 Task: Add an event with the title Second Performance Evaluation and Feedback, date ''2024/03/02'', time 8:00 AM to 10:00 AMand add a description: Welcome to our Team Building Workshop on Communication Skills, a dynamic and interactive session designed to enhance communication effectiveness and foster stronger collaboration within your team. This workshop is tailored for individuals who want to improve their communication skills, build rapport, and establish a foundation of open and effective communication within their team.Select event color  Banana . Add location for the event as: Tunis, Tunisia, logged in from the account softage.8@softage.netand send the event invitation to softage.6@softage.net and softage.1@softage.net. Set a reminder for the event Every weekday(Monday to Friday)
Action: Mouse moved to (60, 105)
Screenshot: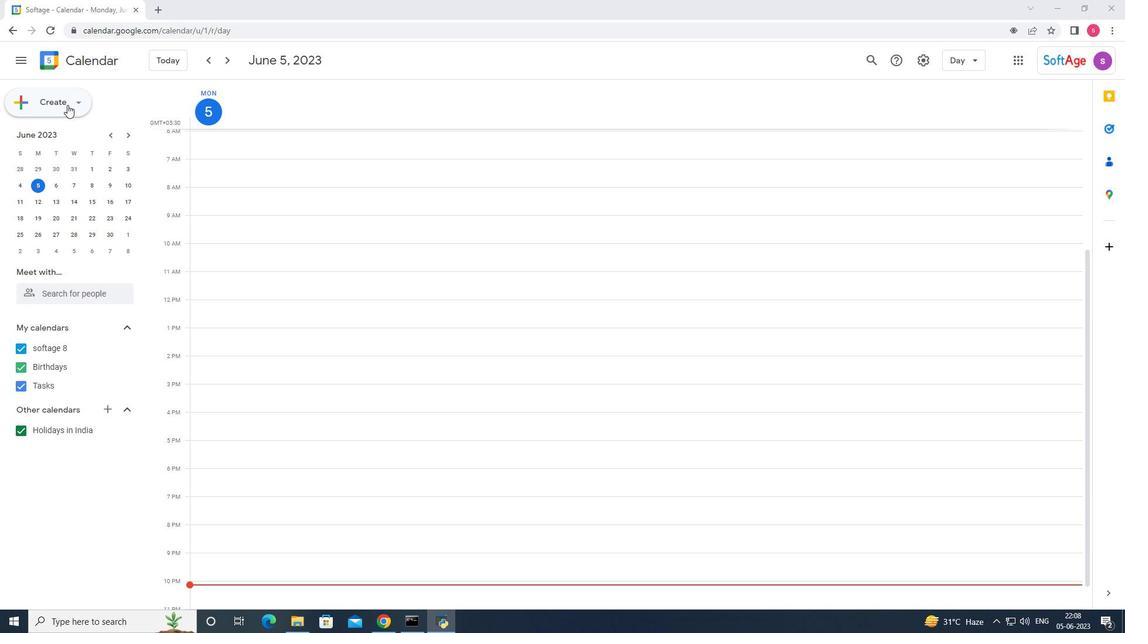 
Action: Mouse pressed left at (60, 105)
Screenshot: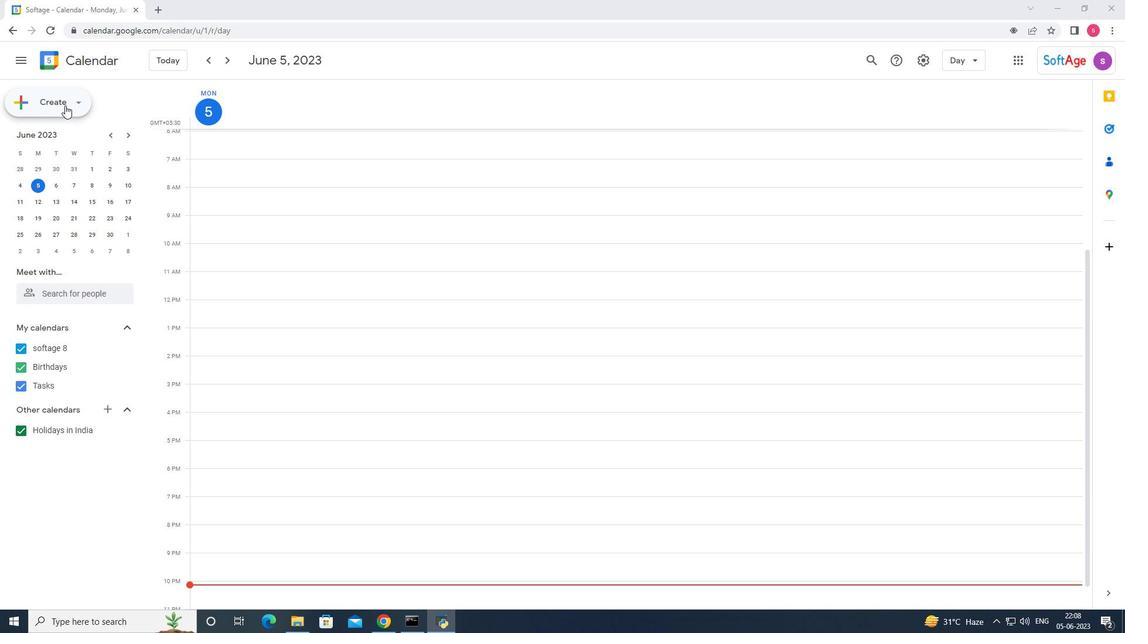 
Action: Mouse moved to (54, 131)
Screenshot: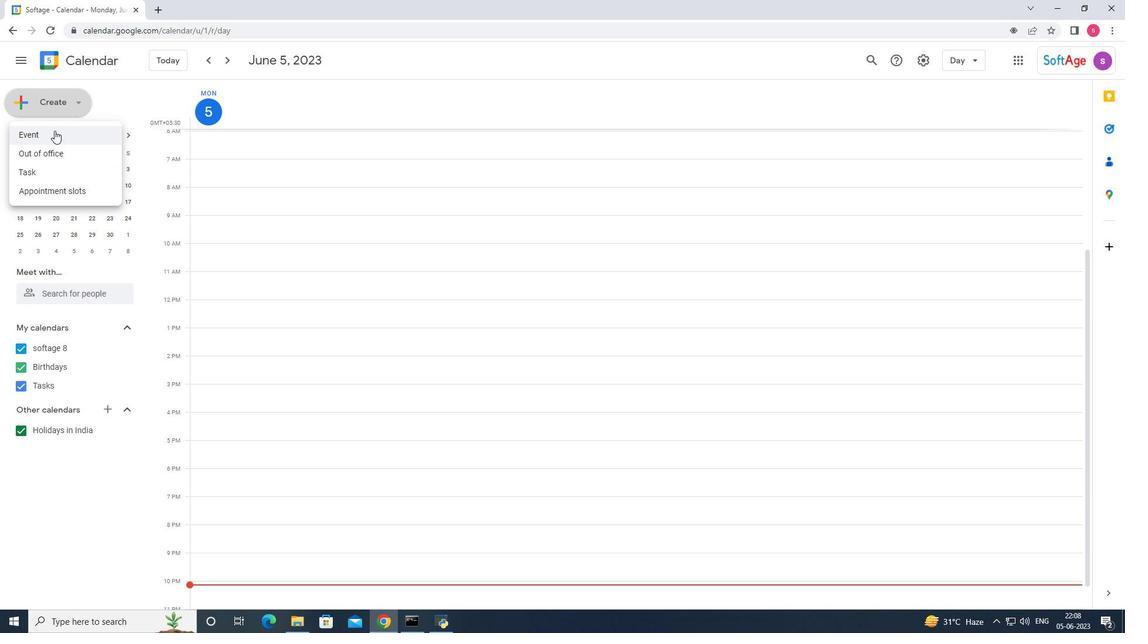 
Action: Mouse pressed left at (54, 131)
Screenshot: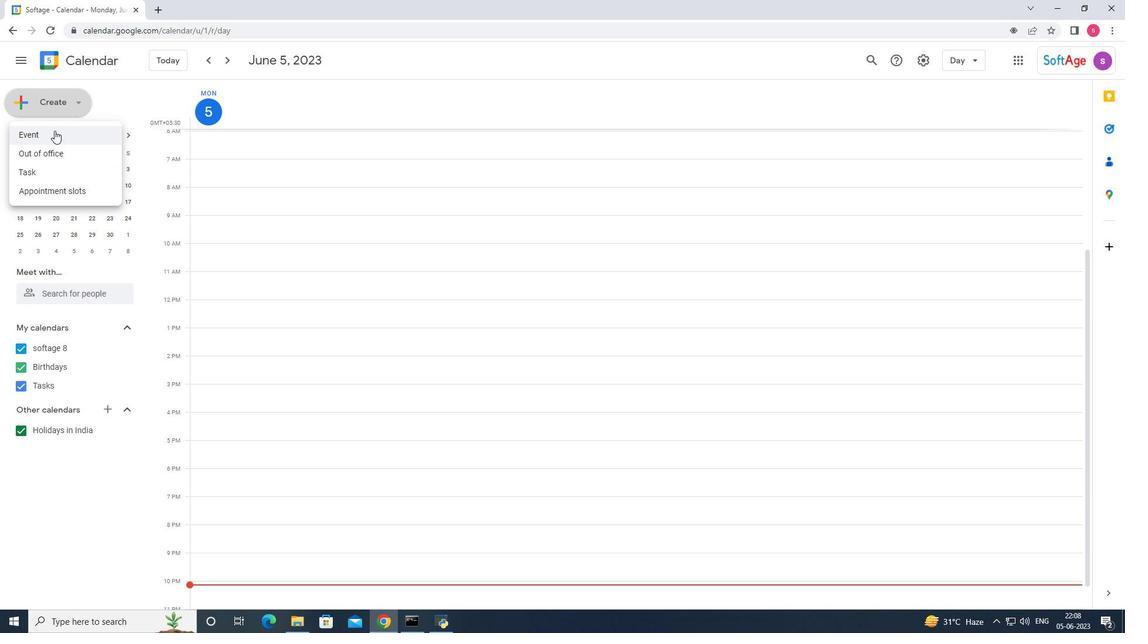 
Action: Mouse moved to (663, 569)
Screenshot: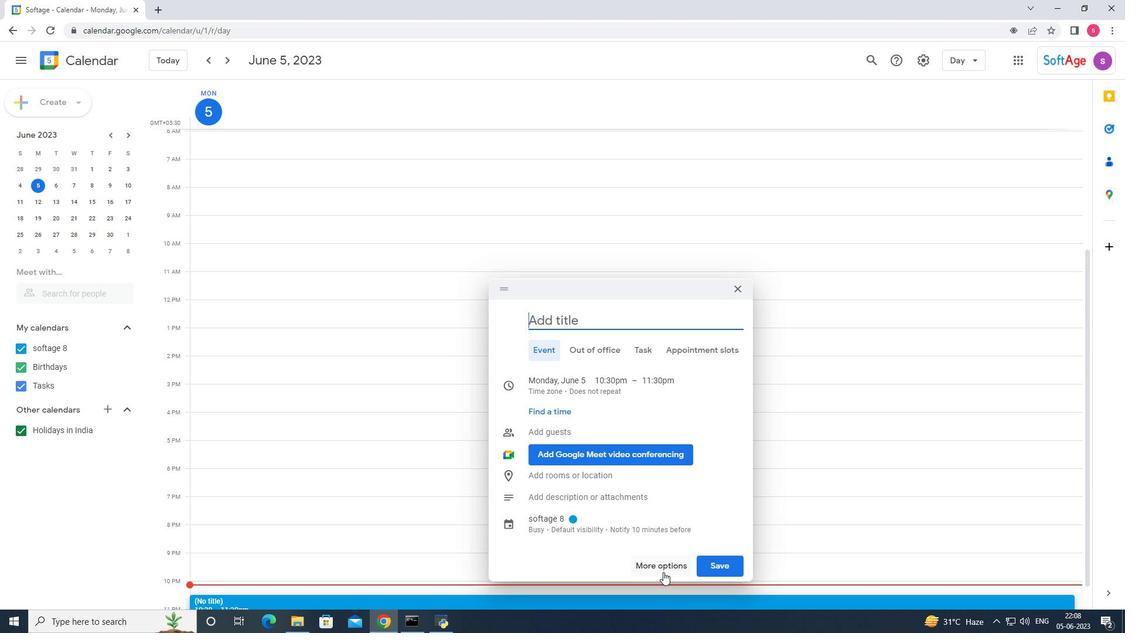 
Action: Mouse pressed left at (663, 569)
Screenshot: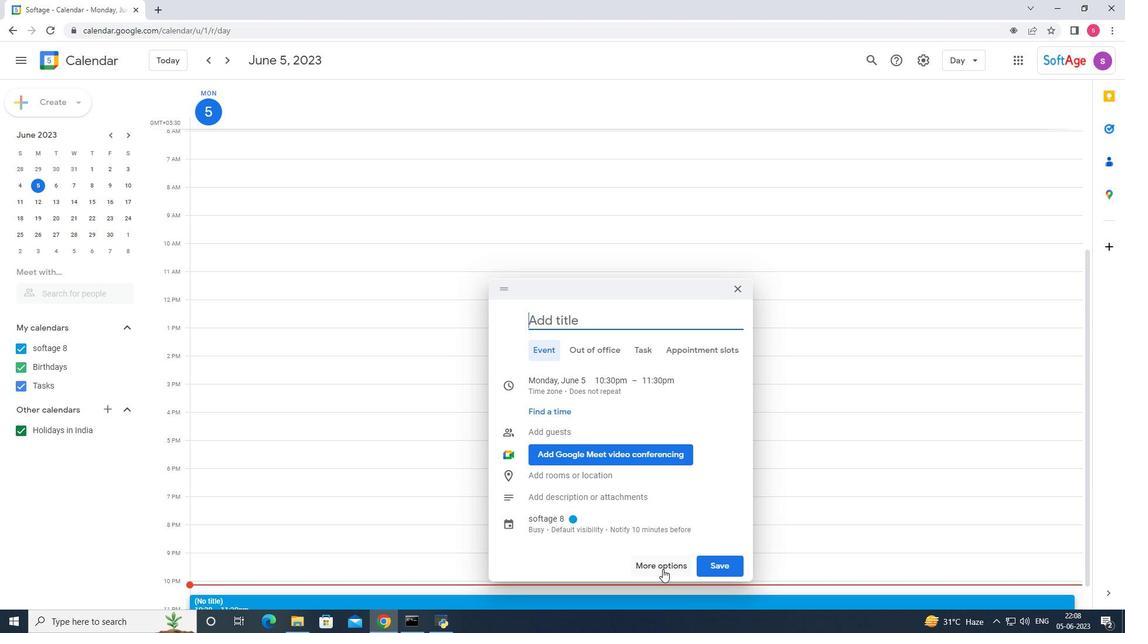 
Action: Mouse moved to (222, 68)
Screenshot: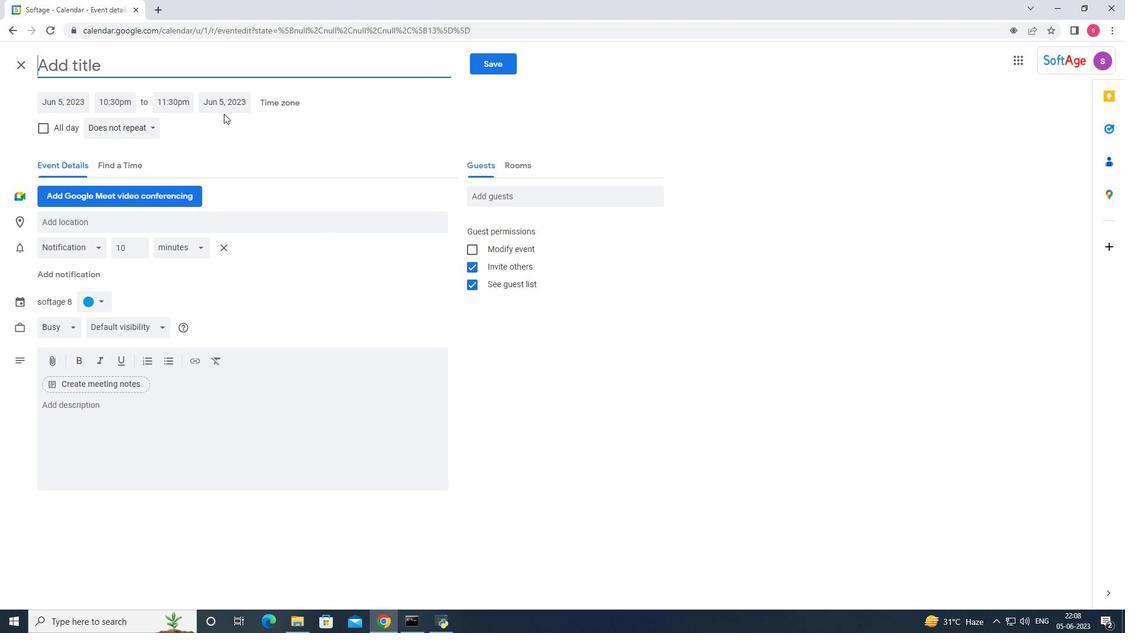 
Action: Mouse pressed left at (222, 68)
Screenshot: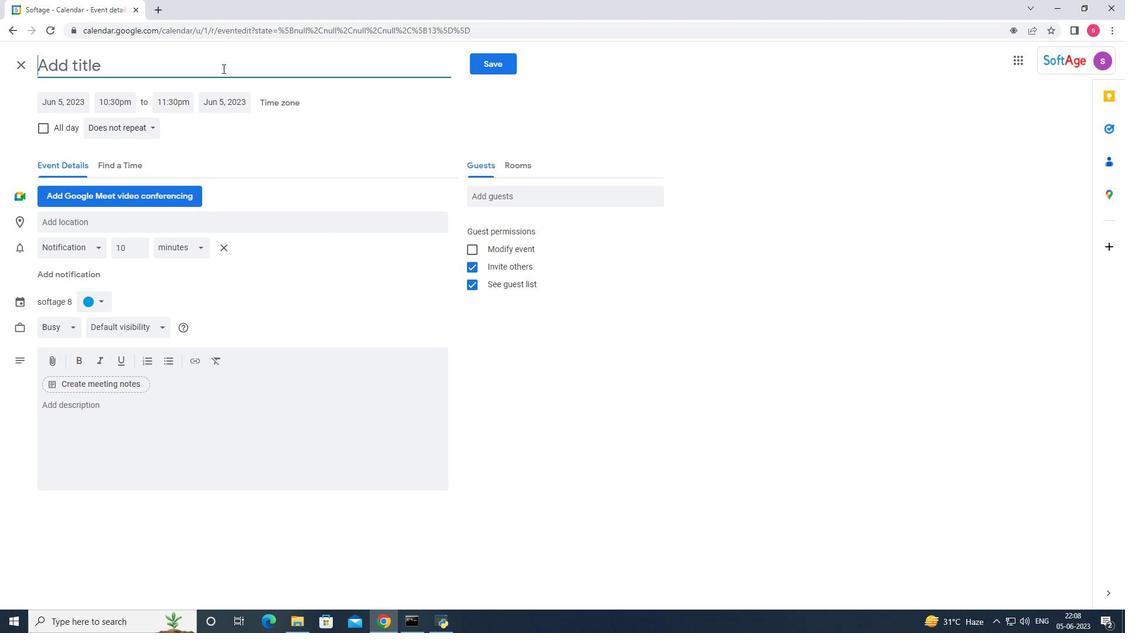
Action: Key pressed <Key.shift>Second<Key.space><Key.shift>Perfomance<Key.space><Key.shift><Key.shift><Key.shift><Key.shift><Key.shift><Key.shift><Key.shift><Key.shift><Key.shift><Key.shift>Evaluation<Key.space>and<Key.space><Key.shift><Key.shift><Key.shift><Key.shift><Key.shift><Key.shift><Key.shift><Key.shift><Key.shift><Key.shift><Key.shift><Key.shift><Key.shift><Key.shift><Key.shift><Key.shift><Key.shift><Key.shift><Key.shift><Key.shift><Key.shift><Key.shift><Key.shift><Key.shift><Key.shift>Feedback
Screenshot: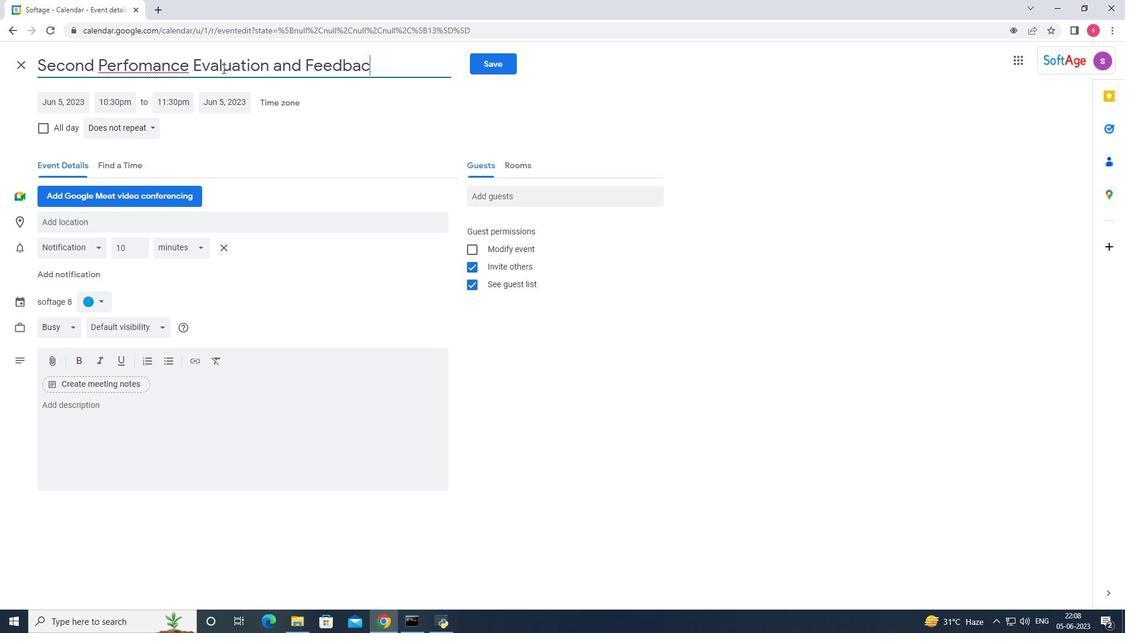 
Action: Mouse moved to (136, 65)
Screenshot: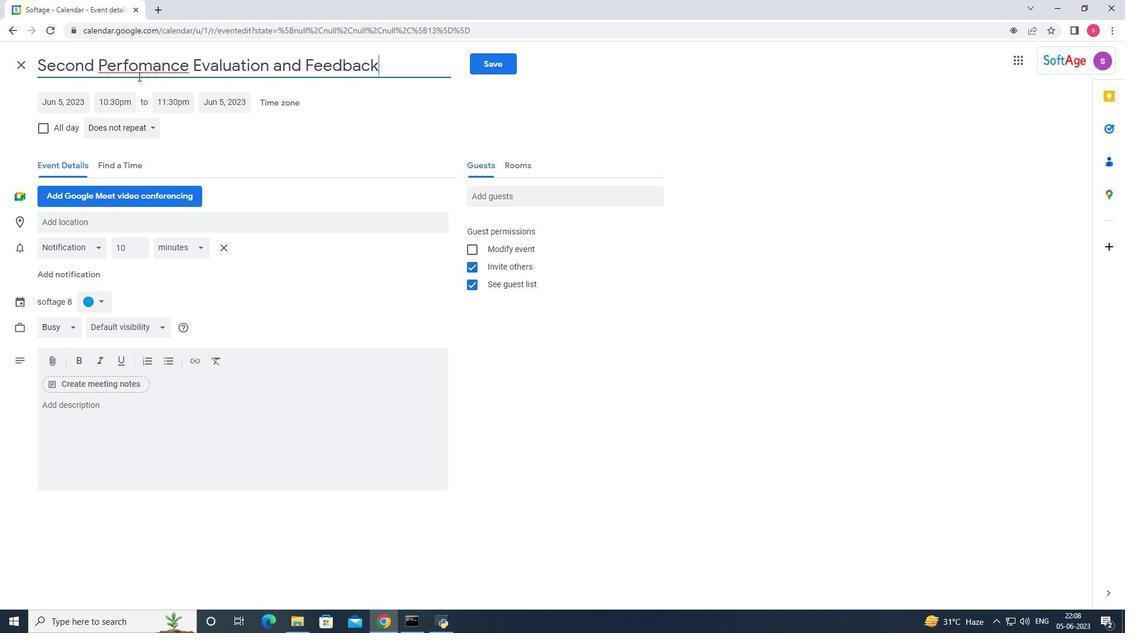 
Action: Mouse pressed left at (136, 65)
Screenshot: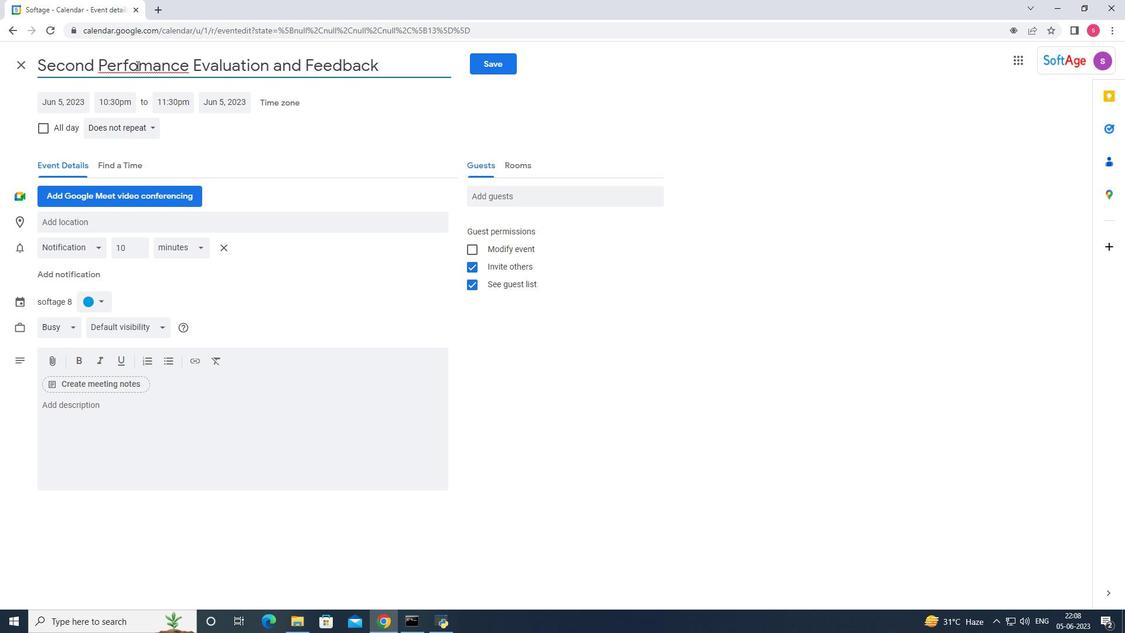 
Action: Mouse moved to (161, 74)
Screenshot: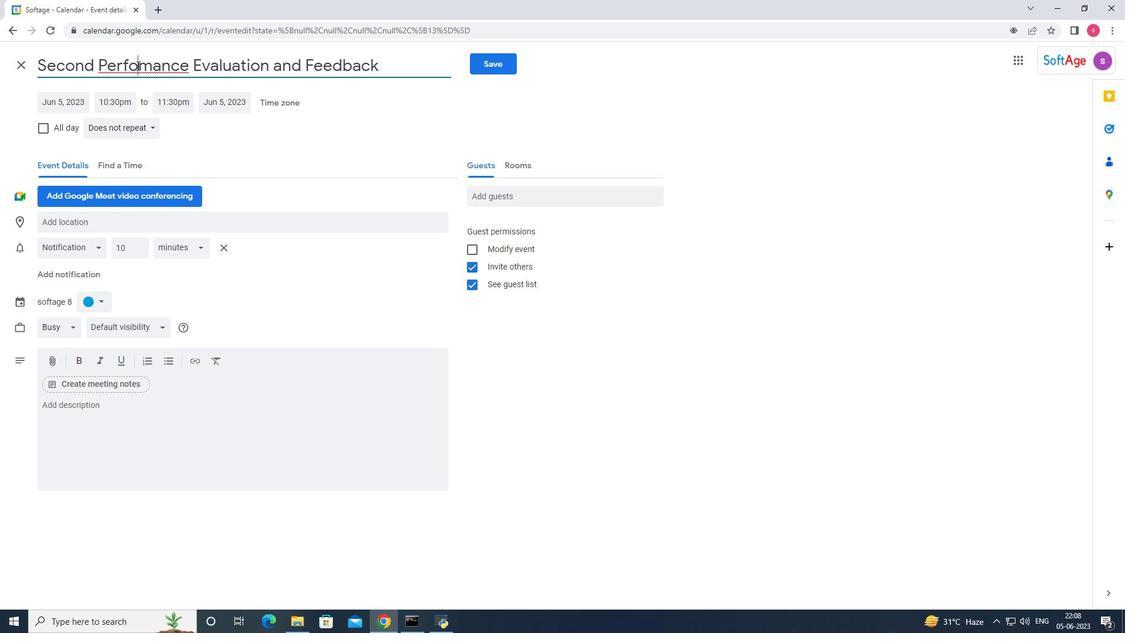 
Action: Key pressed r
Screenshot: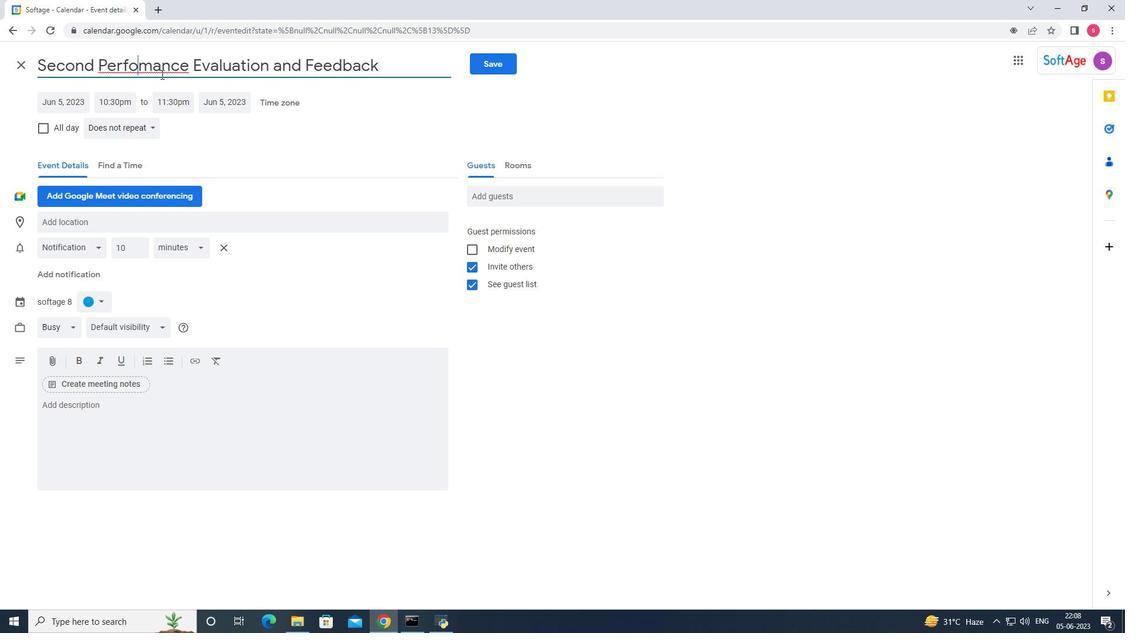 
Action: Mouse moved to (76, 99)
Screenshot: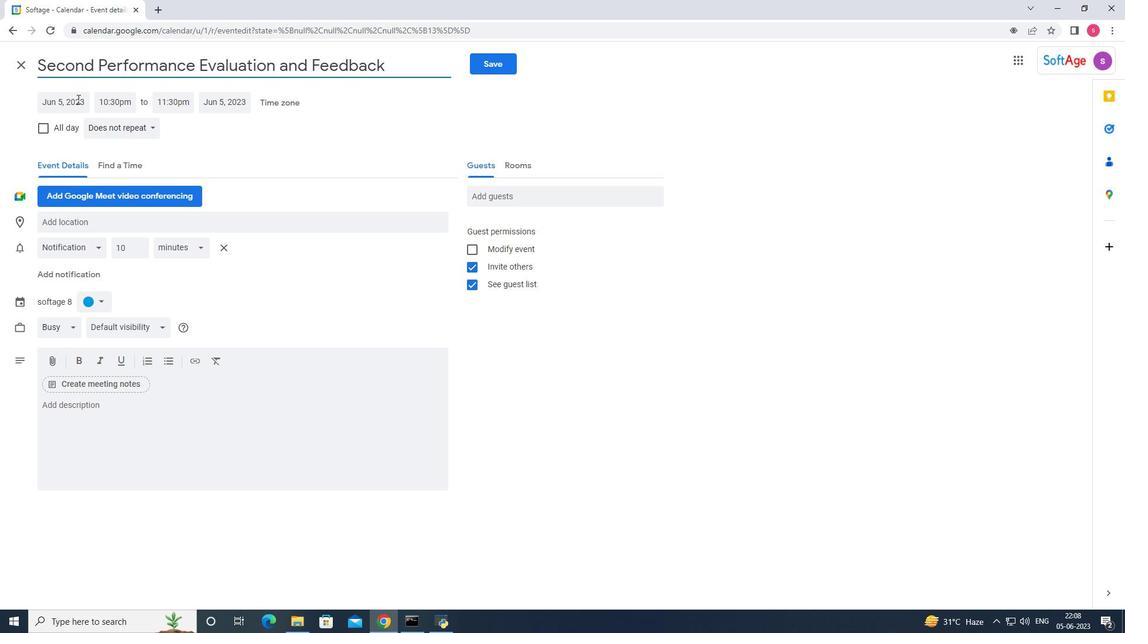 
Action: Mouse pressed left at (76, 99)
Screenshot: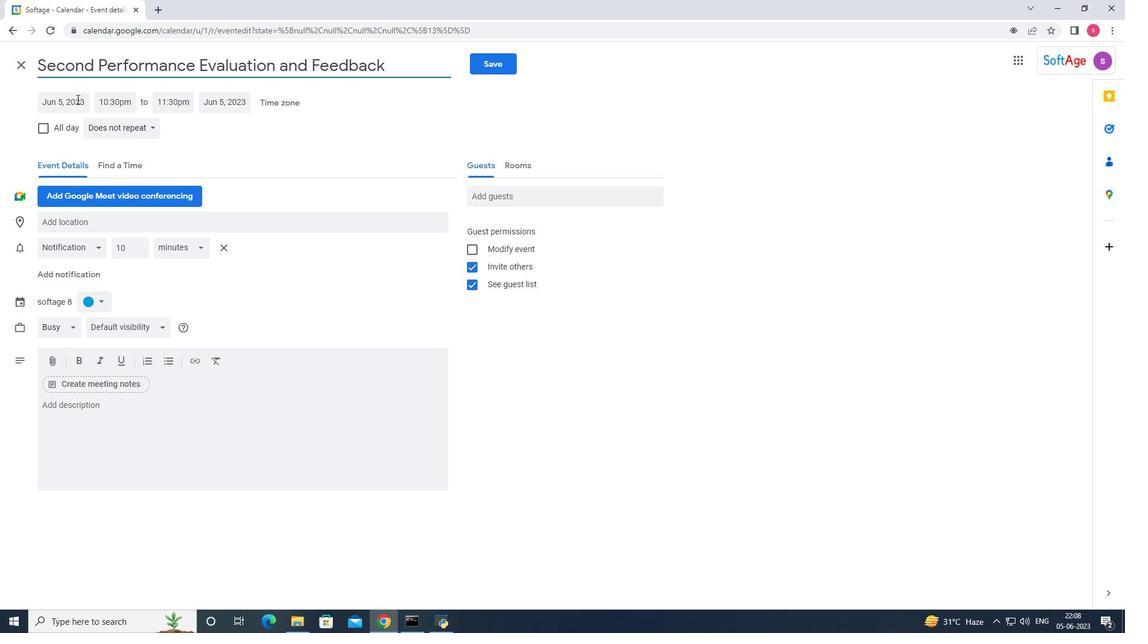 
Action: Mouse moved to (185, 129)
Screenshot: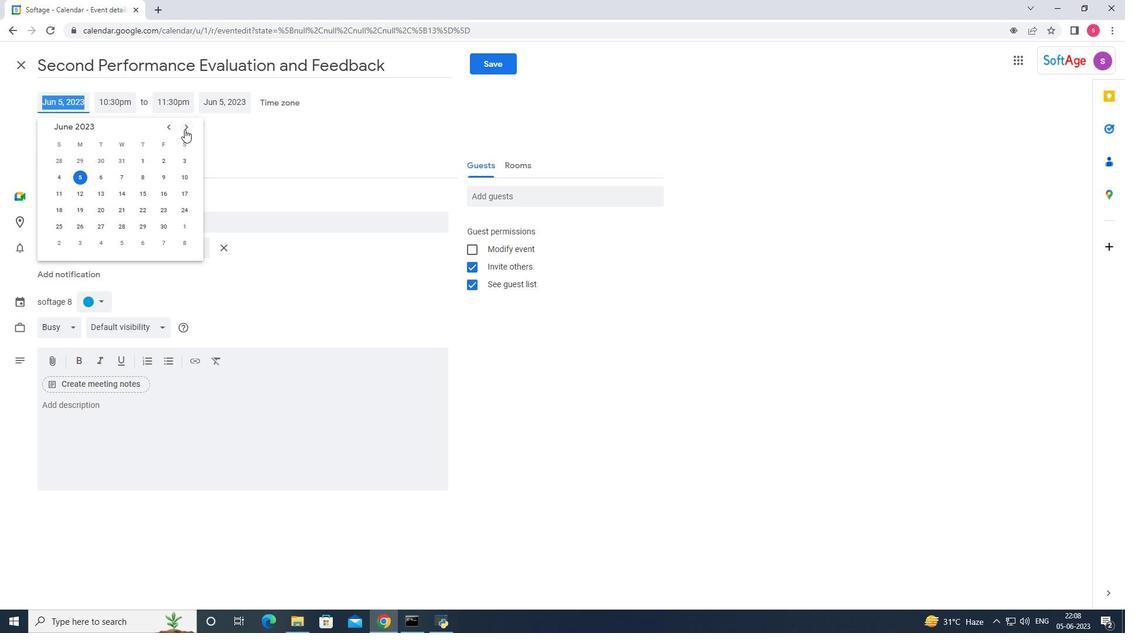 
Action: Mouse pressed left at (185, 129)
Screenshot: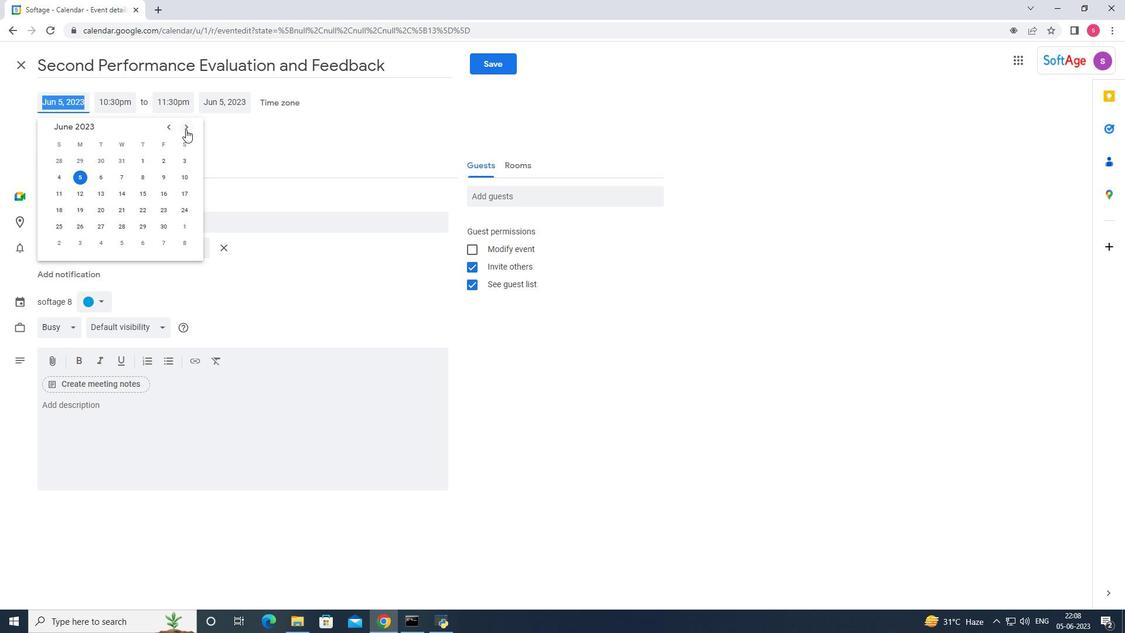 
Action: Mouse pressed left at (185, 129)
Screenshot: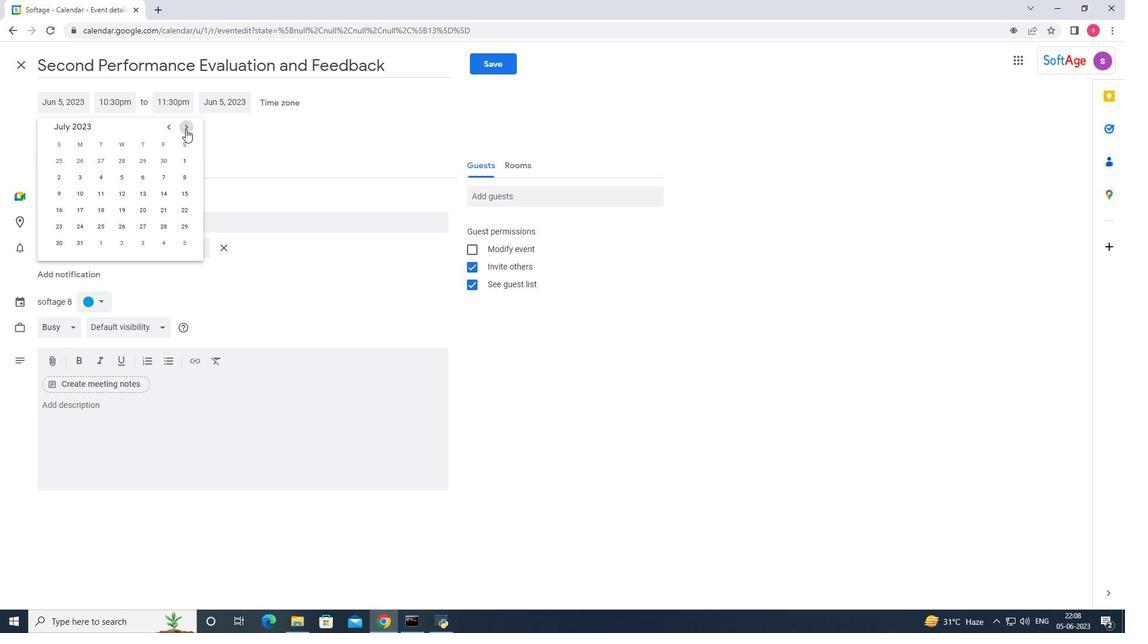 
Action: Mouse pressed left at (185, 129)
Screenshot: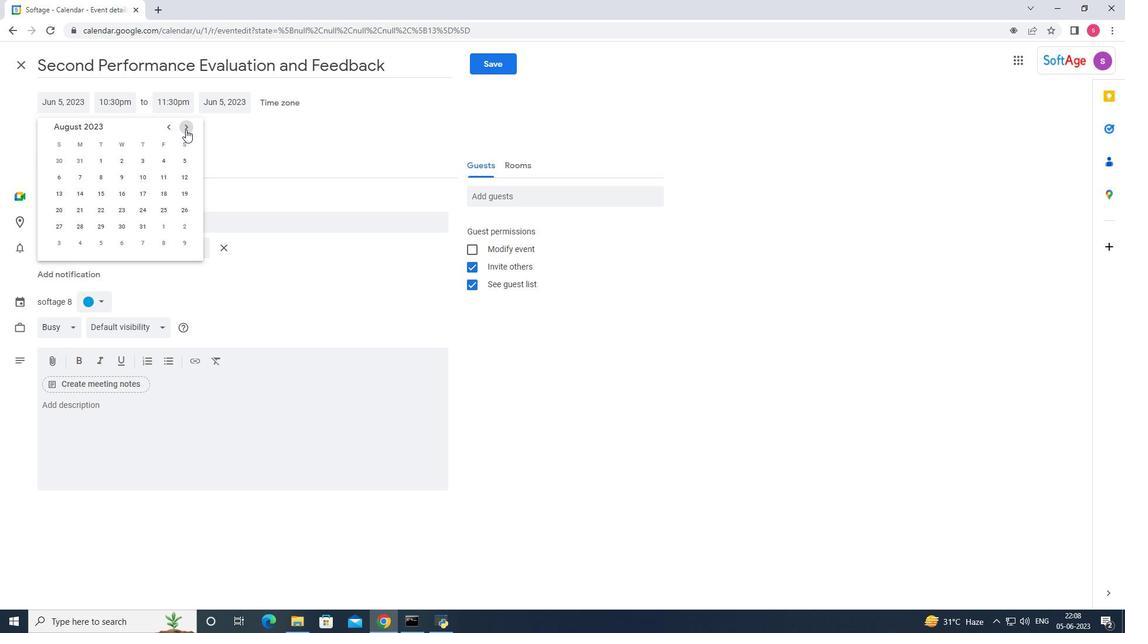 
Action: Mouse pressed left at (185, 129)
Screenshot: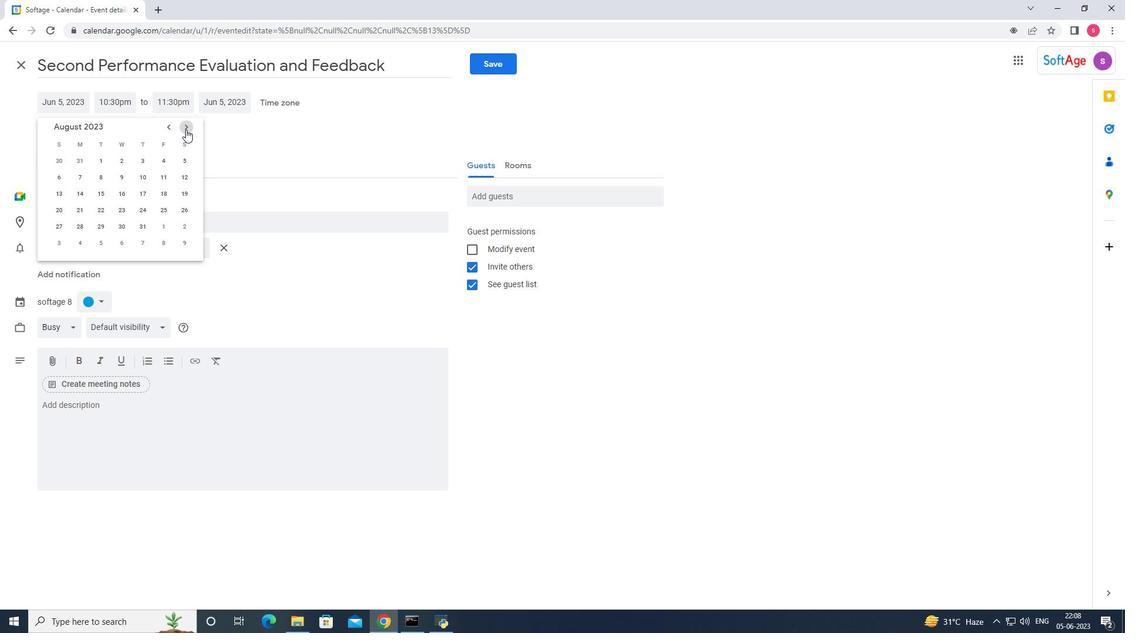 
Action: Mouse pressed left at (185, 129)
Screenshot: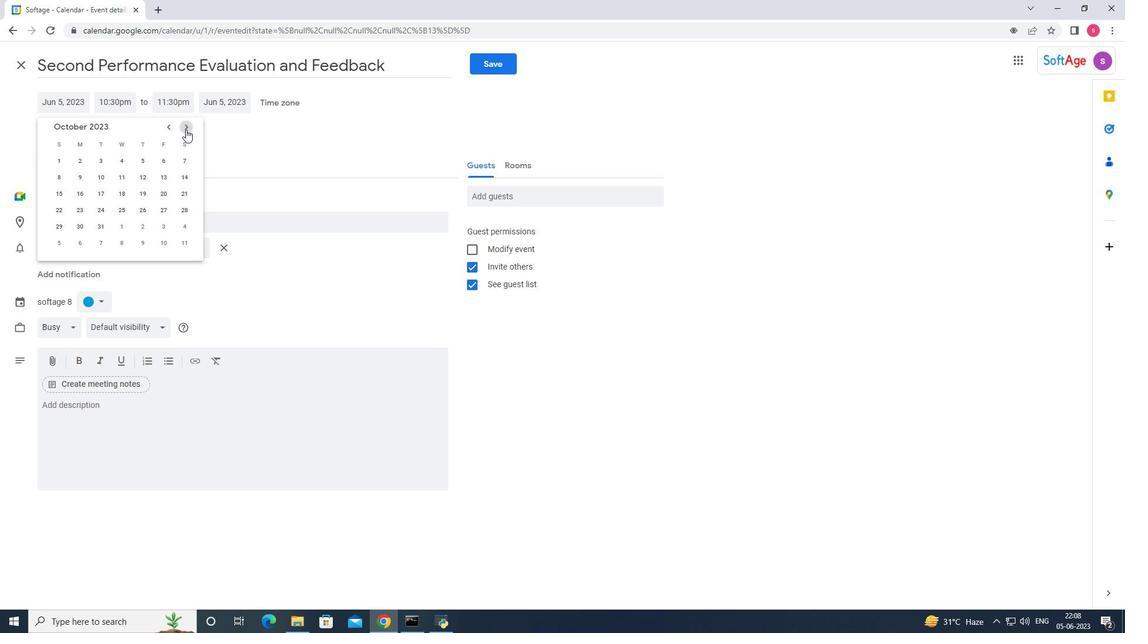 
Action: Mouse pressed left at (185, 129)
Screenshot: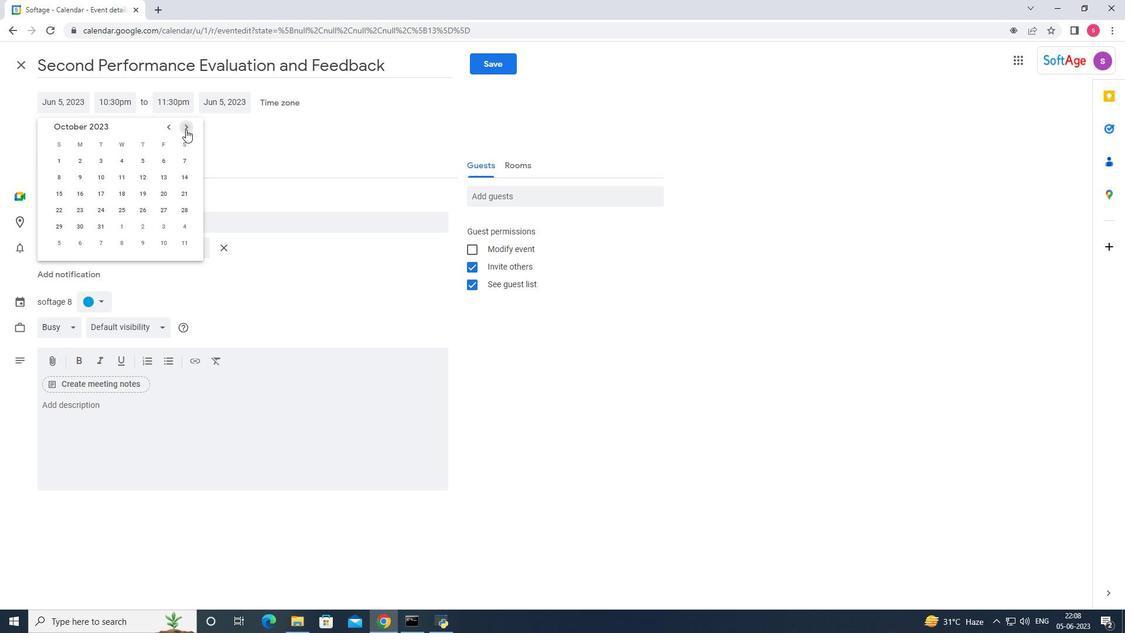 
Action: Mouse pressed left at (185, 129)
Screenshot: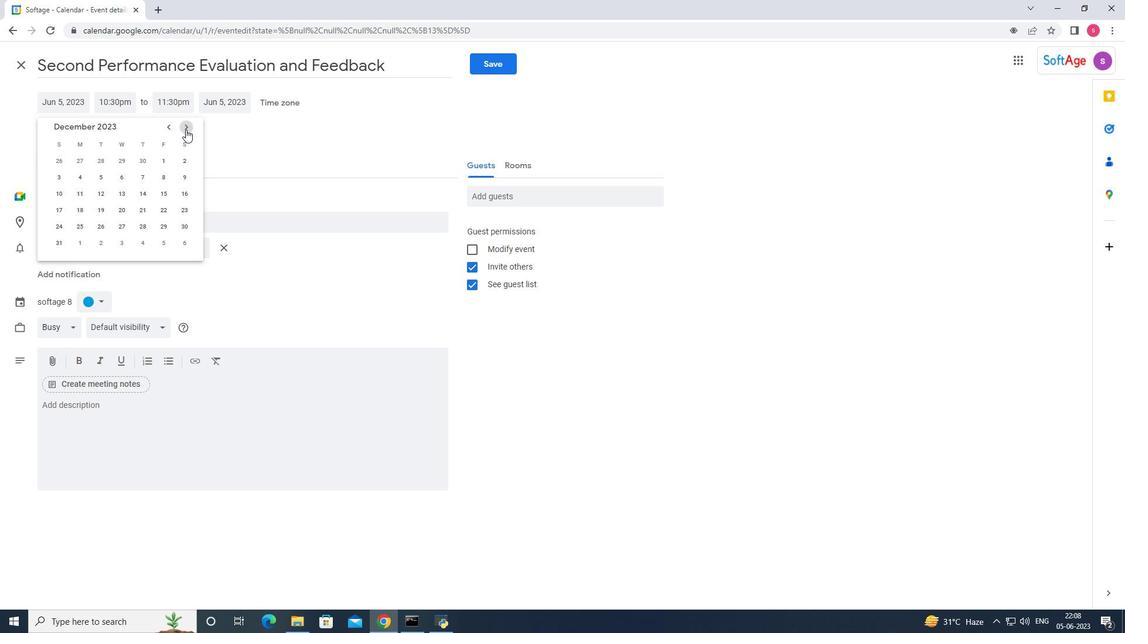 
Action: Mouse pressed left at (185, 129)
Screenshot: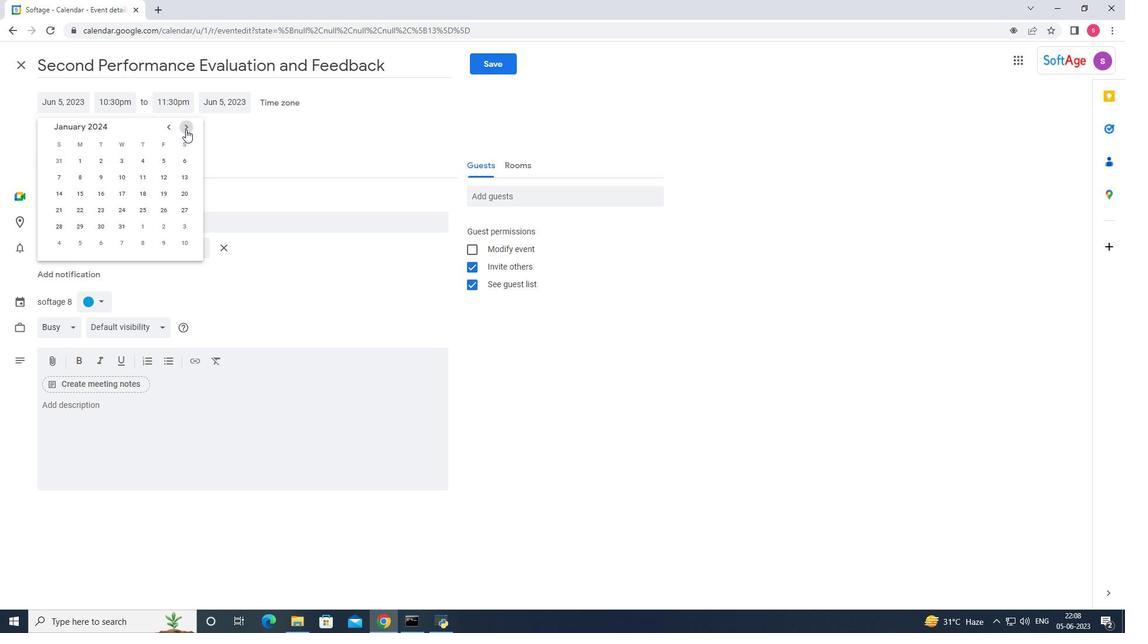 
Action: Mouse pressed left at (185, 129)
Screenshot: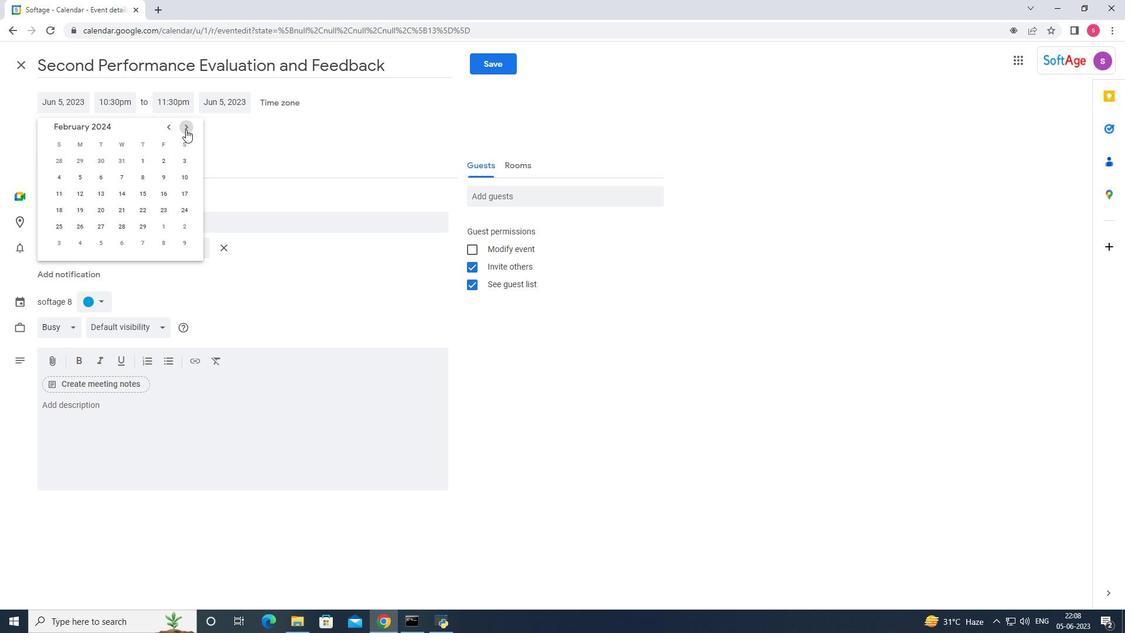 
Action: Mouse pressed left at (185, 129)
Screenshot: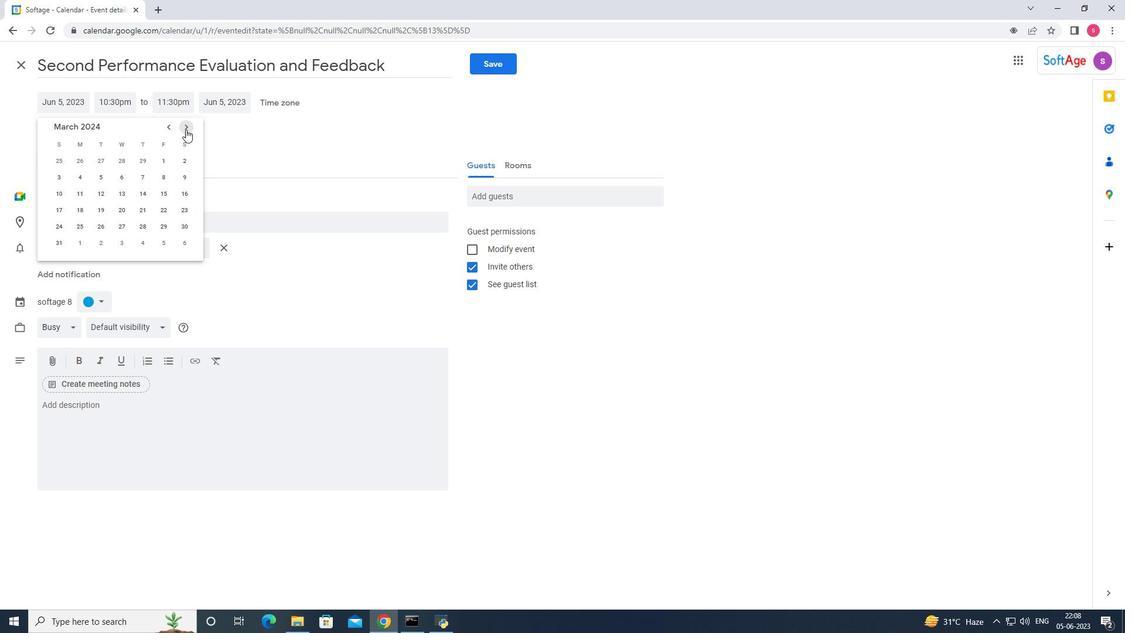 
Action: Mouse pressed left at (185, 129)
Screenshot: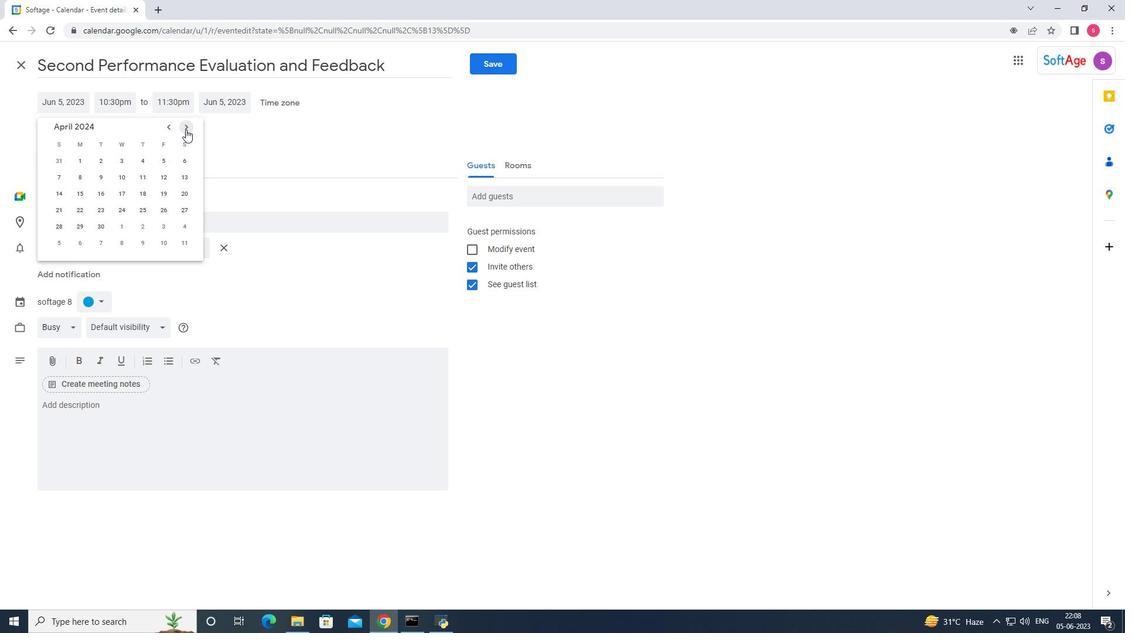 
Action: Mouse pressed left at (185, 129)
Screenshot: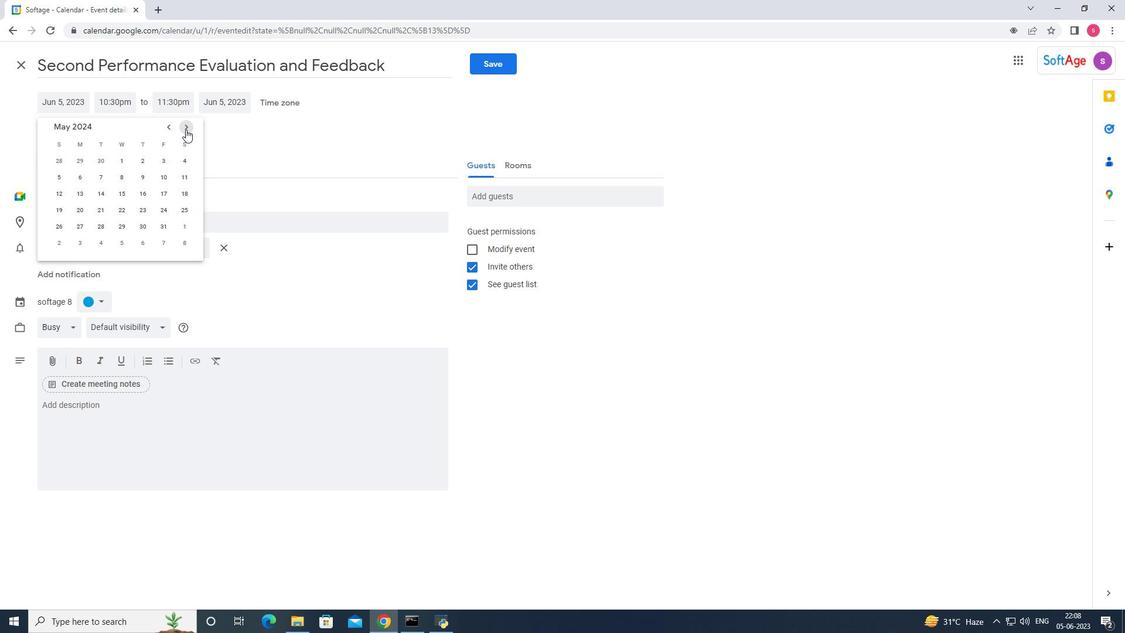 
Action: Mouse moved to (162, 127)
Screenshot: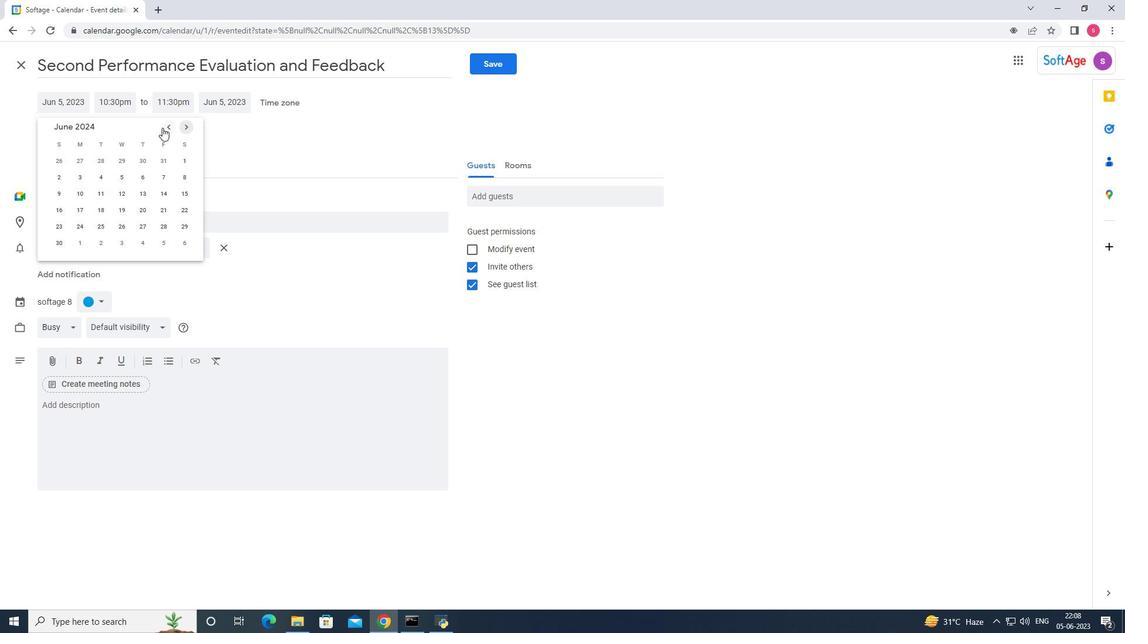 
Action: Mouse pressed left at (162, 127)
Screenshot: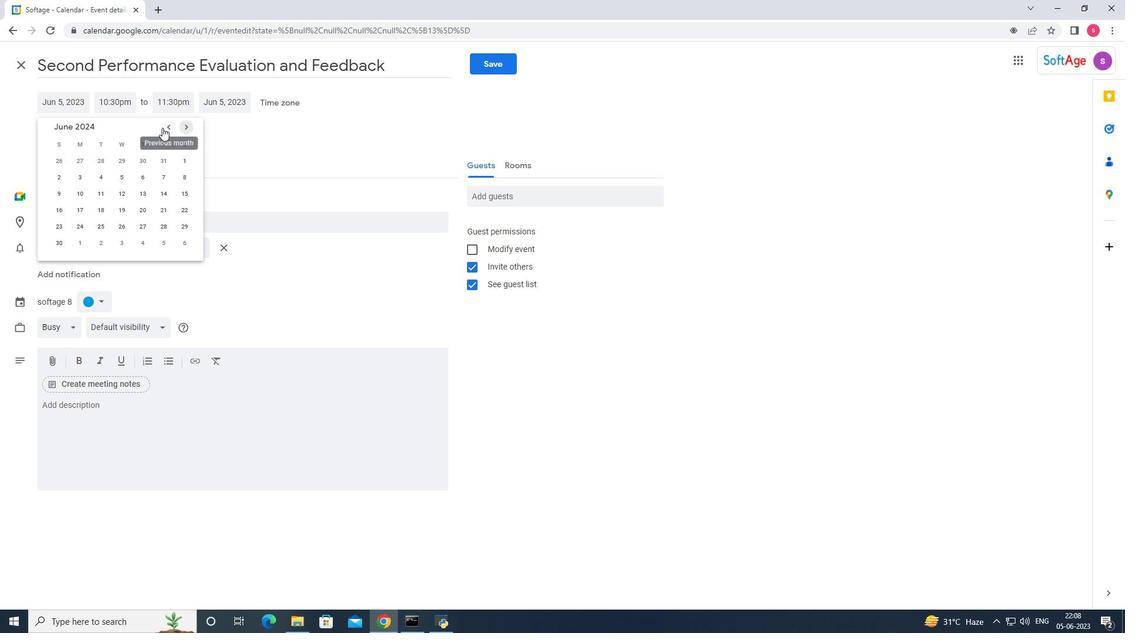 
Action: Mouse pressed left at (162, 127)
Screenshot: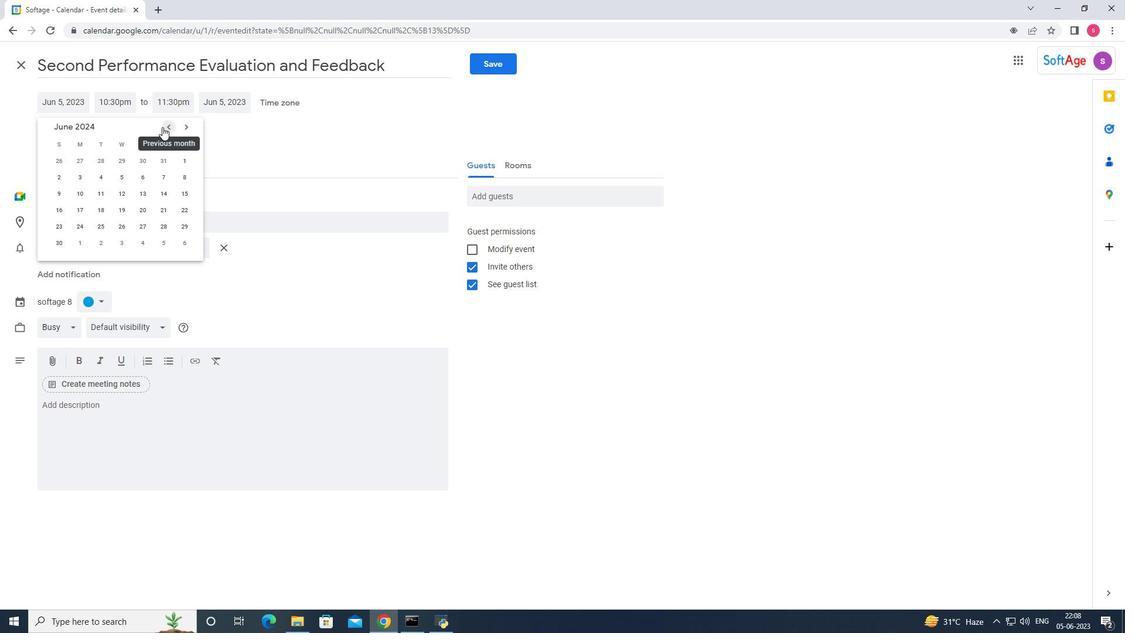 
Action: Mouse pressed left at (162, 127)
Screenshot: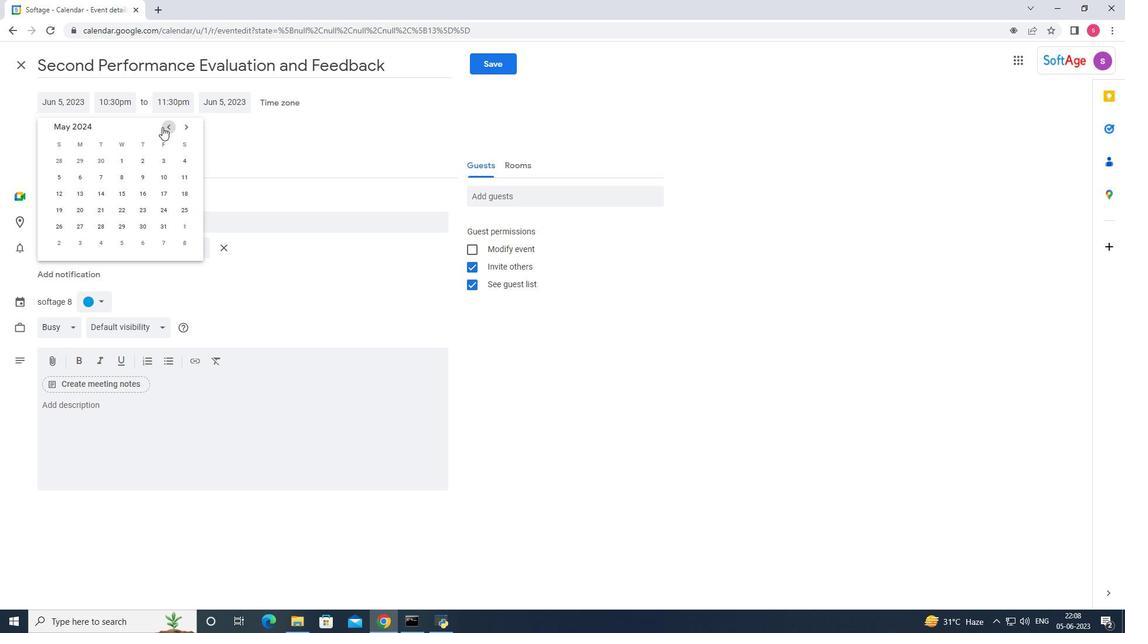 
Action: Mouse moved to (188, 160)
Screenshot: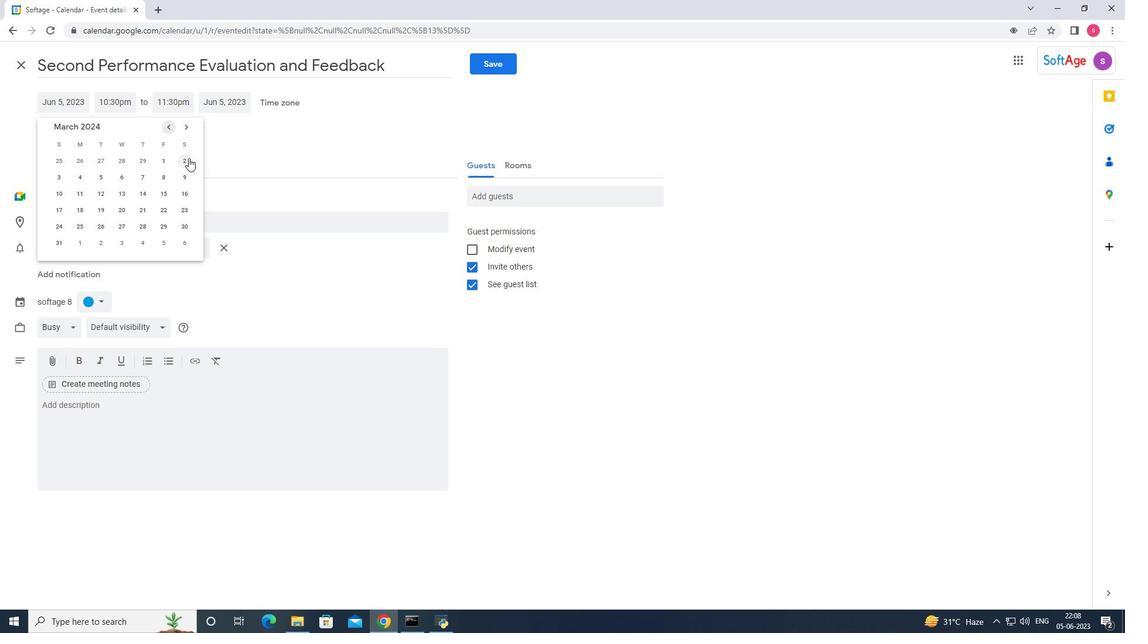 
Action: Mouse pressed left at (188, 160)
Screenshot: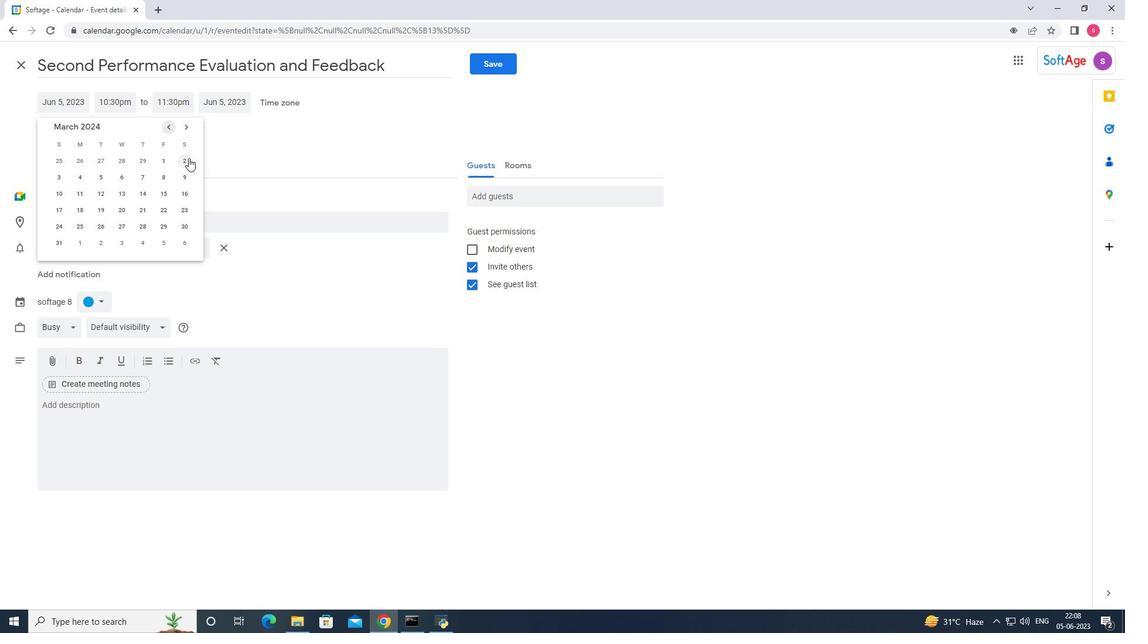 
Action: Mouse moved to (126, 101)
Screenshot: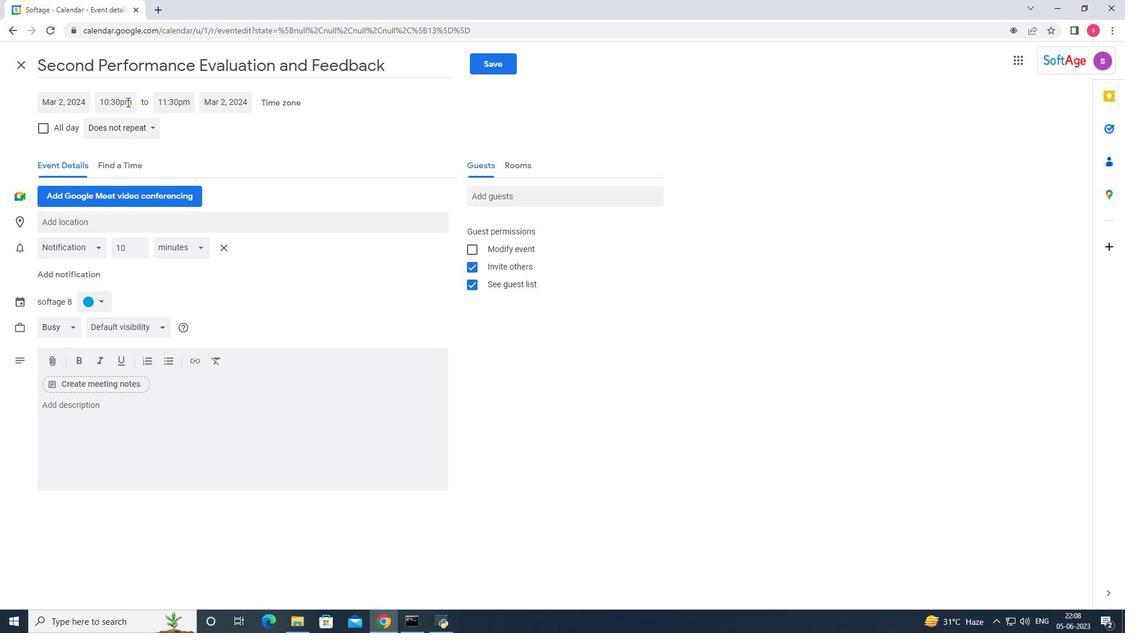 
Action: Mouse pressed left at (126, 101)
Screenshot: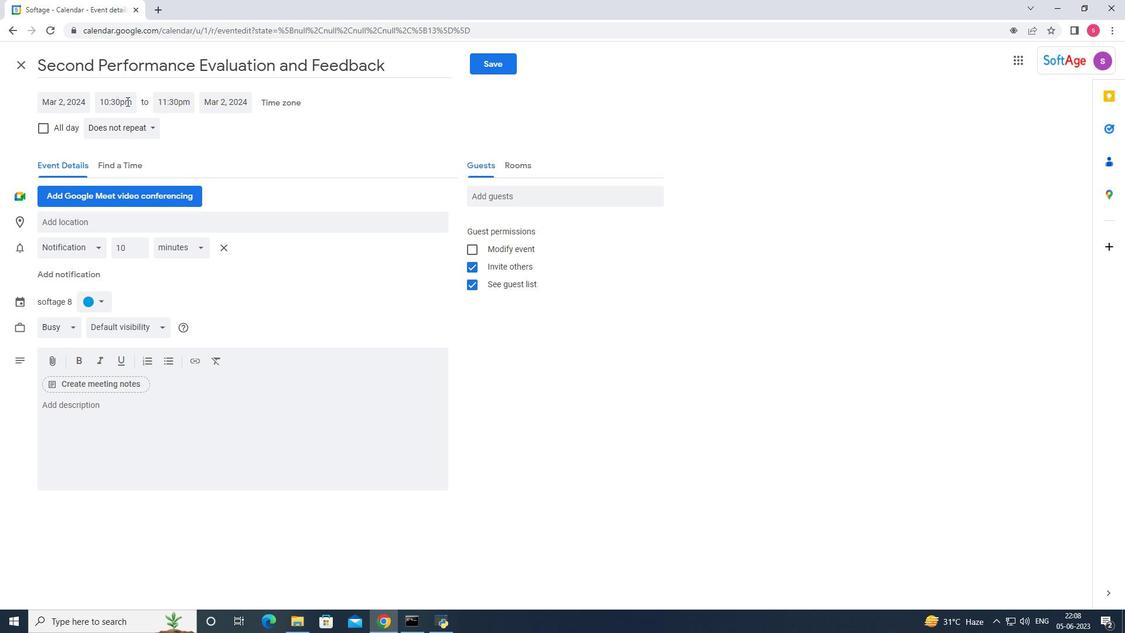 
Action: Mouse moved to (135, 154)
Screenshot: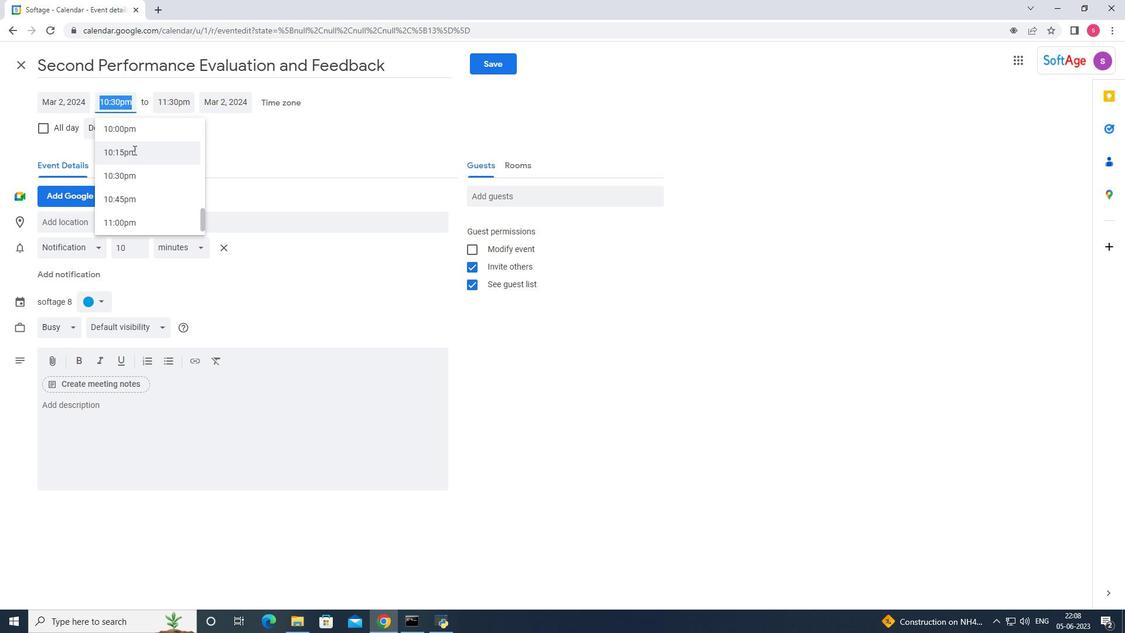 
Action: Mouse scrolled (135, 155) with delta (0, 0)
Screenshot: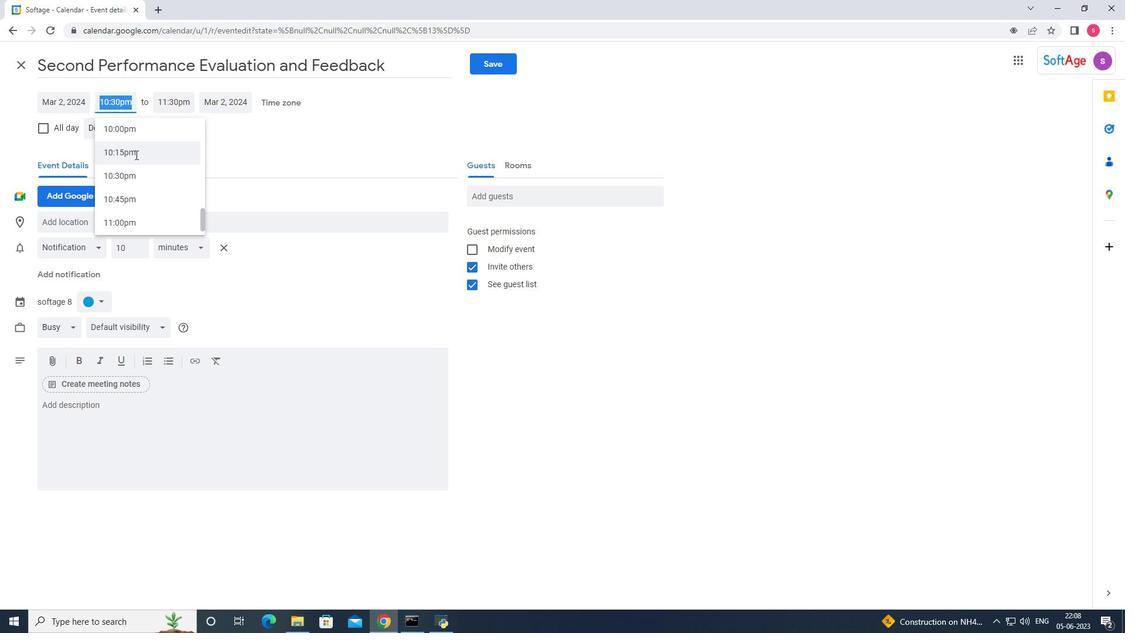 
Action: Mouse moved to (136, 155)
Screenshot: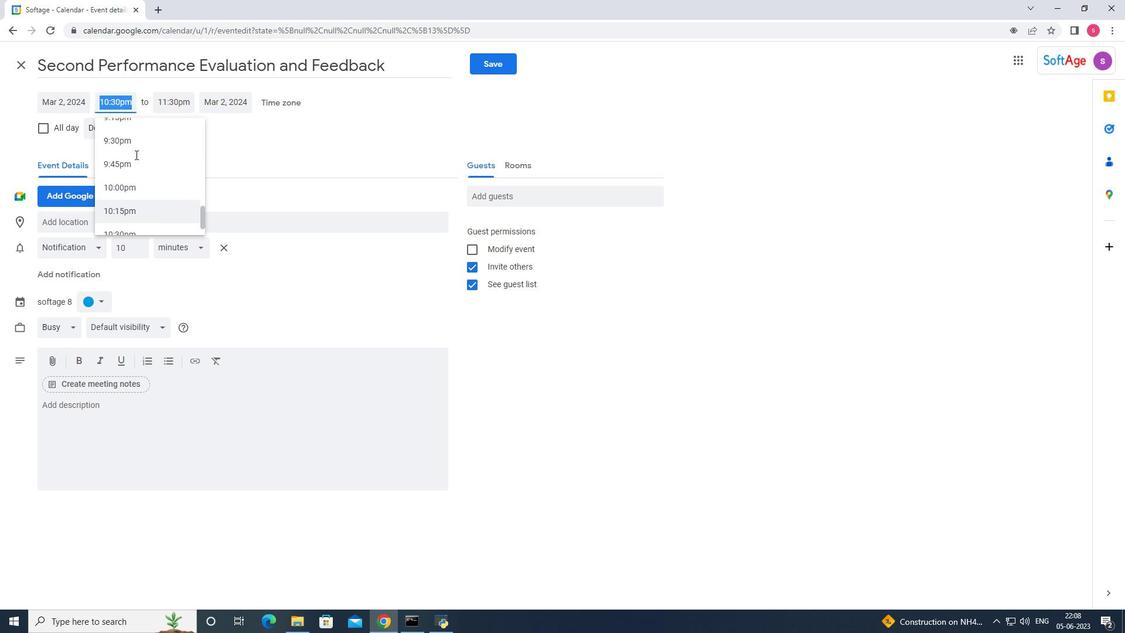 
Action: Mouse scrolled (136, 155) with delta (0, 0)
Screenshot: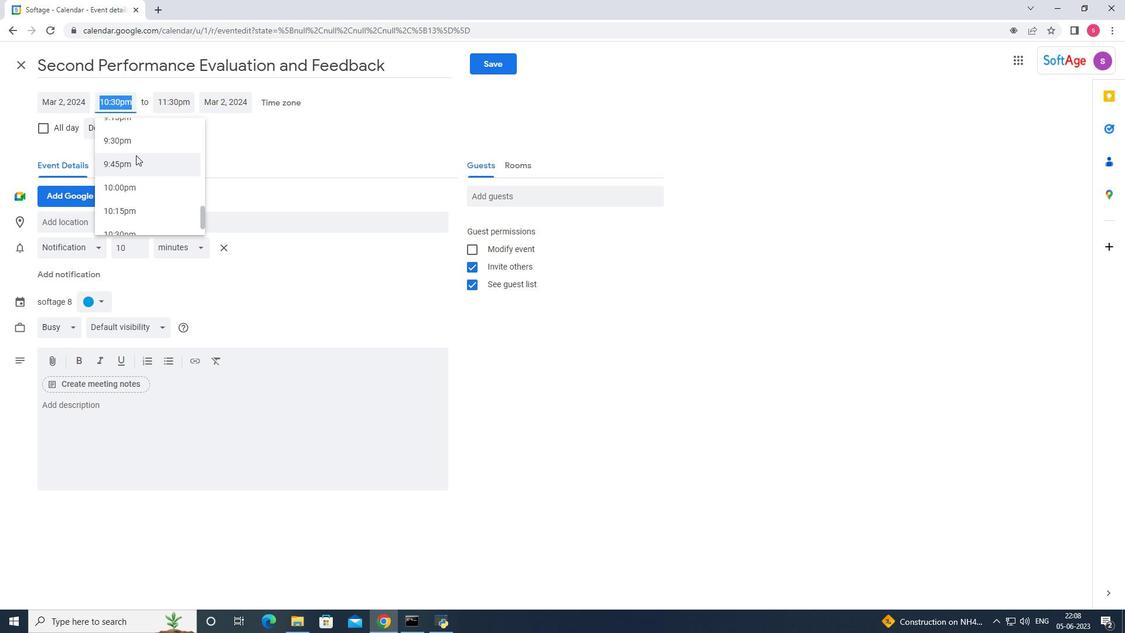 
Action: Mouse scrolled (136, 155) with delta (0, 0)
Screenshot: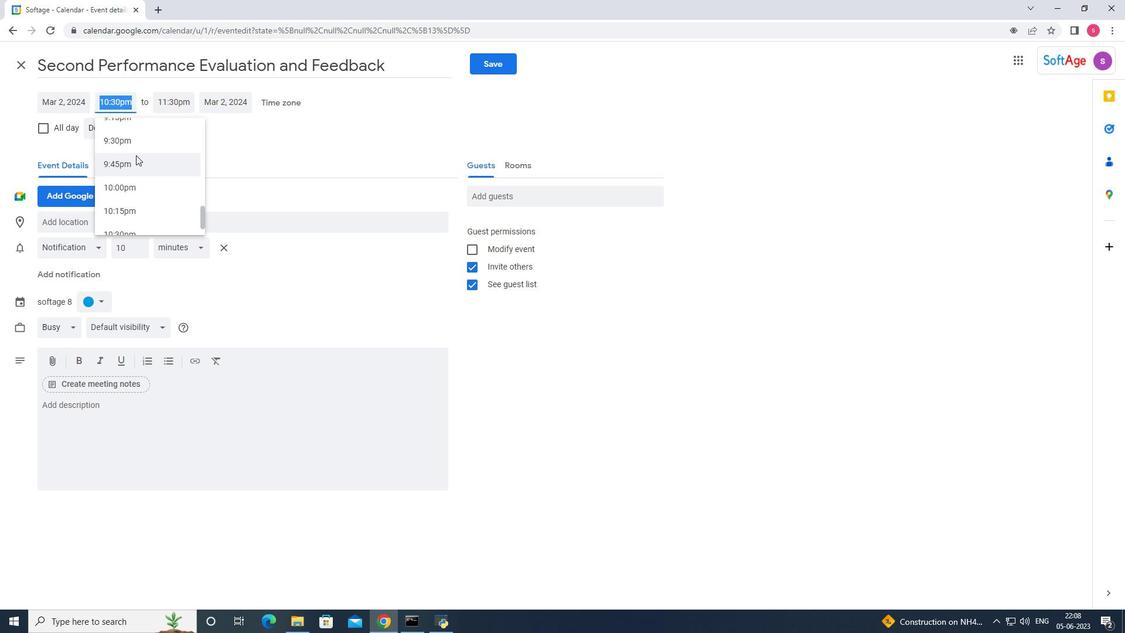 
Action: Mouse moved to (136, 155)
Screenshot: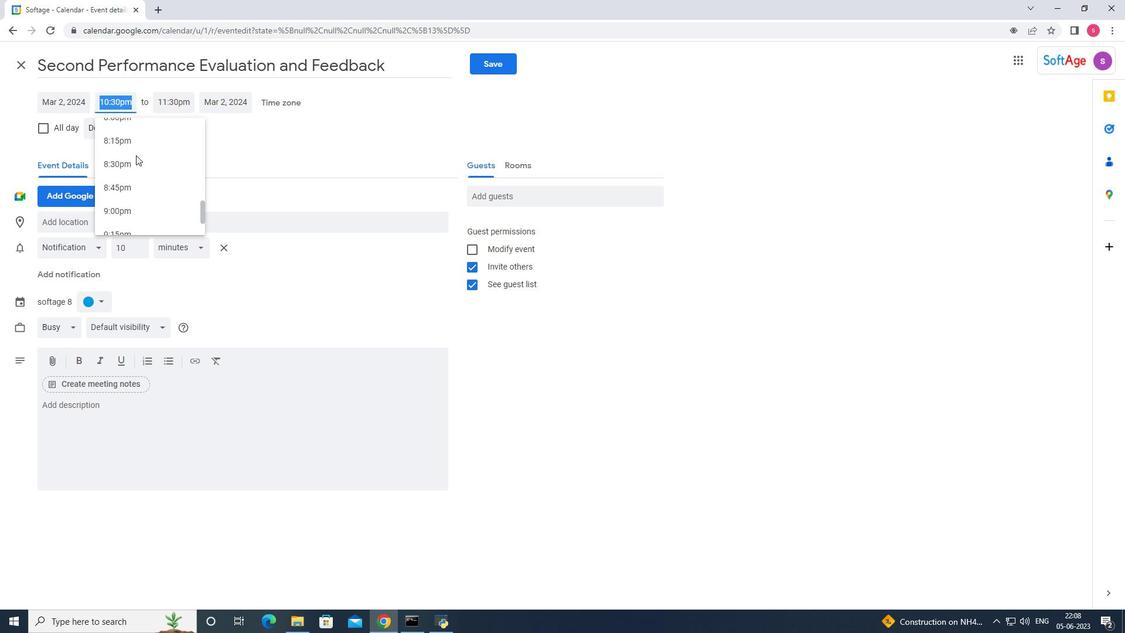 
Action: Mouse scrolled (136, 156) with delta (0, 0)
Screenshot: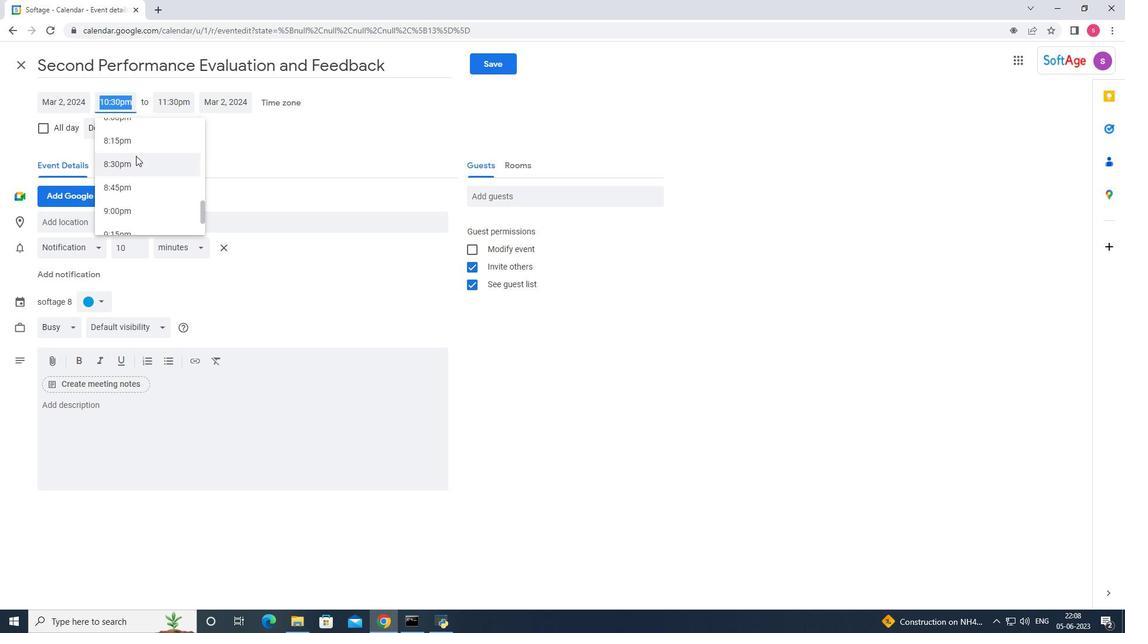 
Action: Mouse scrolled (136, 156) with delta (0, 0)
Screenshot: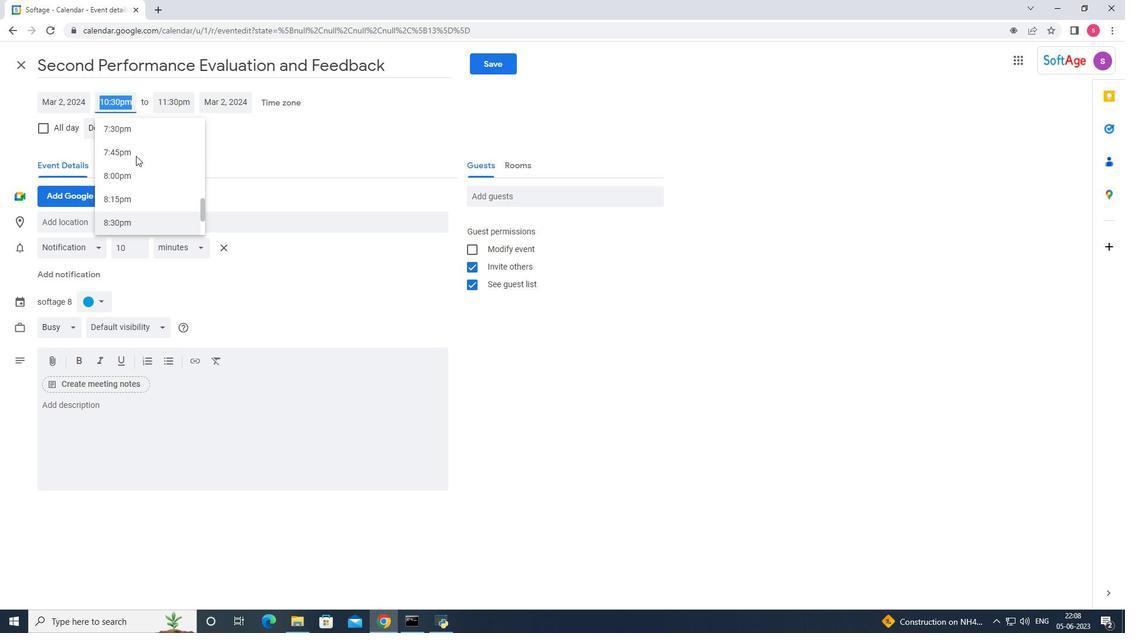 
Action: Mouse scrolled (136, 156) with delta (0, 0)
Screenshot: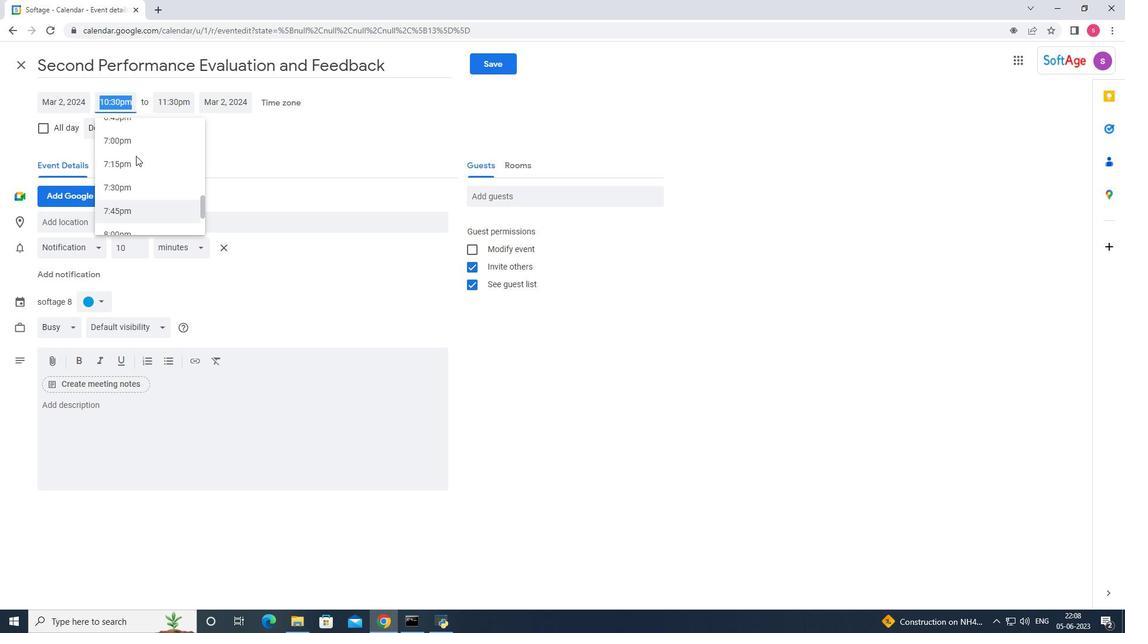 
Action: Mouse scrolled (136, 156) with delta (0, 0)
Screenshot: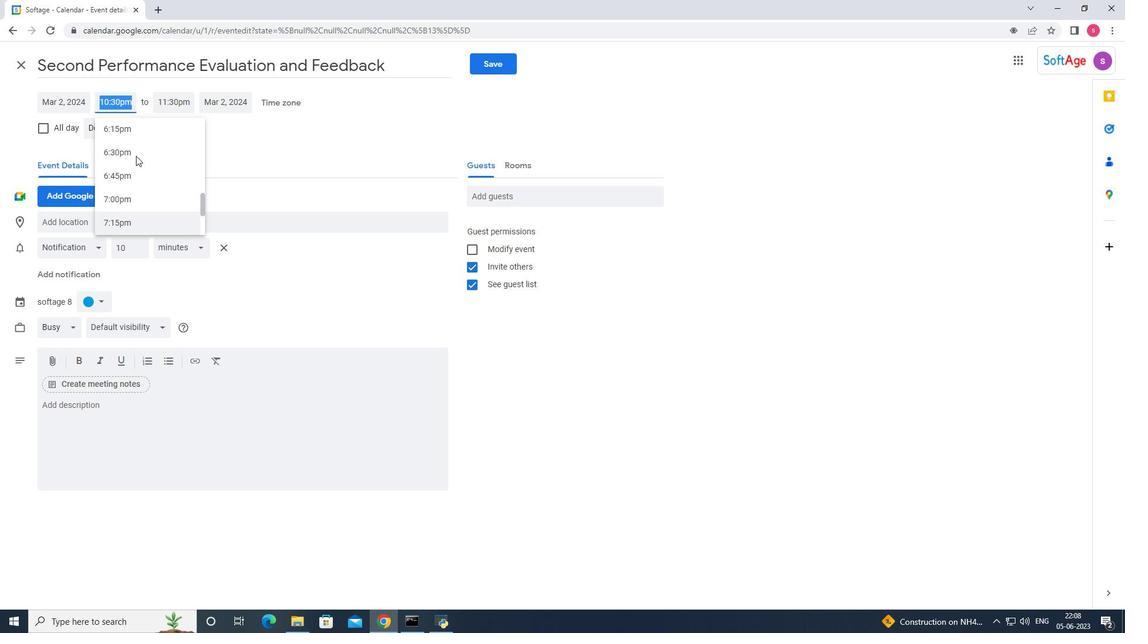 
Action: Mouse scrolled (136, 156) with delta (0, 0)
Screenshot: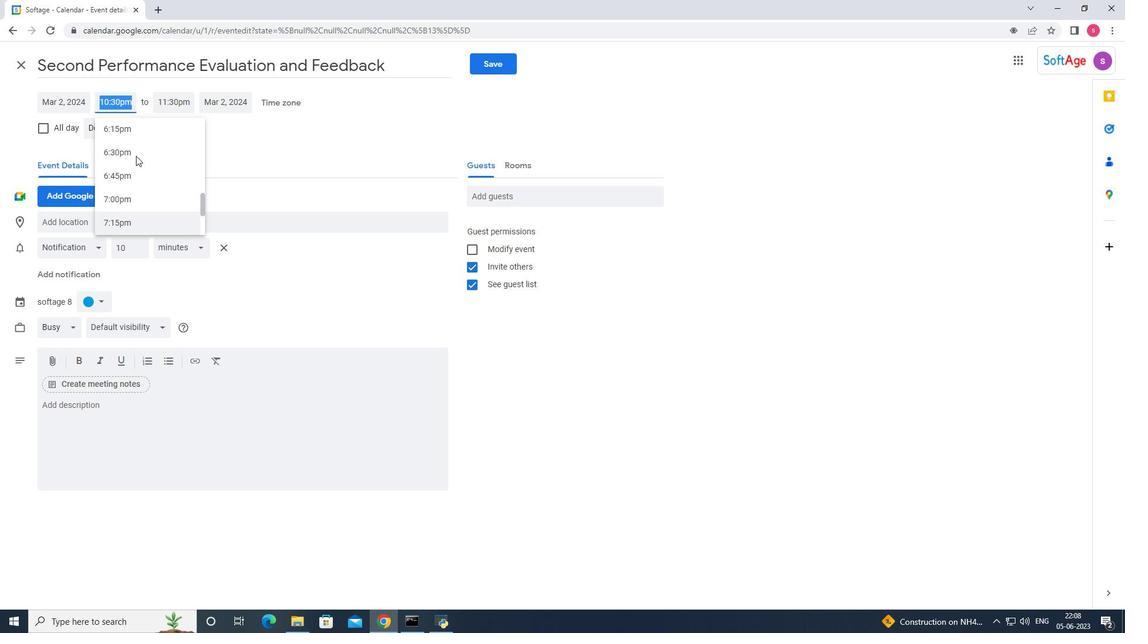 
Action: Mouse scrolled (136, 156) with delta (0, 0)
Screenshot: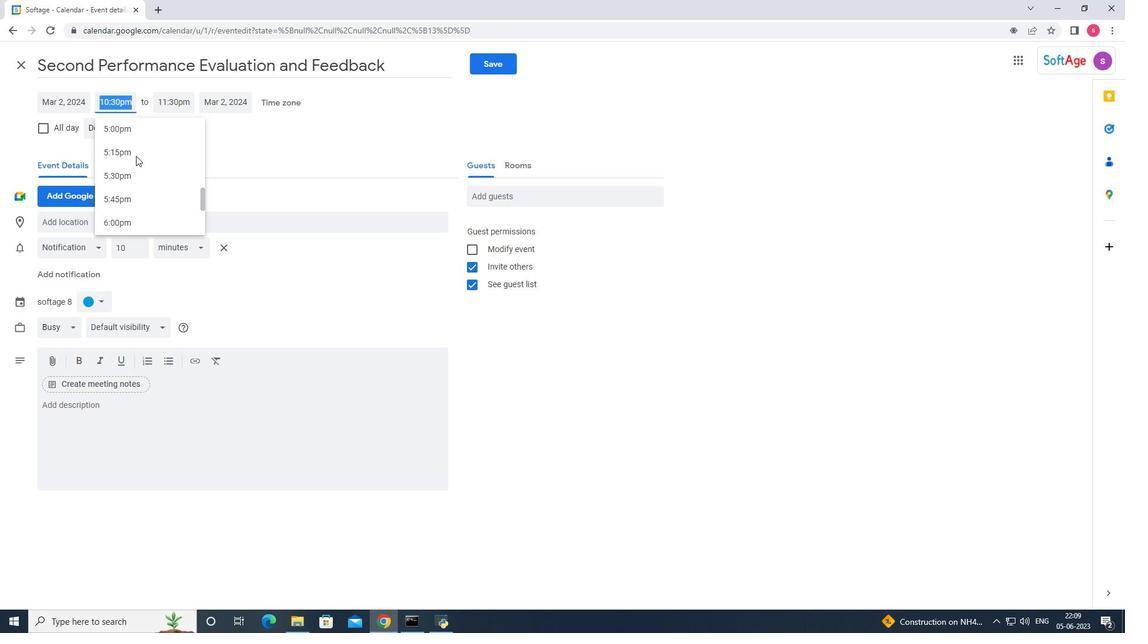 
Action: Mouse scrolled (136, 156) with delta (0, 0)
Screenshot: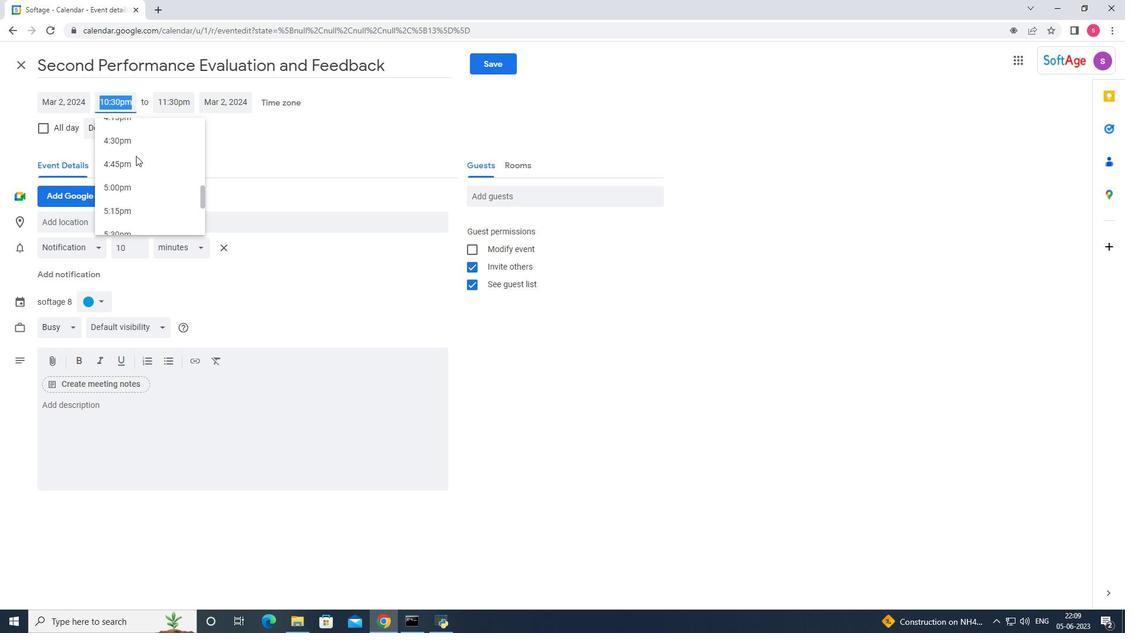 
Action: Mouse scrolled (136, 156) with delta (0, 0)
Screenshot: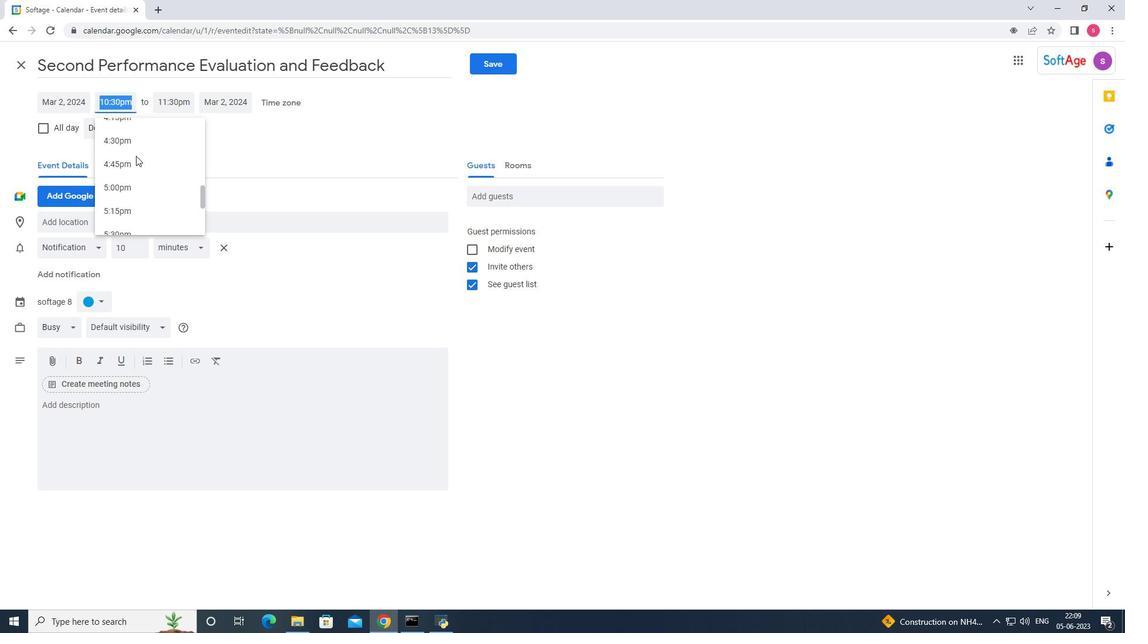 
Action: Mouse scrolled (136, 156) with delta (0, 0)
Screenshot: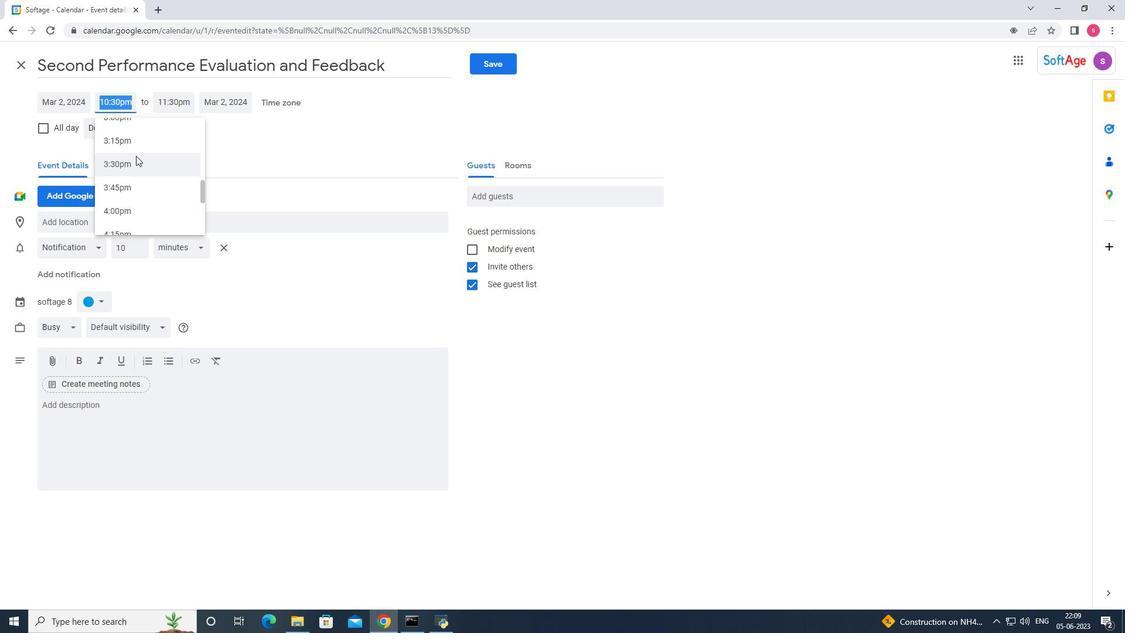 
Action: Mouse scrolled (136, 155) with delta (0, 0)
Screenshot: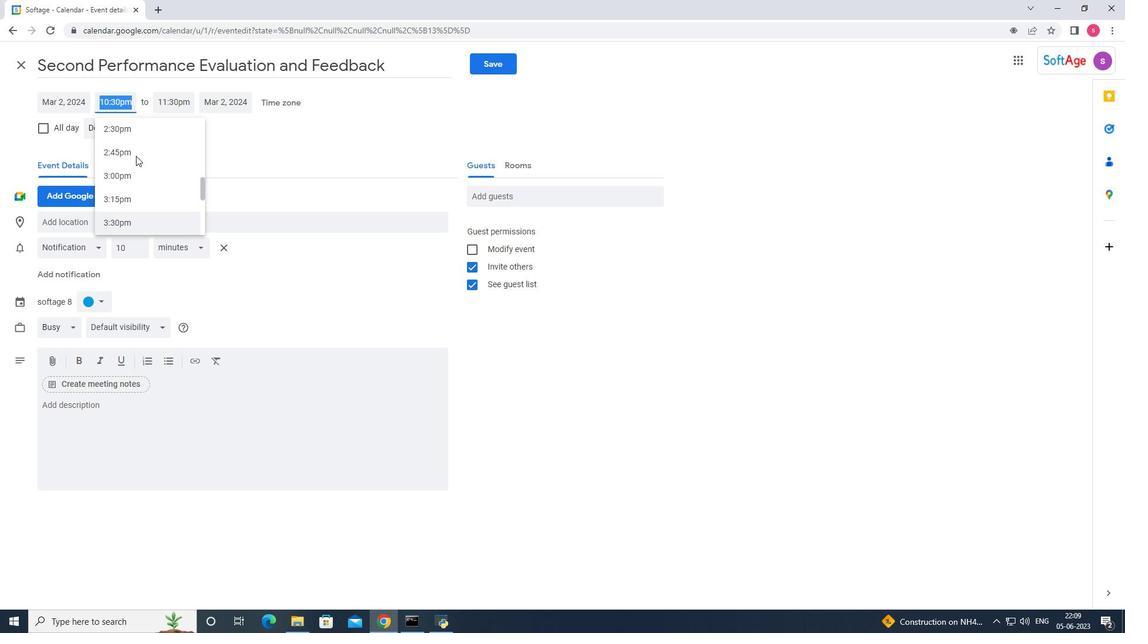 
Action: Mouse scrolled (136, 155) with delta (0, 0)
Screenshot: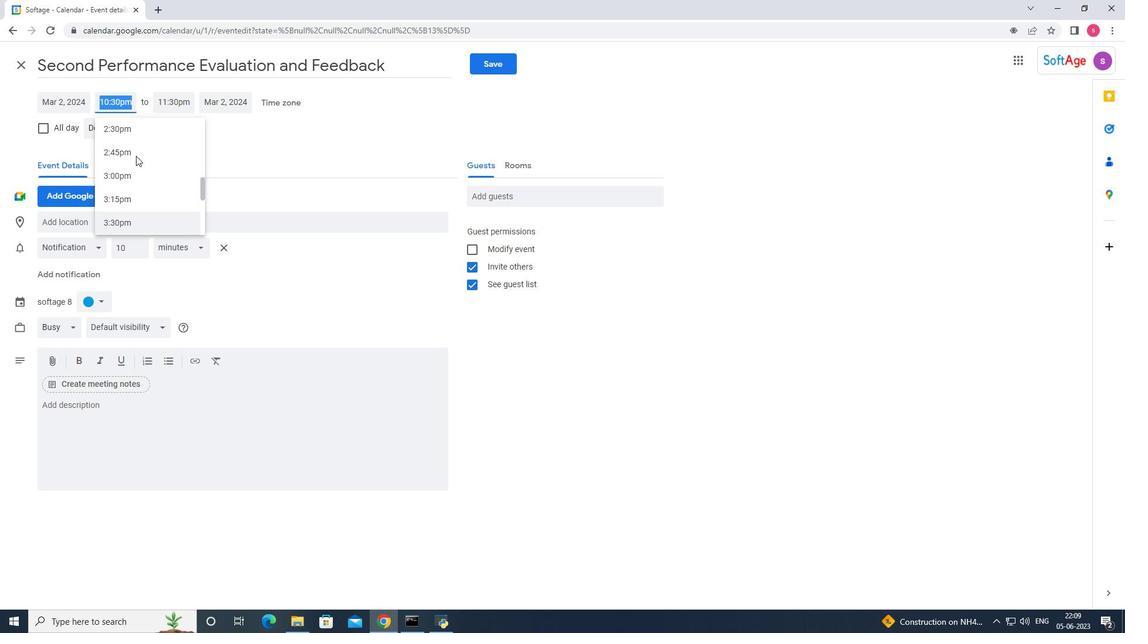 
Action: Mouse scrolled (136, 155) with delta (0, 0)
Screenshot: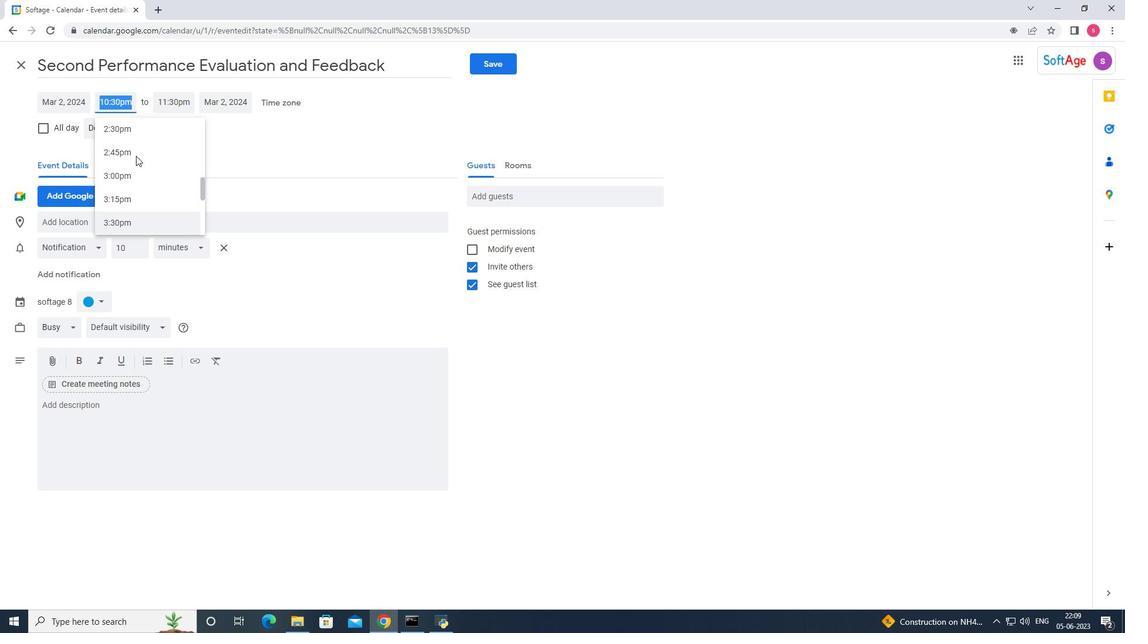 
Action: Mouse scrolled (136, 156) with delta (0, 0)
Screenshot: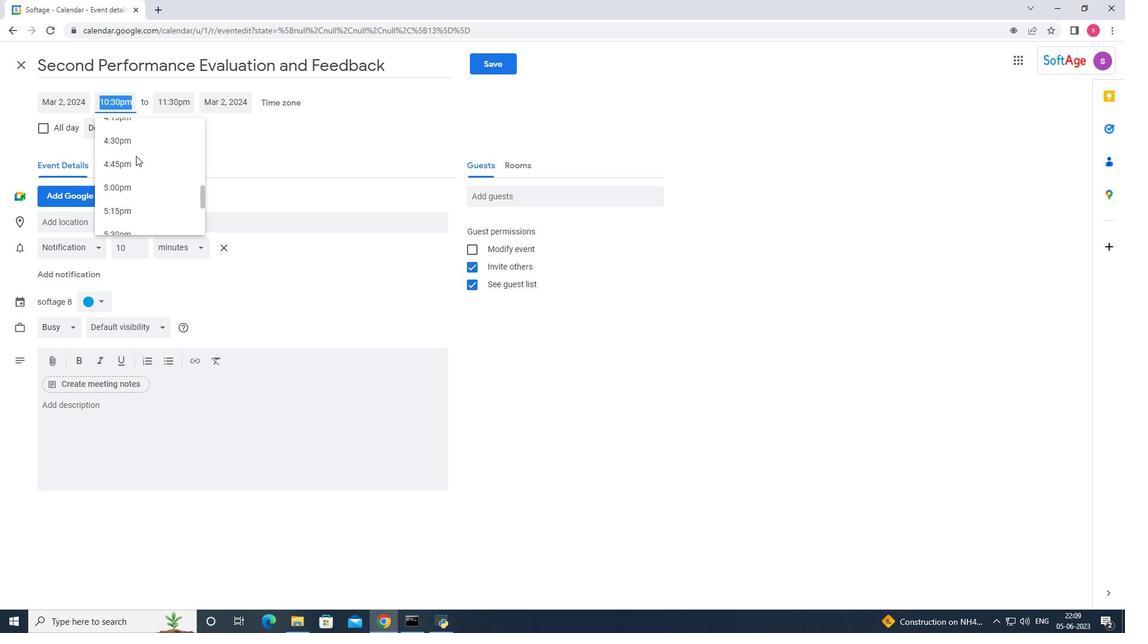 
Action: Mouse scrolled (136, 156) with delta (0, 0)
Screenshot: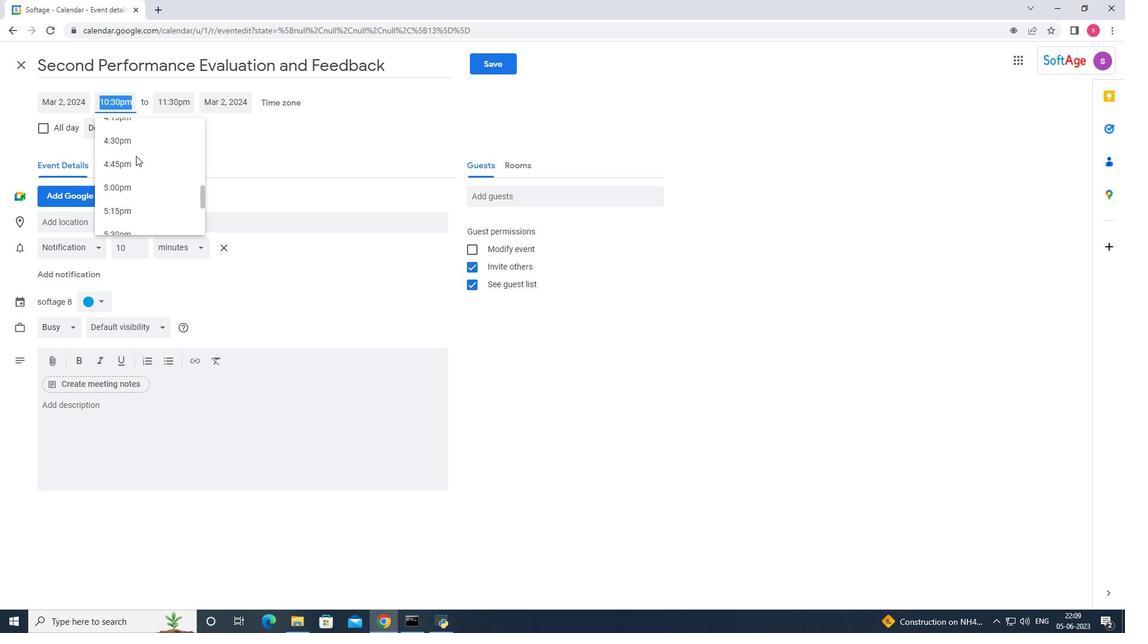 
Action: Mouse scrolled (136, 156) with delta (0, 0)
Screenshot: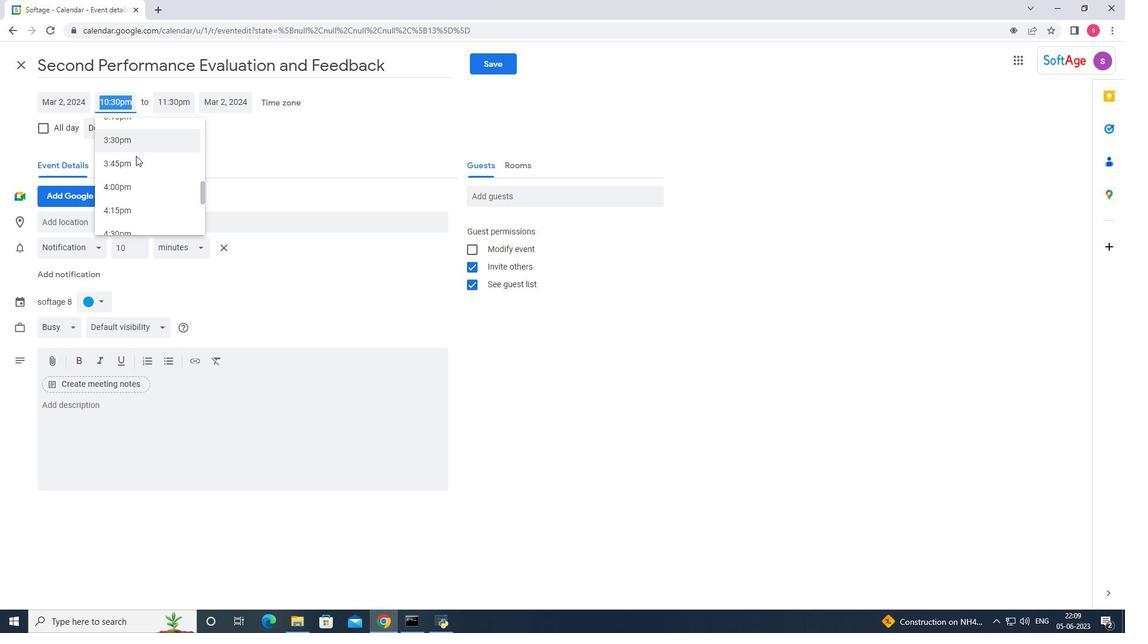 
Action: Mouse scrolled (136, 155) with delta (0, 0)
Screenshot: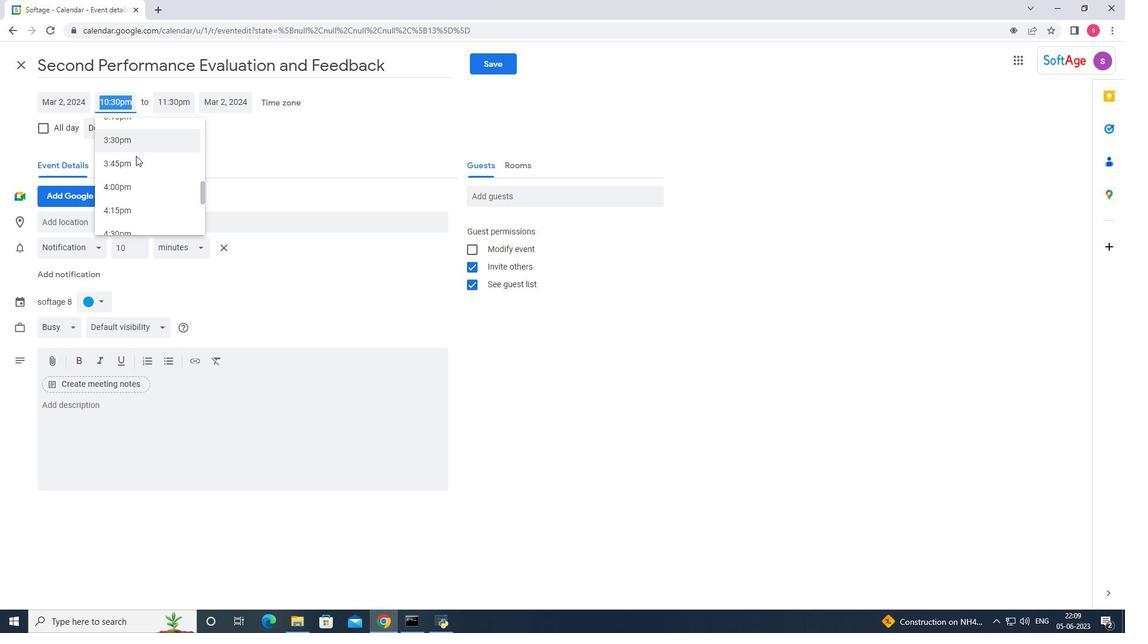 
Action: Mouse scrolled (136, 156) with delta (0, 0)
Screenshot: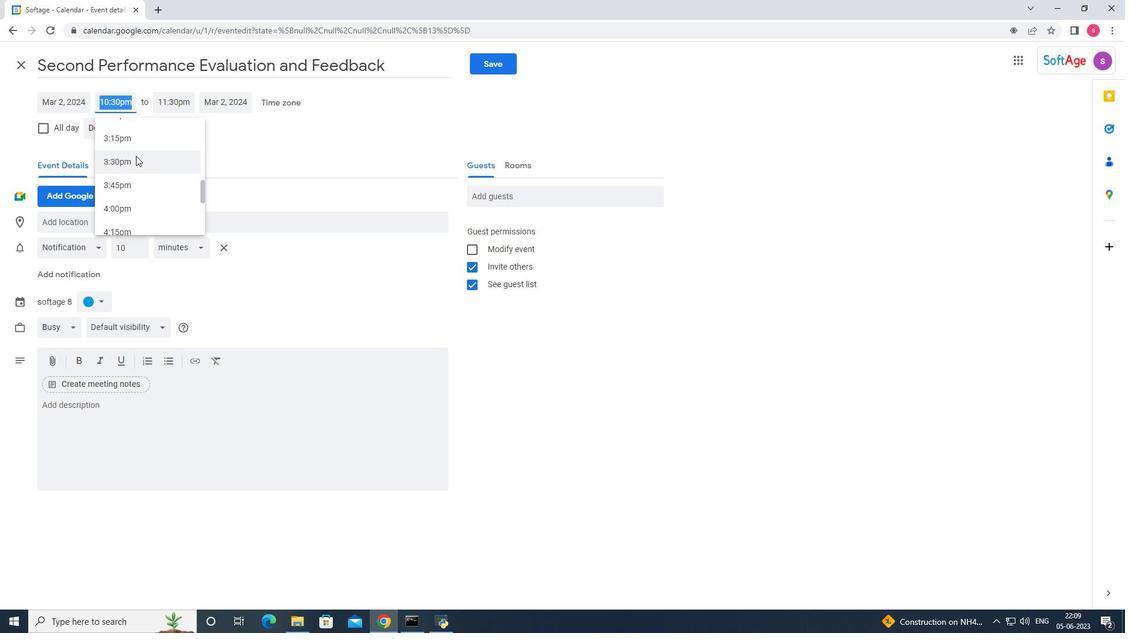 
Action: Mouse scrolled (136, 156) with delta (0, 0)
Screenshot: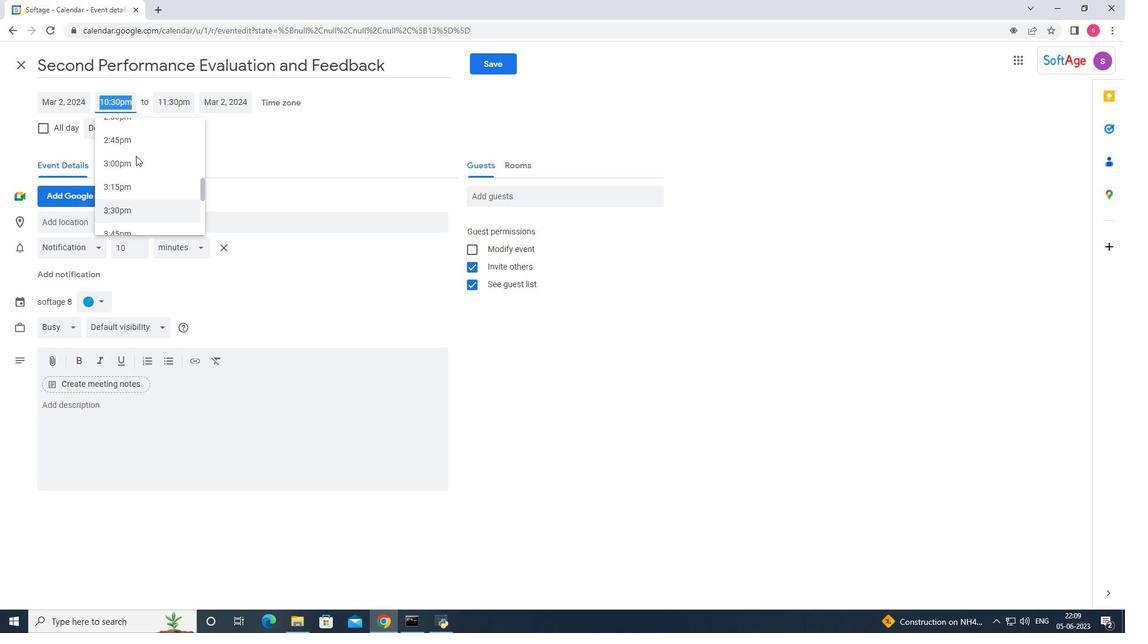 
Action: Mouse scrolled (136, 156) with delta (0, 0)
Screenshot: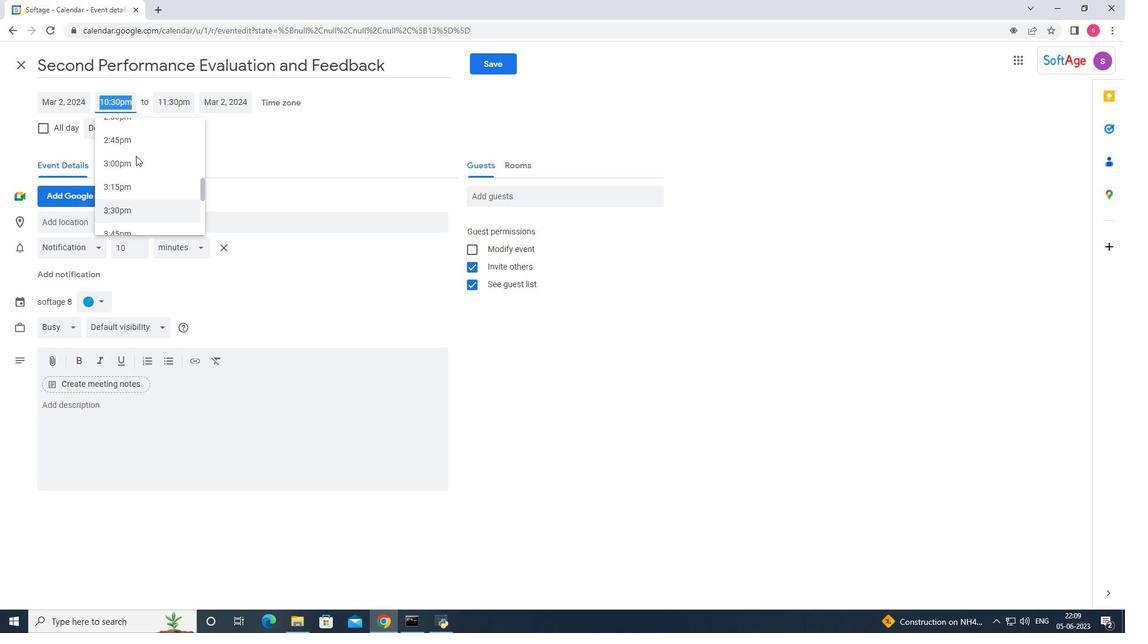 
Action: Mouse scrolled (136, 156) with delta (0, 0)
Screenshot: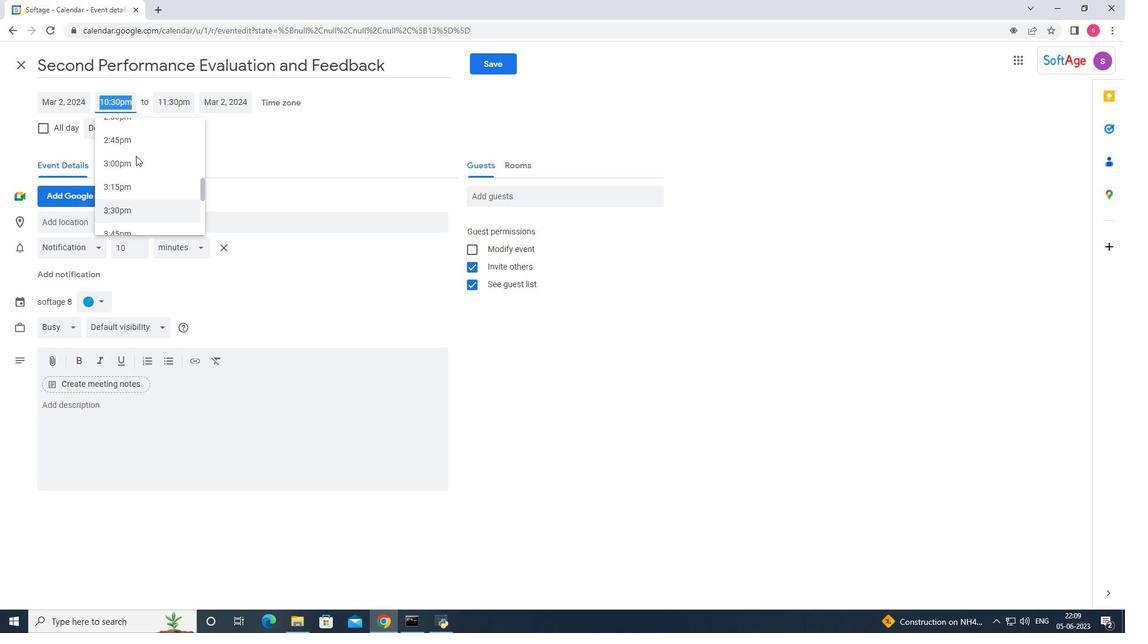 
Action: Mouse scrolled (136, 156) with delta (0, 0)
Screenshot: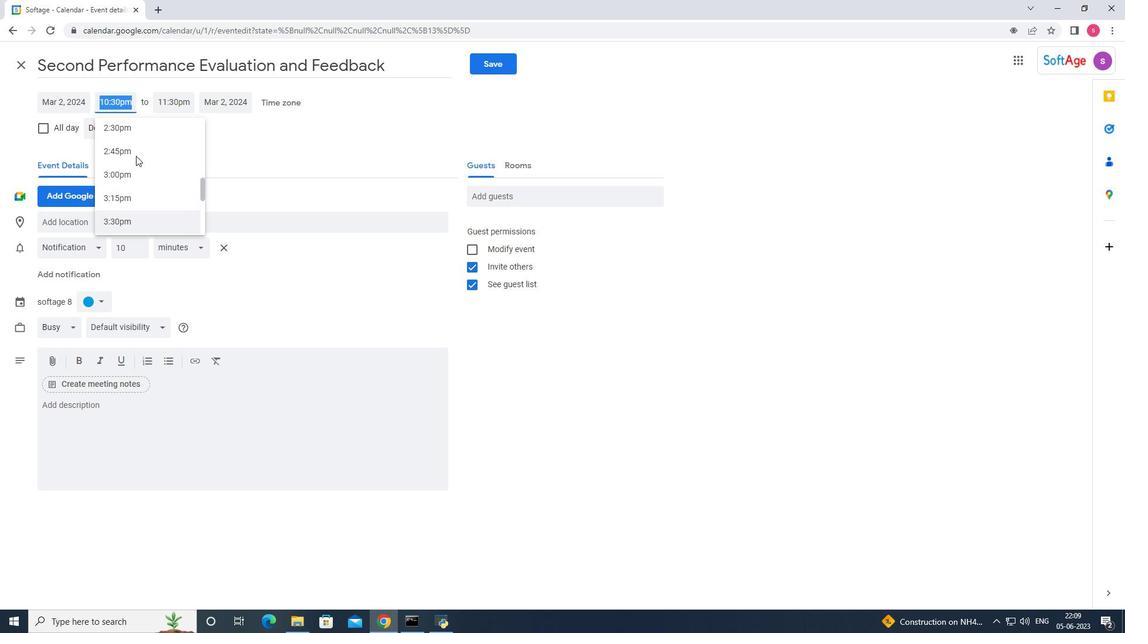 
Action: Mouse scrolled (136, 155) with delta (0, 0)
Screenshot: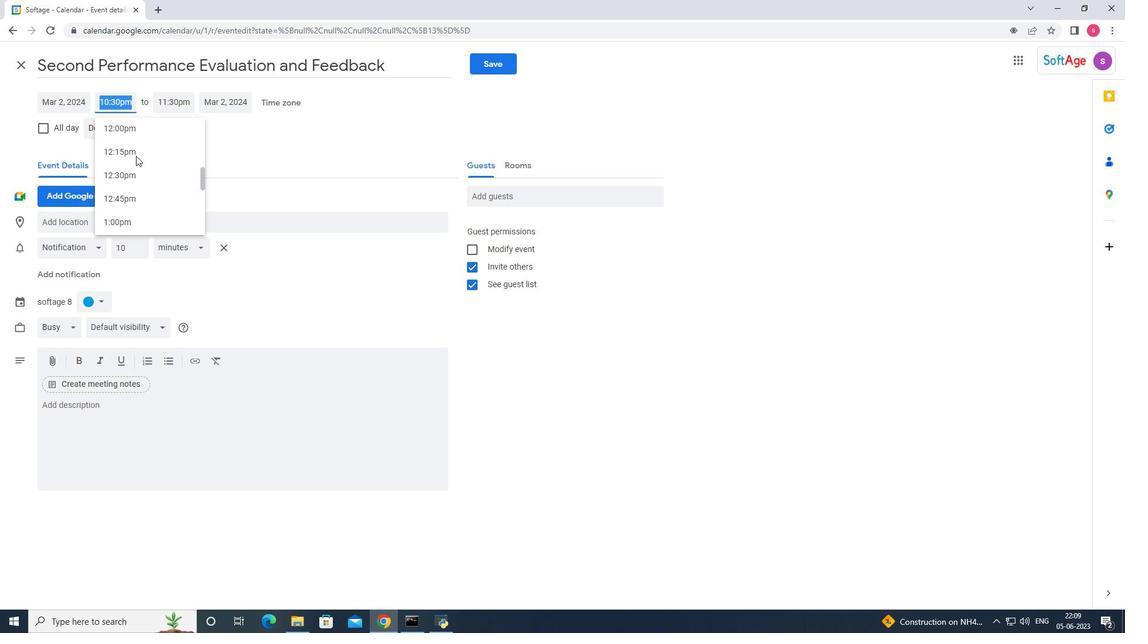 
Action: Mouse scrolled (136, 156) with delta (0, 0)
Screenshot: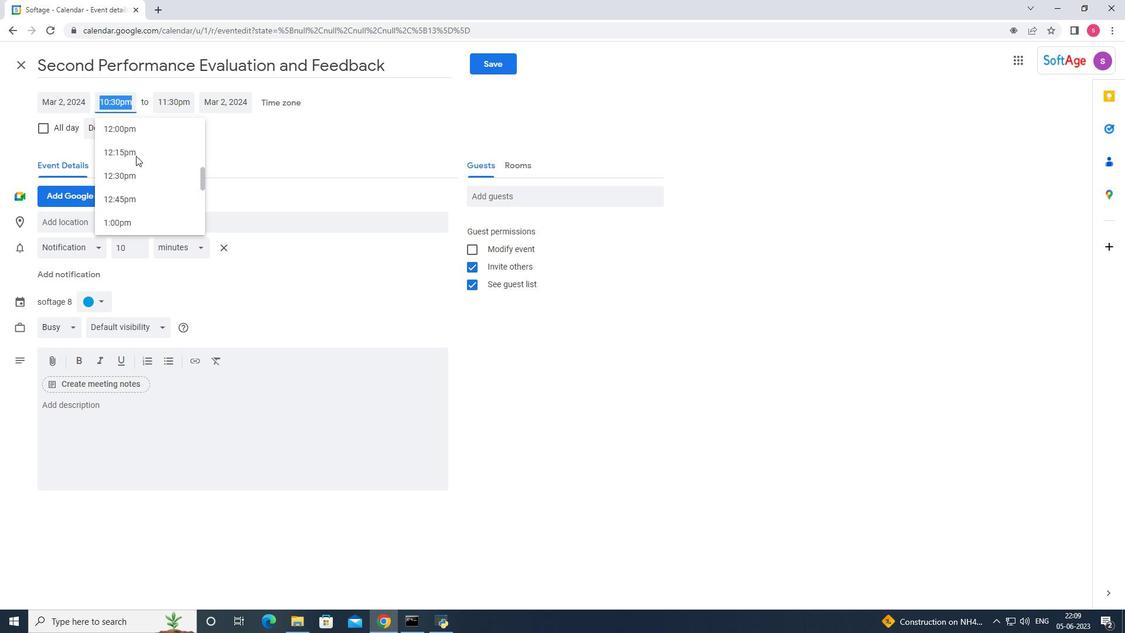 
Action: Mouse scrolled (136, 156) with delta (0, 0)
Screenshot: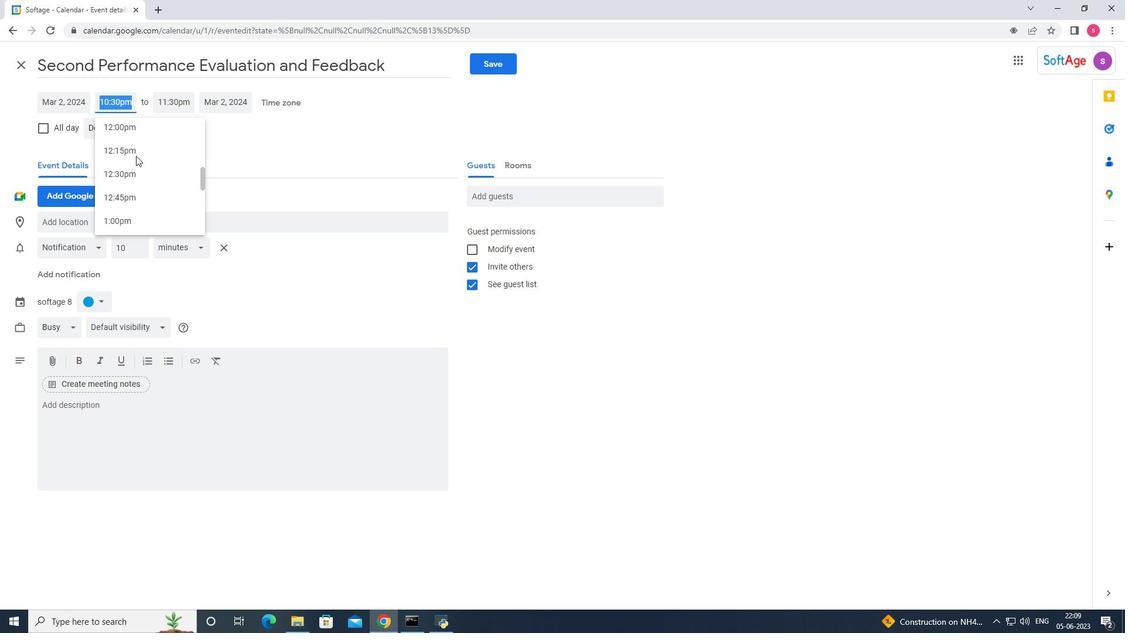 
Action: Mouse scrolled (136, 156) with delta (0, 0)
Screenshot: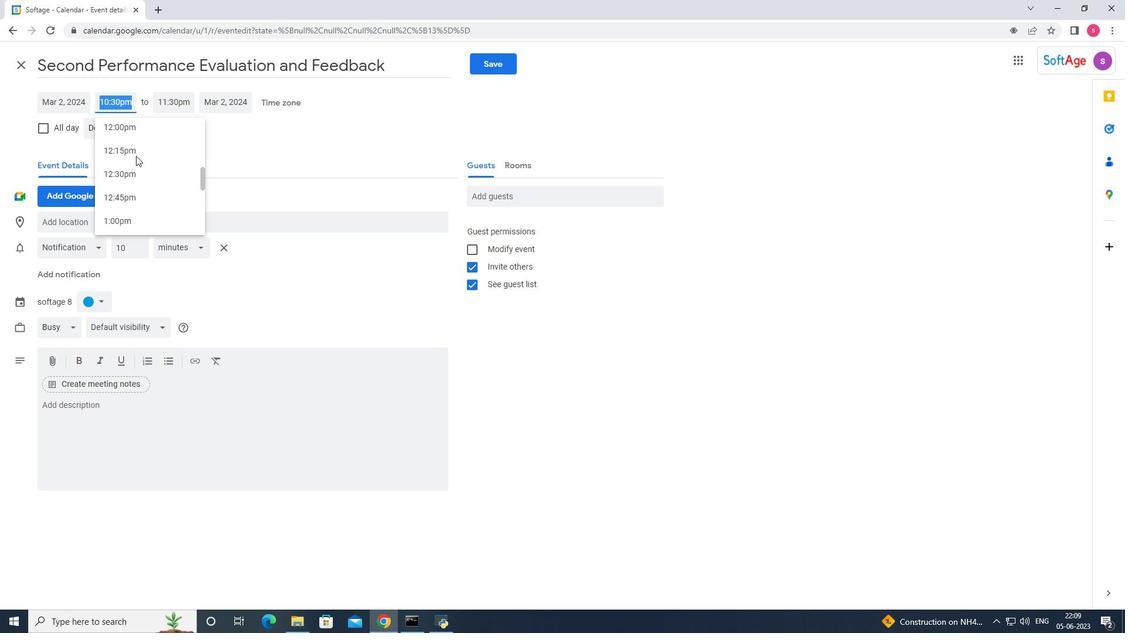 
Action: Mouse scrolled (136, 156) with delta (0, 0)
Screenshot: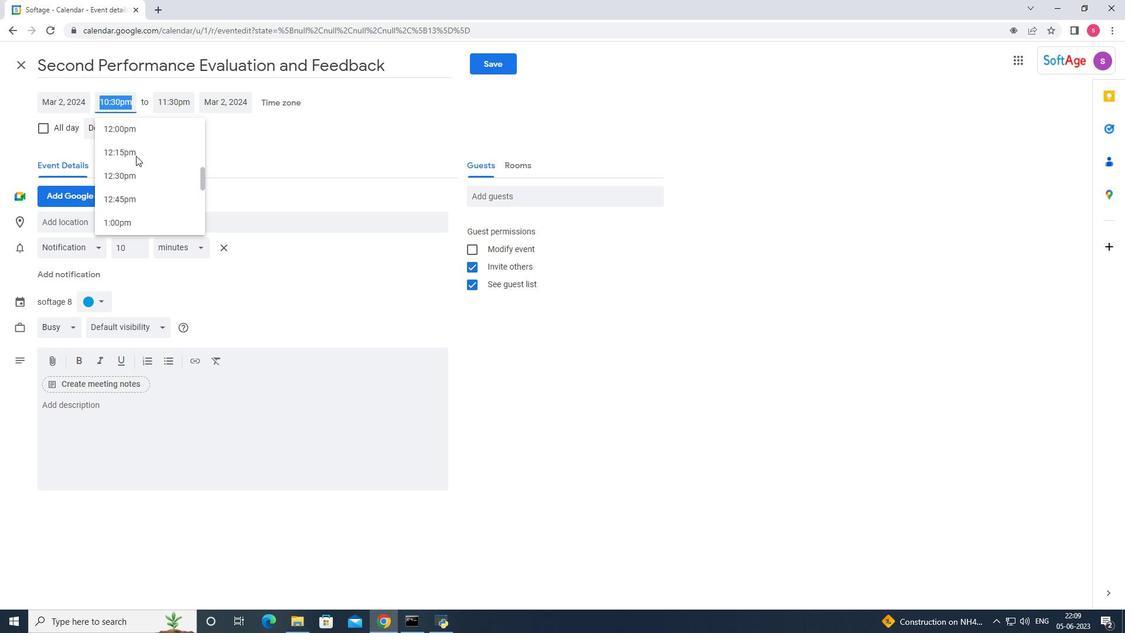 
Action: Mouse scrolled (136, 156) with delta (0, 0)
Screenshot: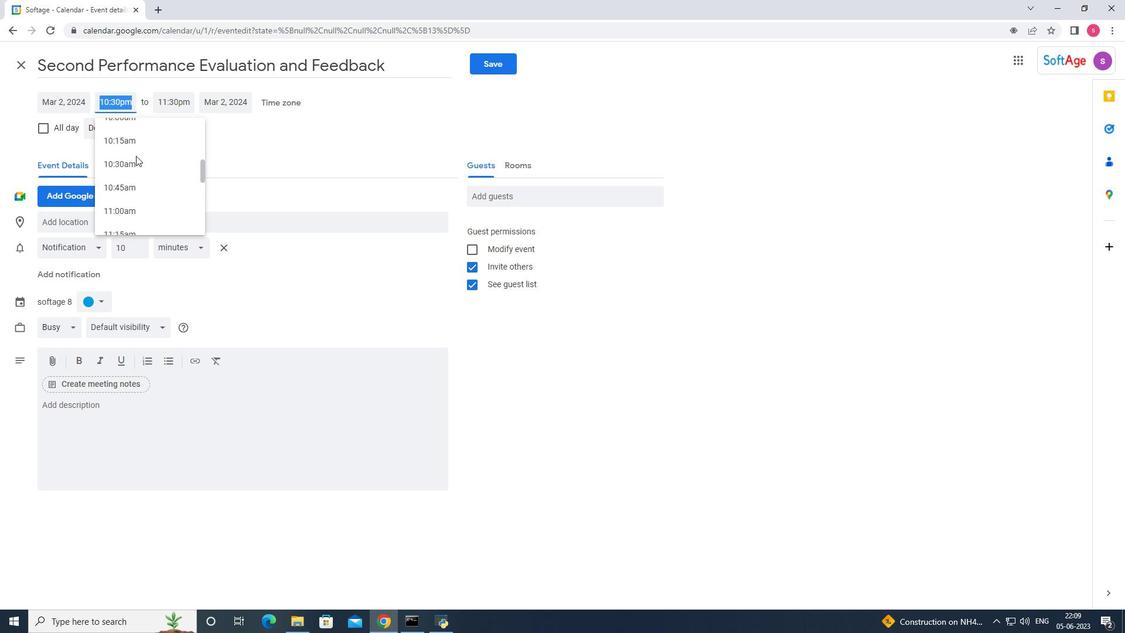 
Action: Mouse scrolled (136, 156) with delta (0, 0)
Screenshot: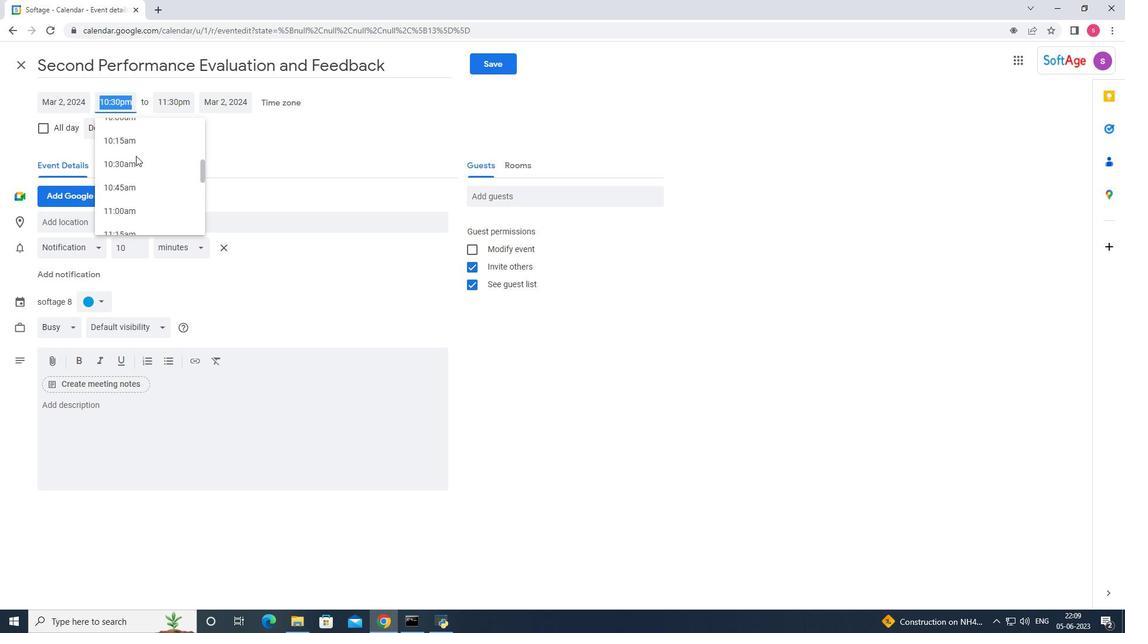 
Action: Mouse scrolled (136, 156) with delta (0, 0)
Screenshot: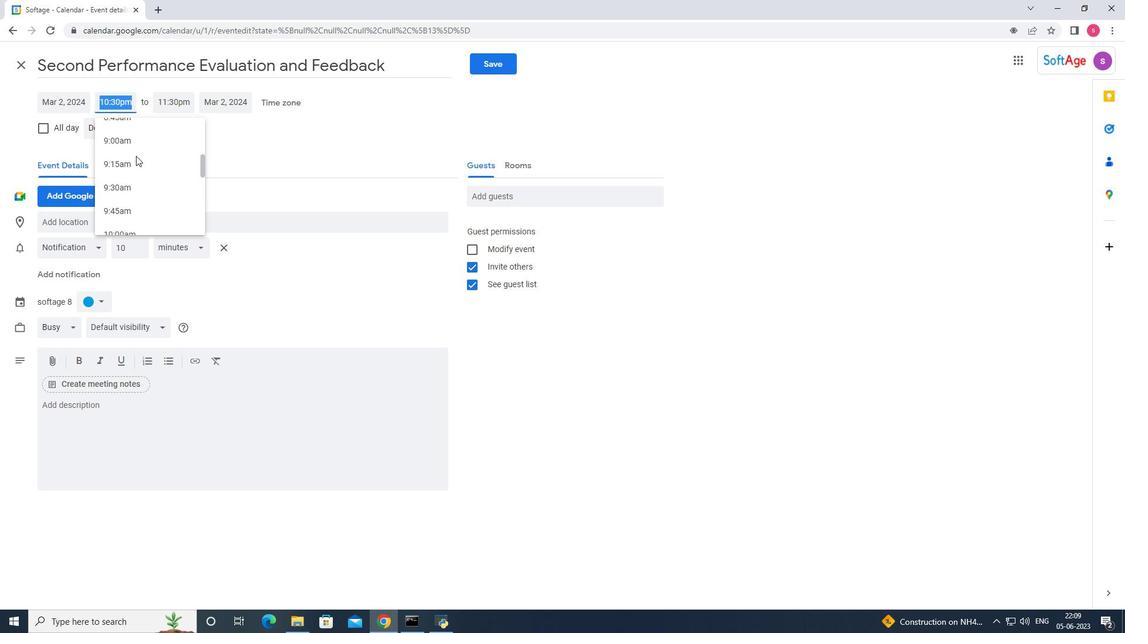 
Action: Mouse moved to (143, 148)
Screenshot: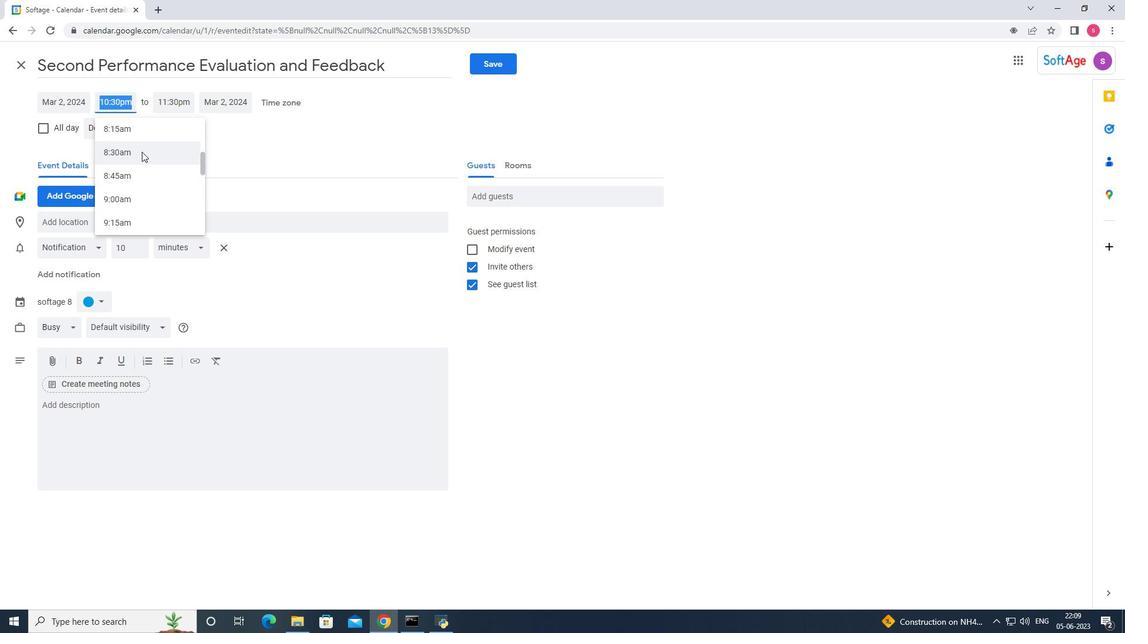 
Action: Mouse scrolled (143, 148) with delta (0, 0)
Screenshot: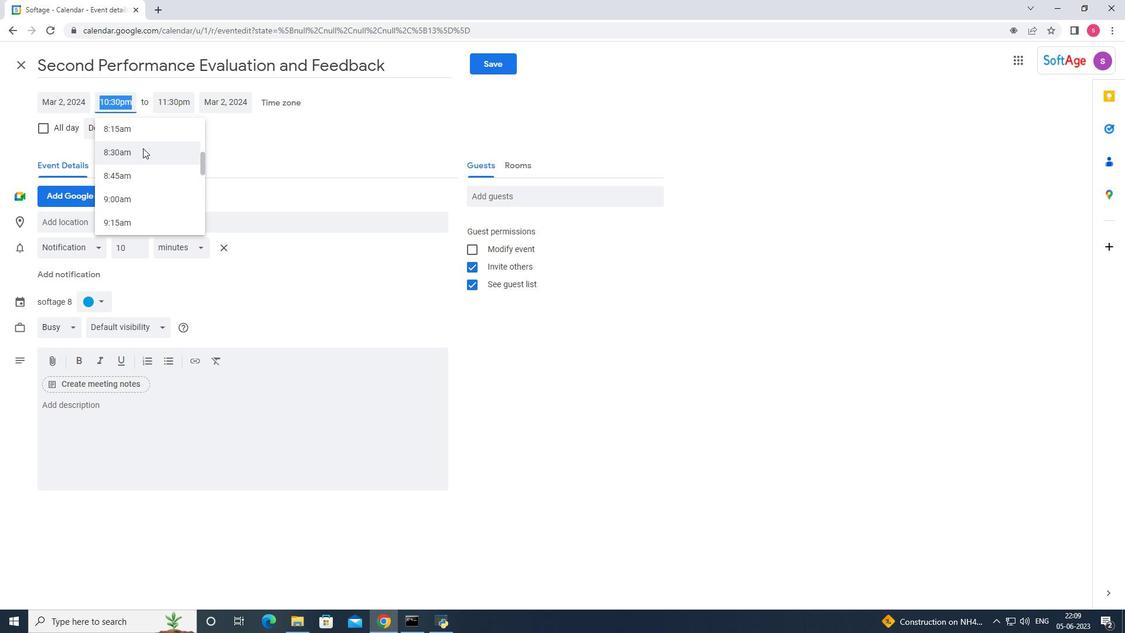 
Action: Mouse moved to (134, 164)
Screenshot: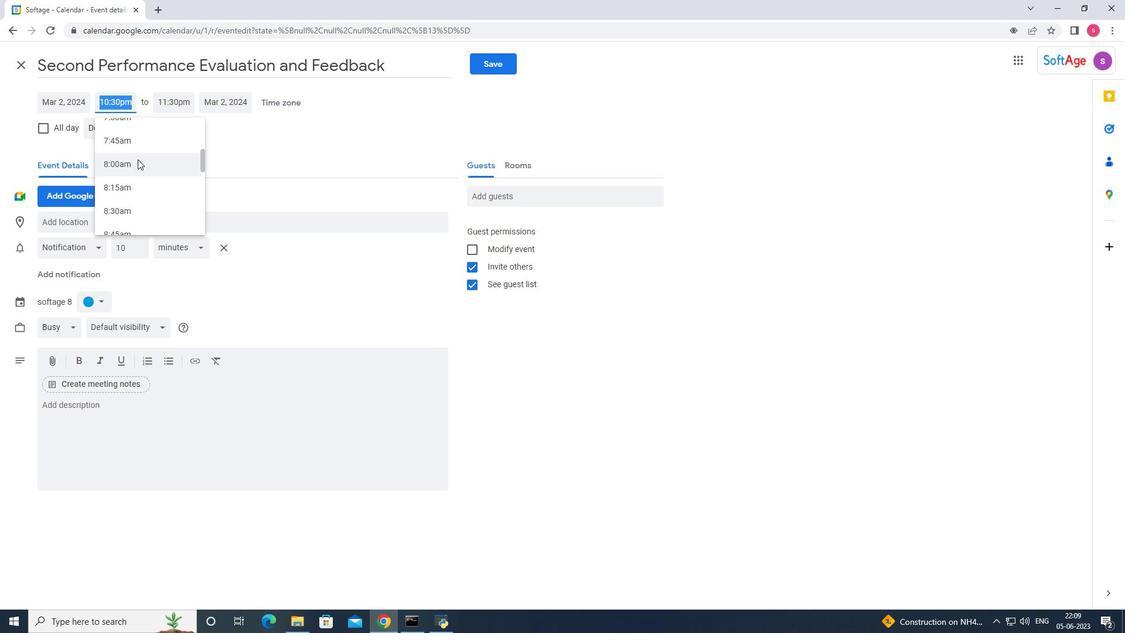
Action: Mouse pressed left at (134, 164)
Screenshot: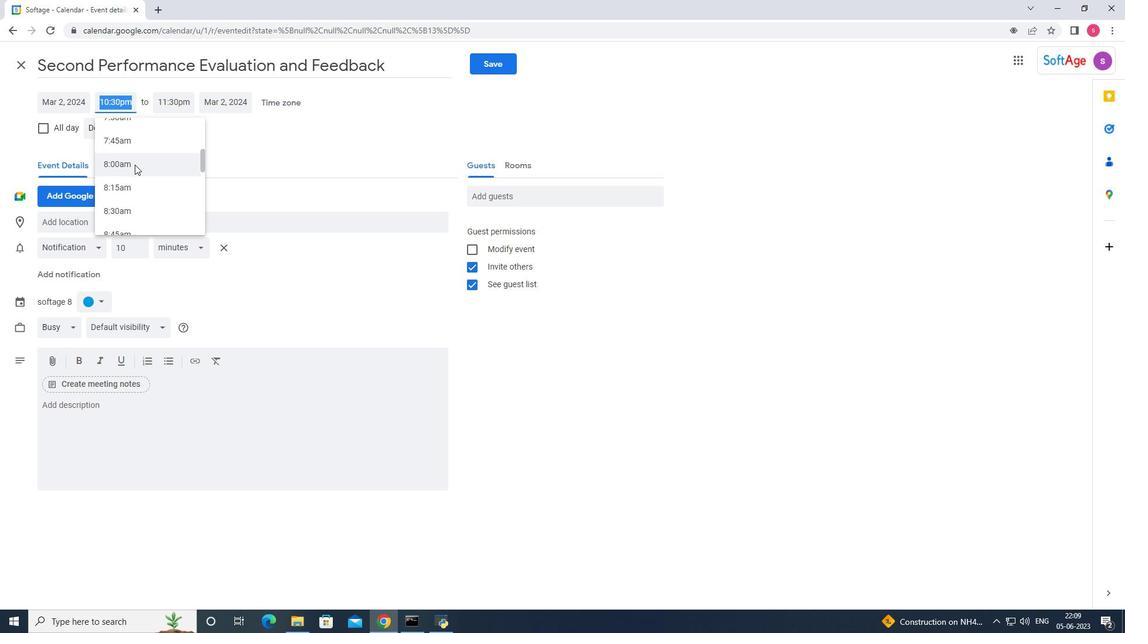 
Action: Mouse moved to (174, 96)
Screenshot: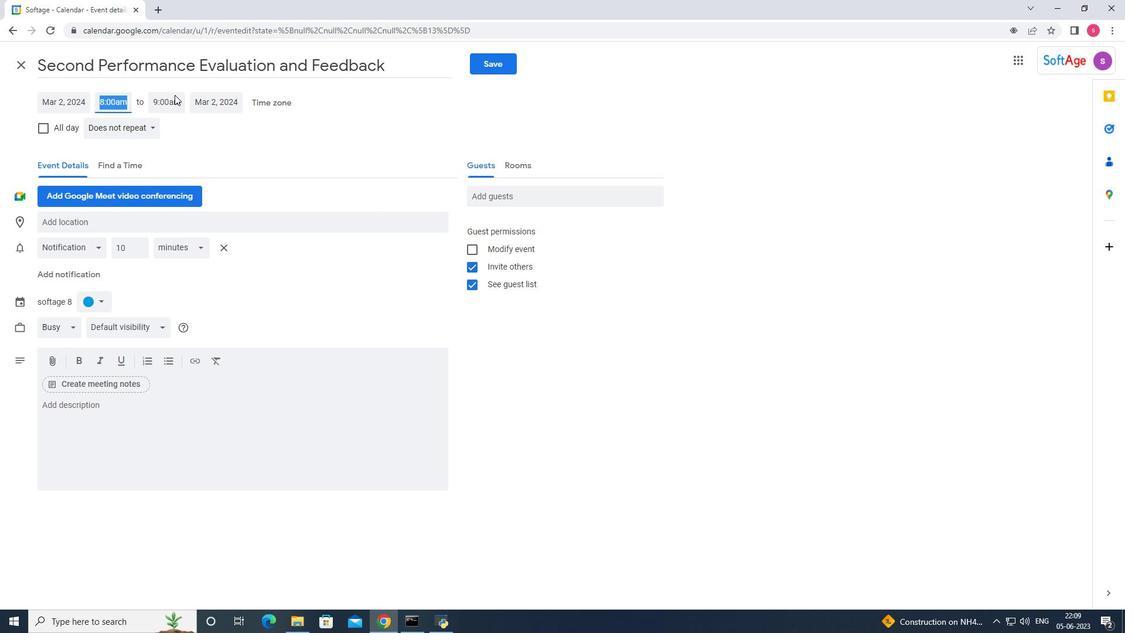 
Action: Mouse pressed left at (174, 96)
Screenshot: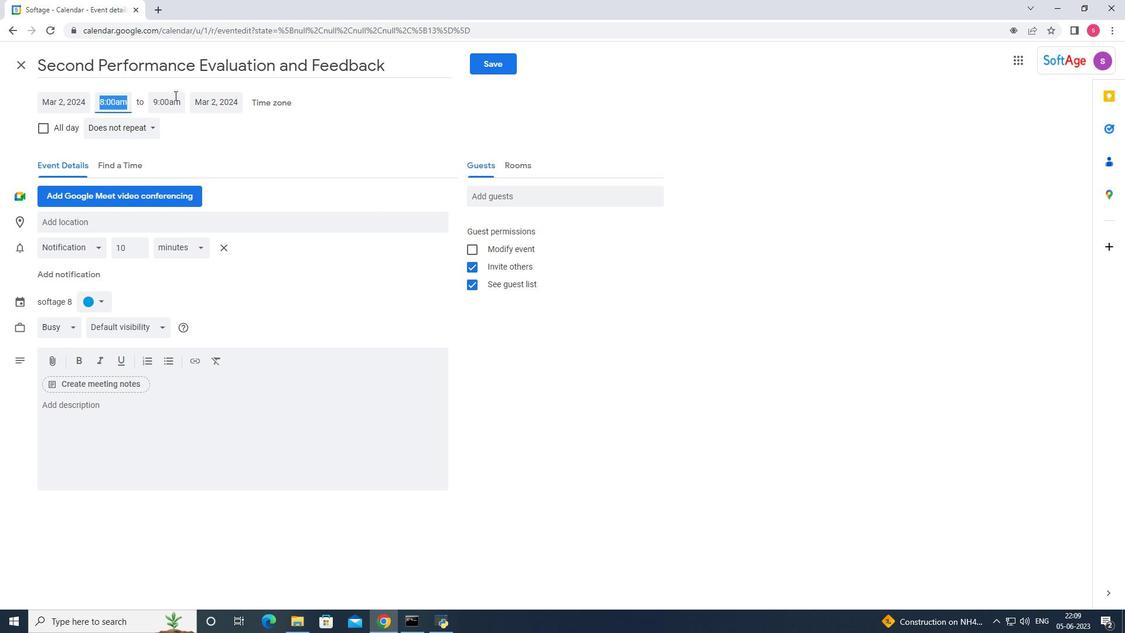 
Action: Mouse moved to (187, 226)
Screenshot: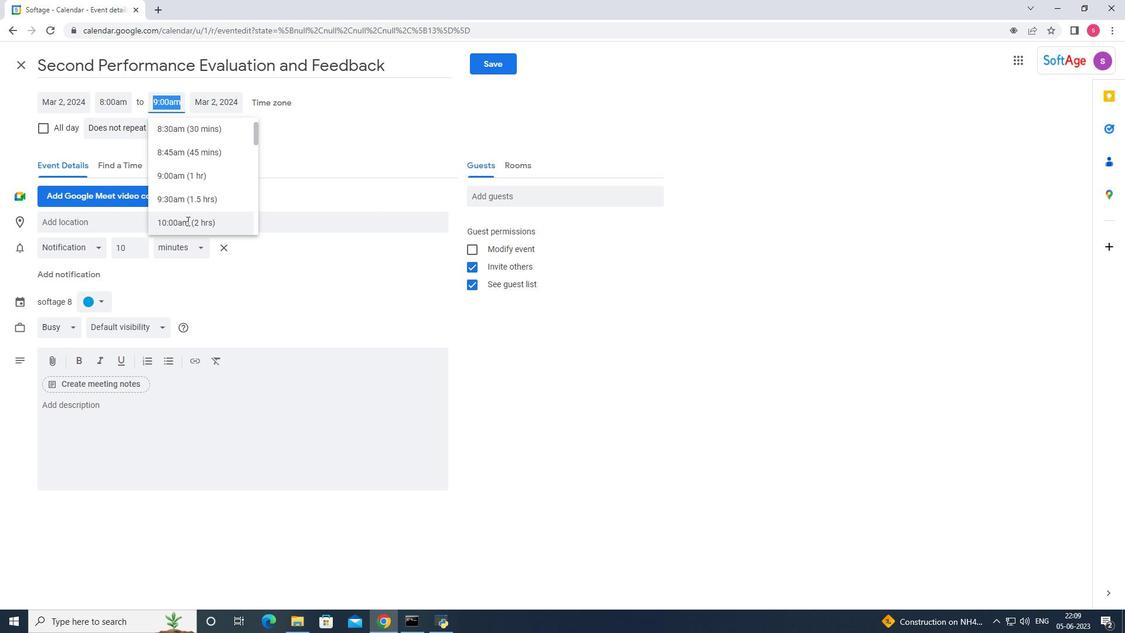
Action: Mouse pressed left at (187, 226)
Screenshot: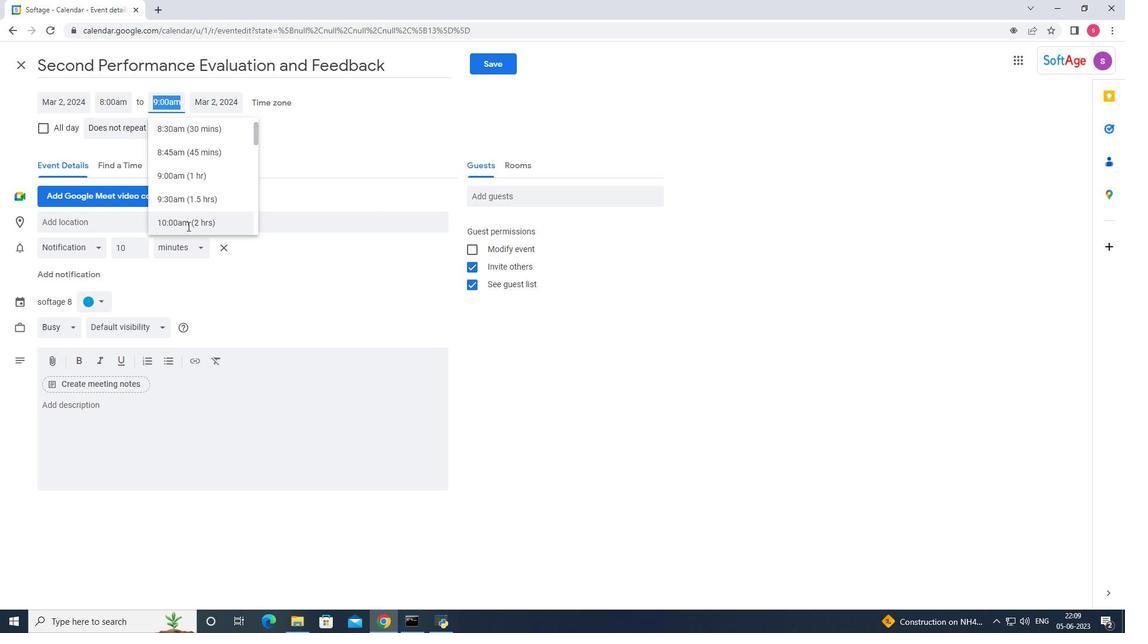 
Action: Mouse moved to (177, 421)
Screenshot: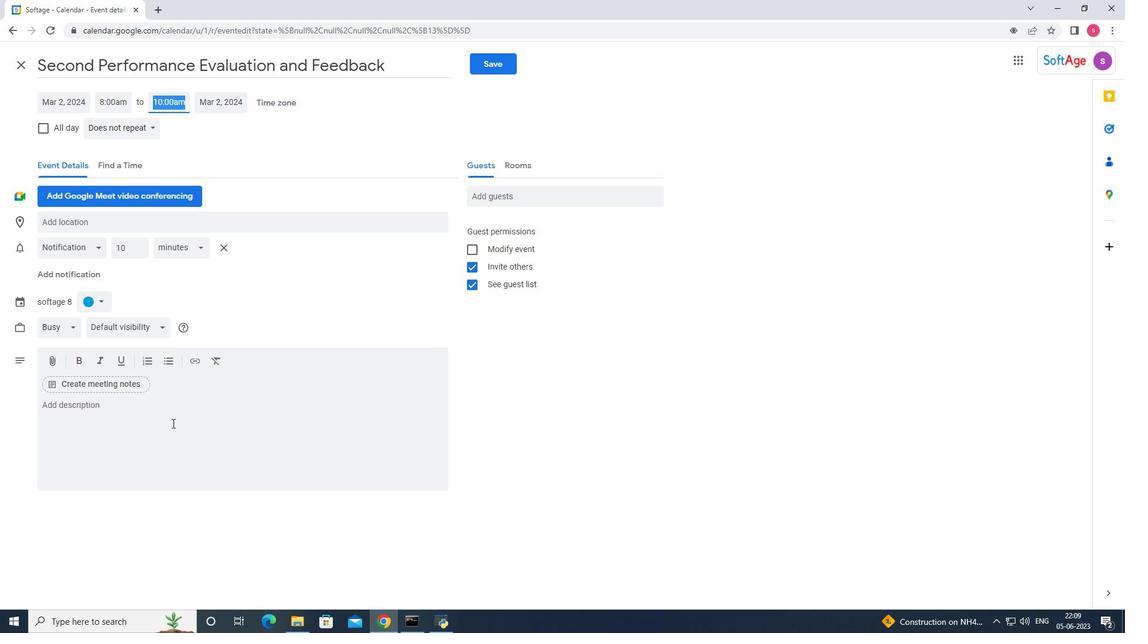 
Action: Mouse pressed left at (177, 421)
Screenshot: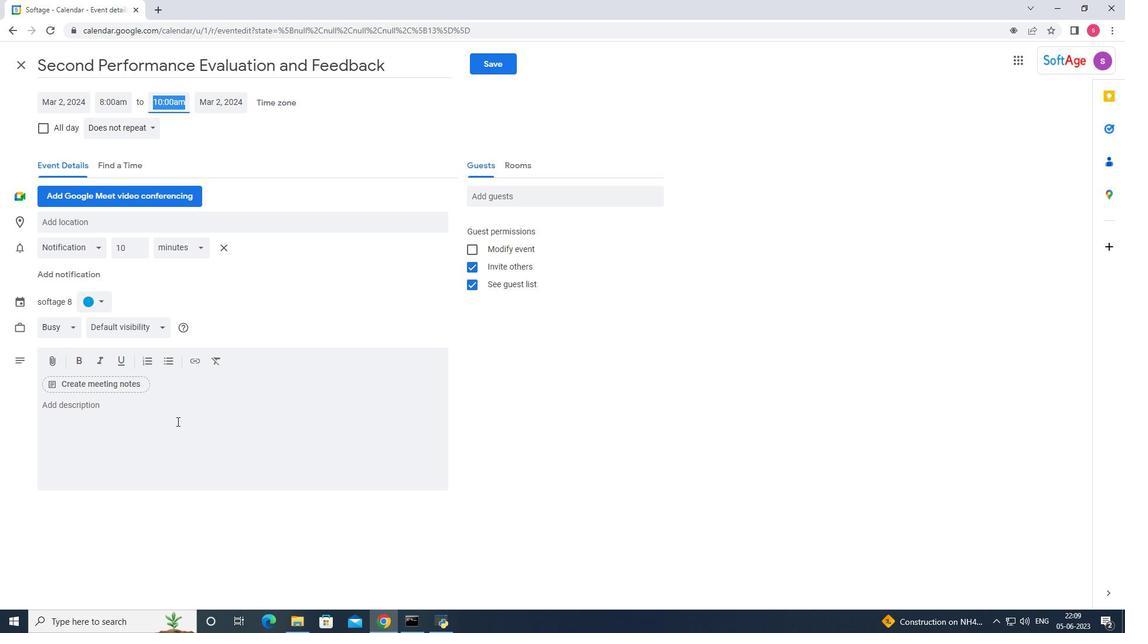 
Action: Mouse moved to (144, 129)
Screenshot: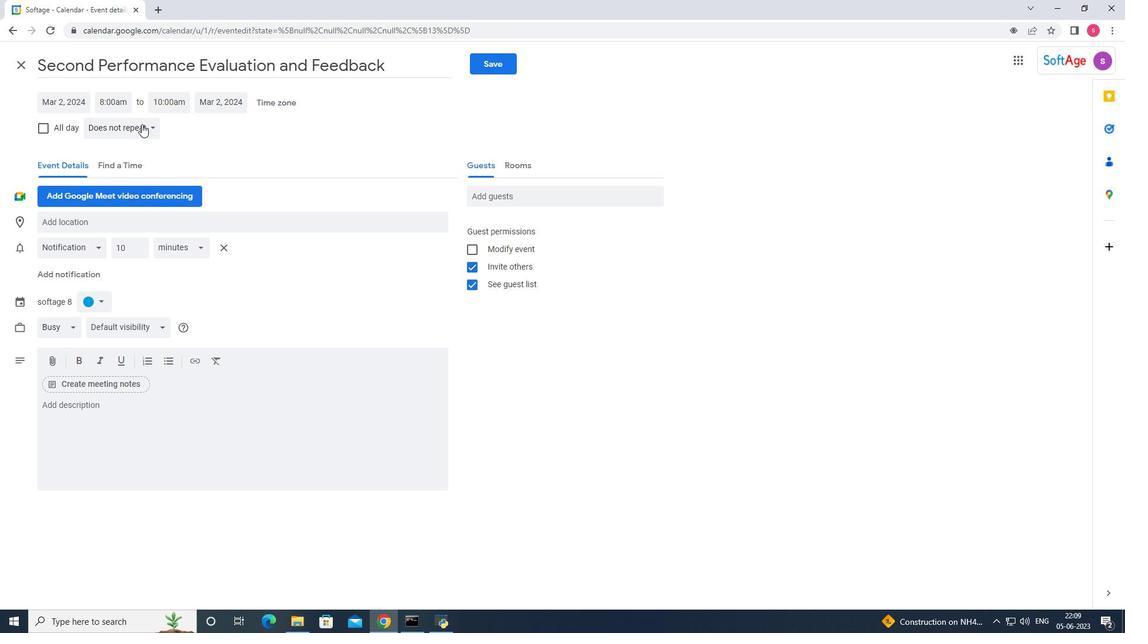 
Action: Mouse pressed left at (144, 129)
Screenshot: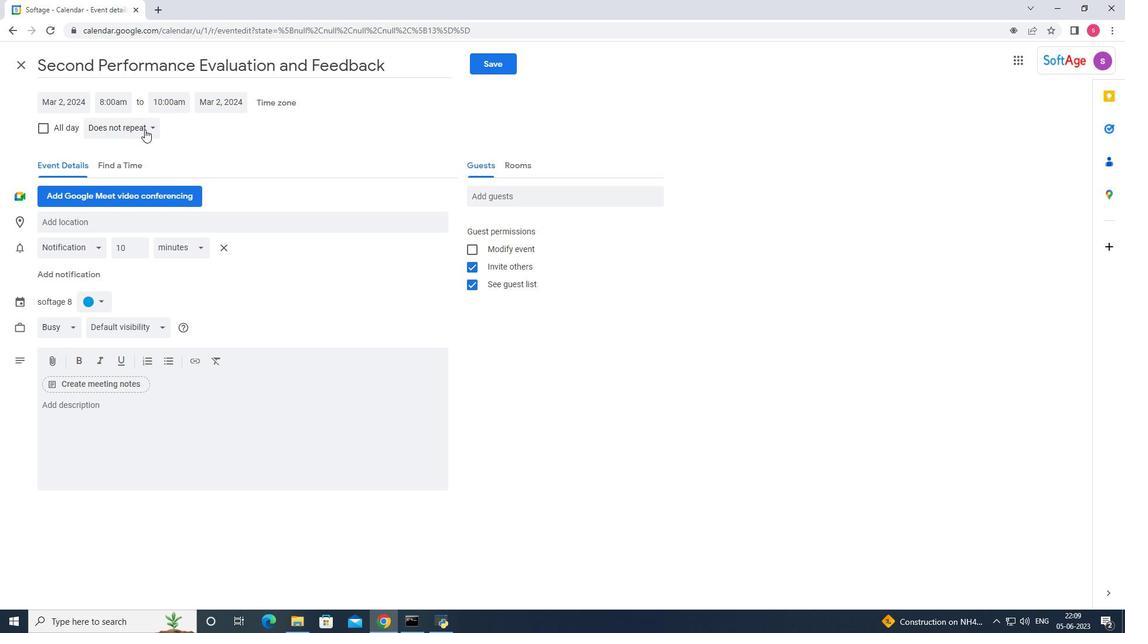 
Action: Mouse moved to (143, 232)
Screenshot: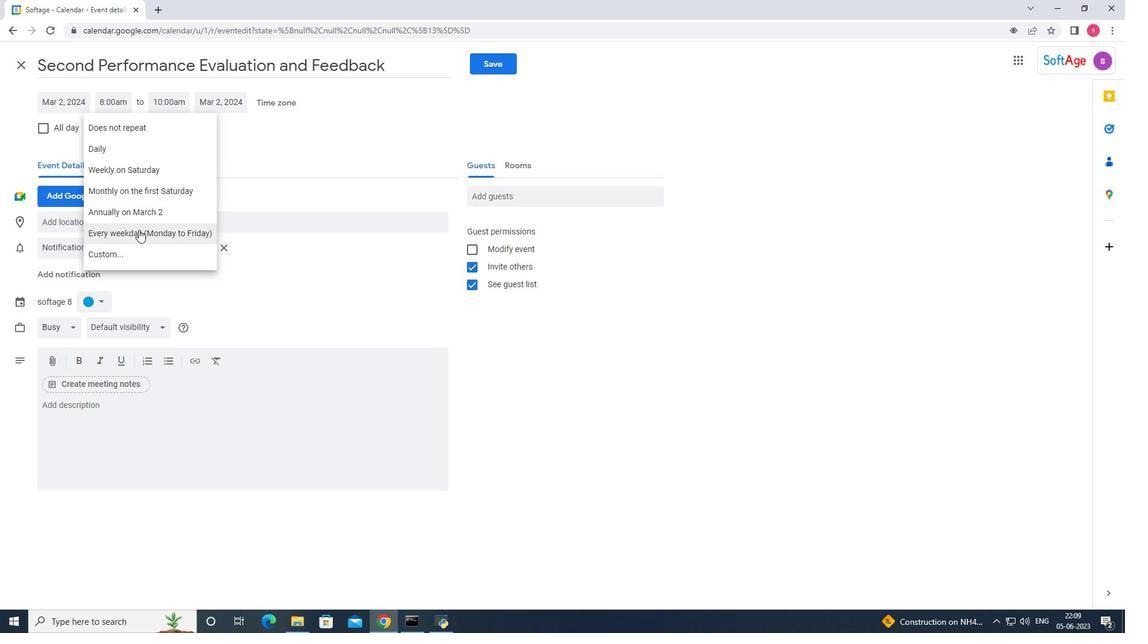 
Action: Mouse pressed left at (143, 232)
Screenshot: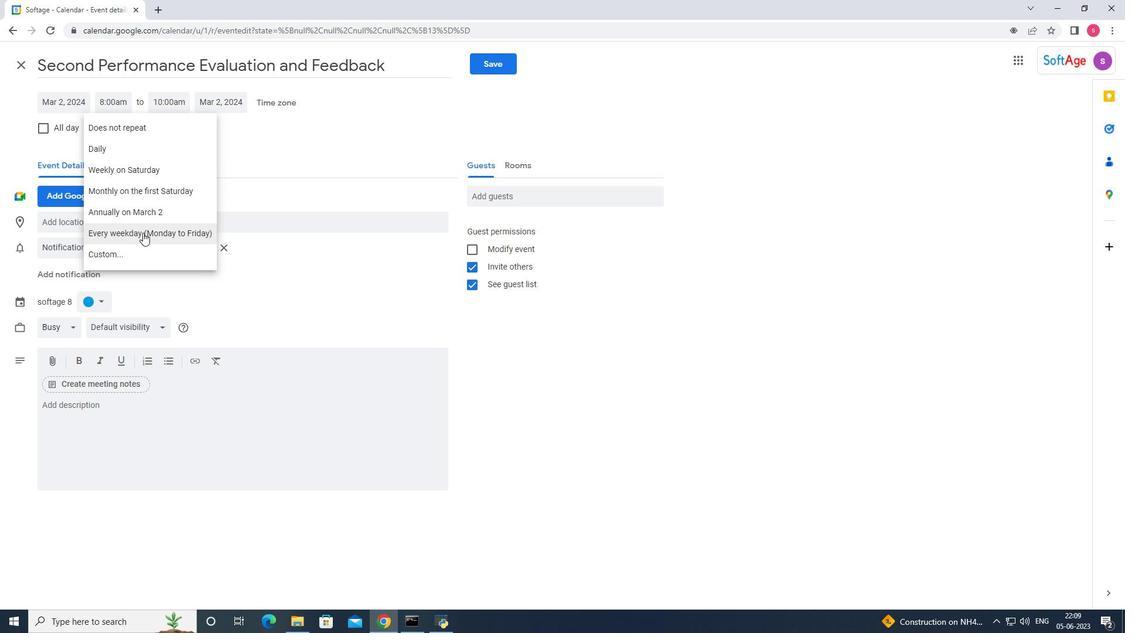 
Action: Mouse moved to (209, 415)
Screenshot: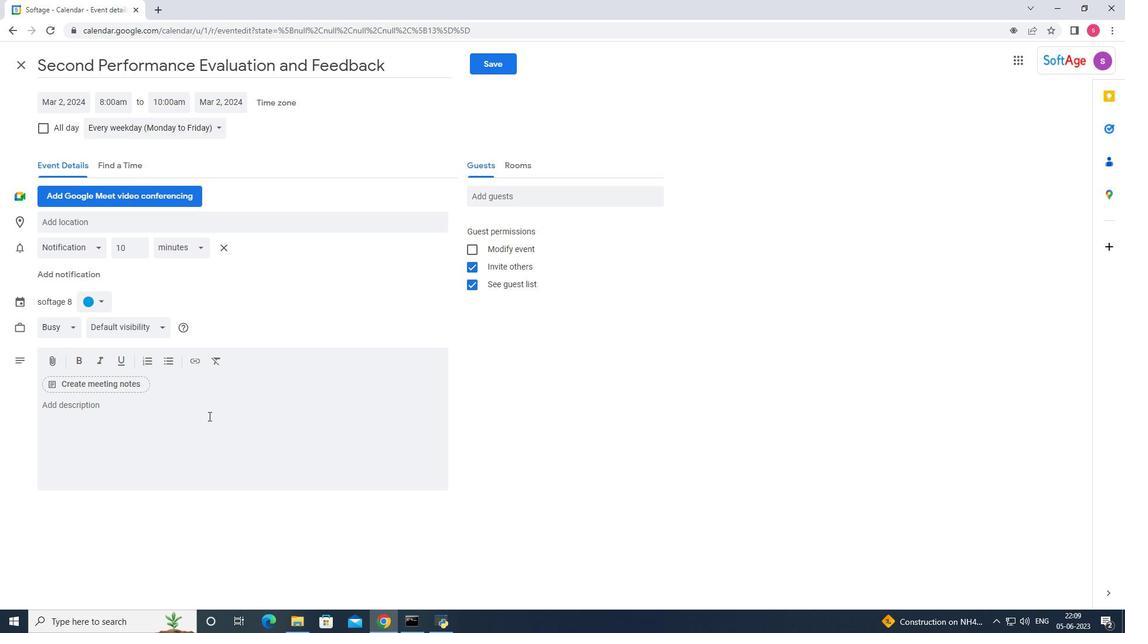 
Action: Mouse pressed left at (209, 415)
Screenshot: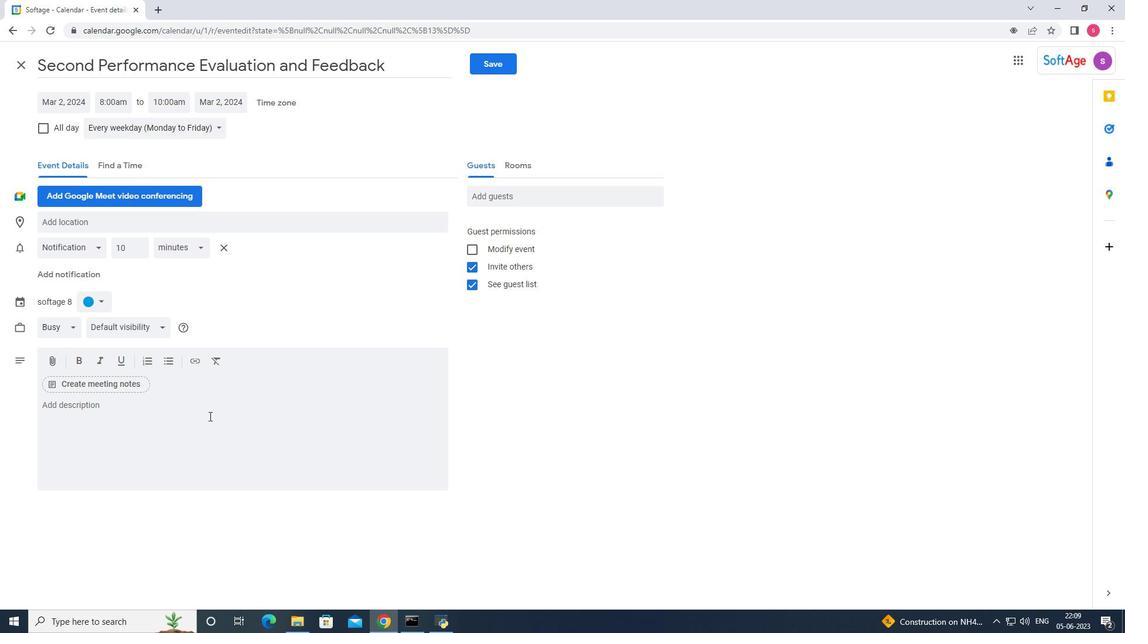 
Action: Key pressed <Key.shift><Key.shift><Key.shift><Key.shift><Key.shift><Key.shift><Key.shift>Welcome<Key.space>to<Key.space>youe<Key.backspace>r<Key.space>team<Key.space><Key.backspace><Key.backspace><Key.backspace><Key.backspace><Key.backspace><Key.shift><Key.shift><Key.shift><Key.shift><Key.shift><Key.shift><Key.shift>Team<Key.space><Key.shift><Key.shift>Building<Key.space><Key.shift><Key.shift><Key.shift>Workshop<Key.space>on<Key.space><Key.shift><Key.shift><Key.shift>Communication<Key.space><Key.shift><Key.shift><Key.shift>Skills,<Key.space>a<Key.space>dyanm<Key.backspace><Key.backspace><Key.backspace>namic<Key.space>and<Key.space>interactive<Key.space>session<Key.space>designed<Key.space>to<Key.space>enhance<Key.space>communication<Key.space>effectivenessw<Key.backspace><Key.space>and<Key.space>foster<Key.space>stronger<Key.space>collabratin<Key.space><Key.backspace><Key.backspace>on<Key.space>
Screenshot: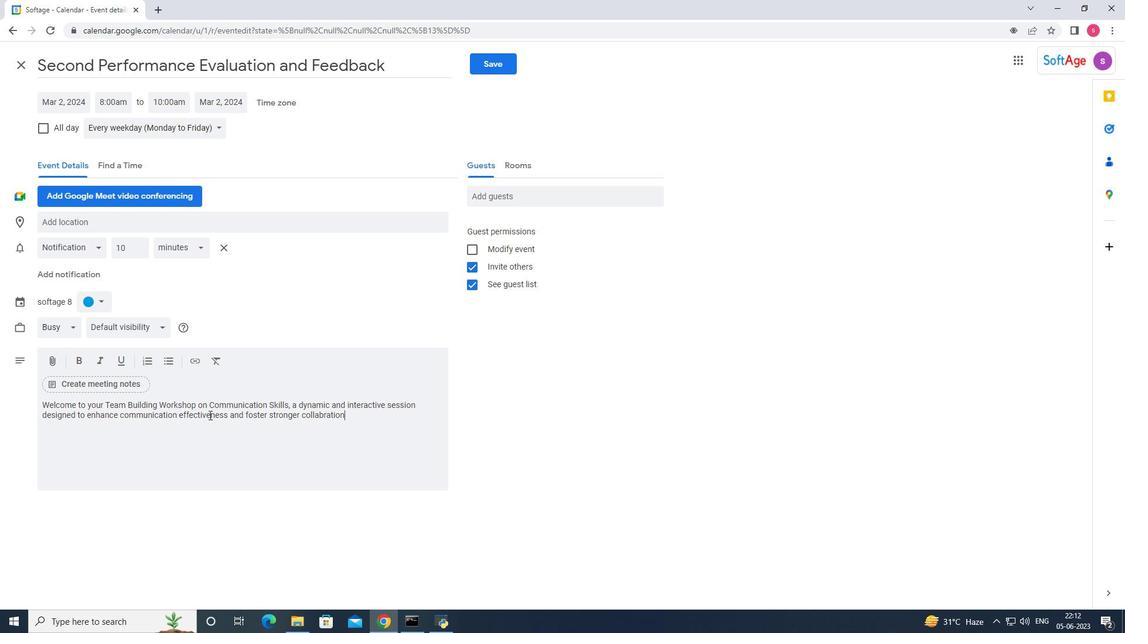 
Action: Mouse moved to (319, 417)
Screenshot: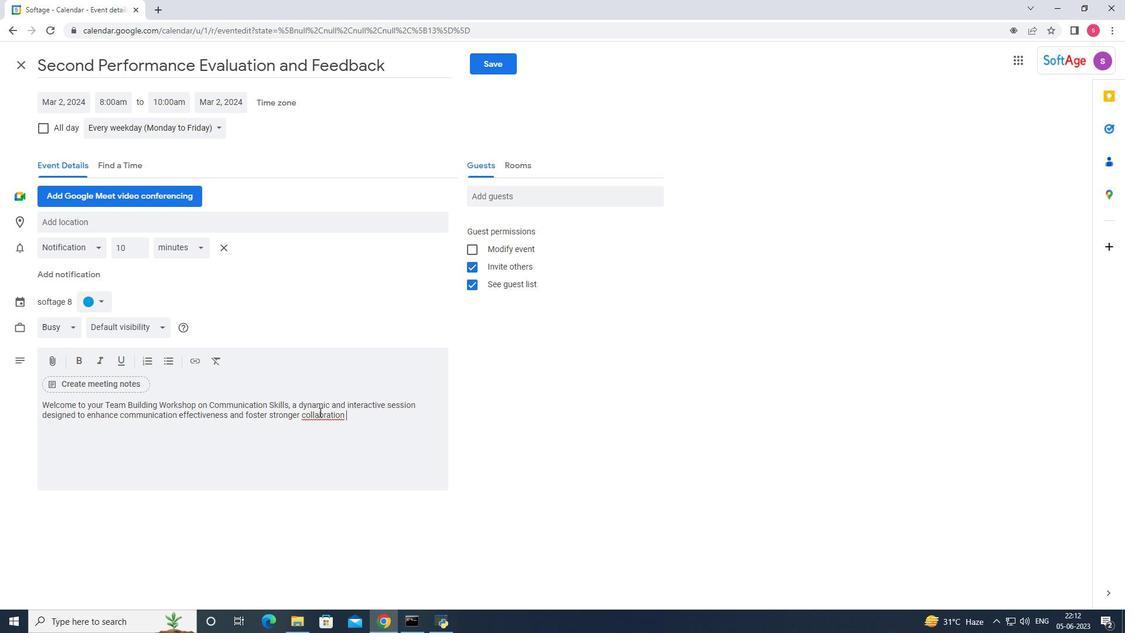 
Action: Mouse pressed right at (319, 417)
Screenshot: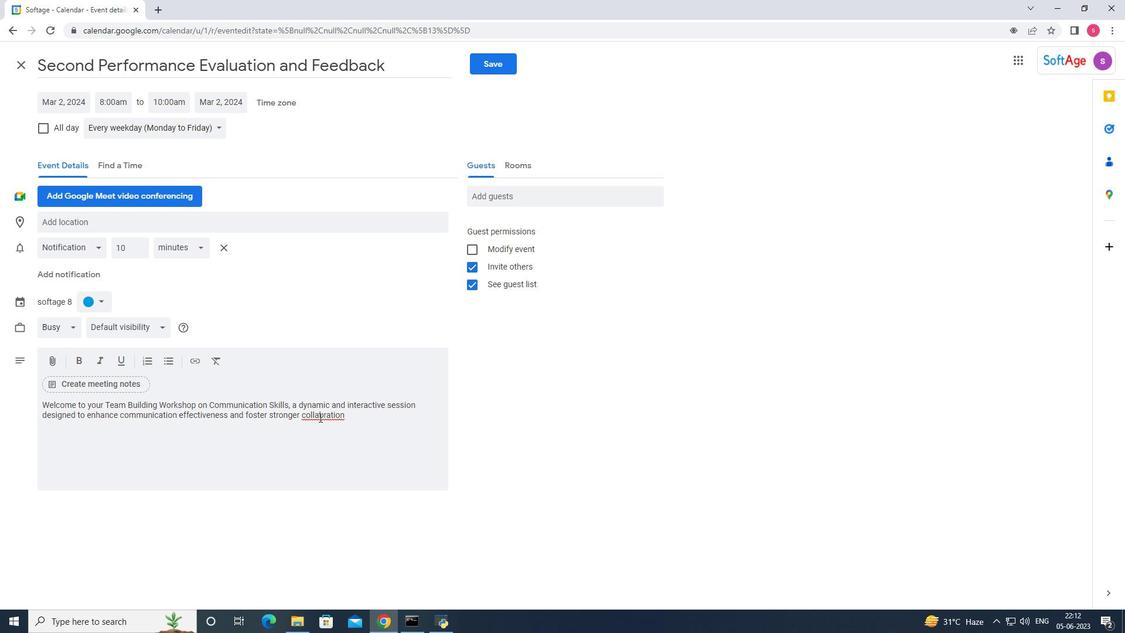 
Action: Mouse moved to (343, 430)
Screenshot: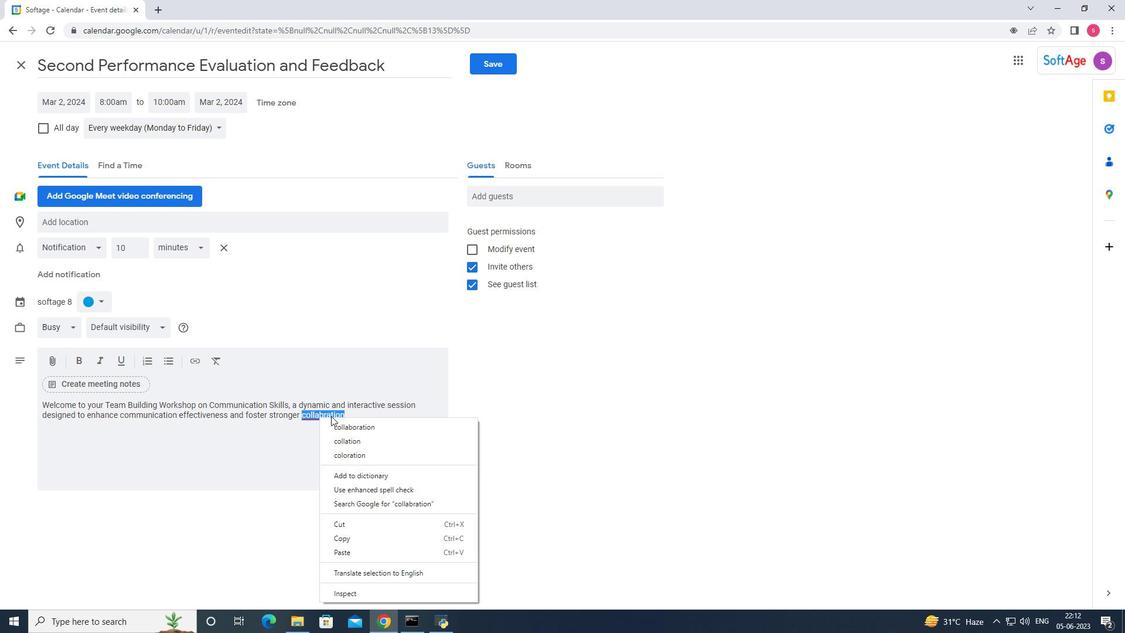 
Action: Mouse pressed left at (343, 430)
Screenshot: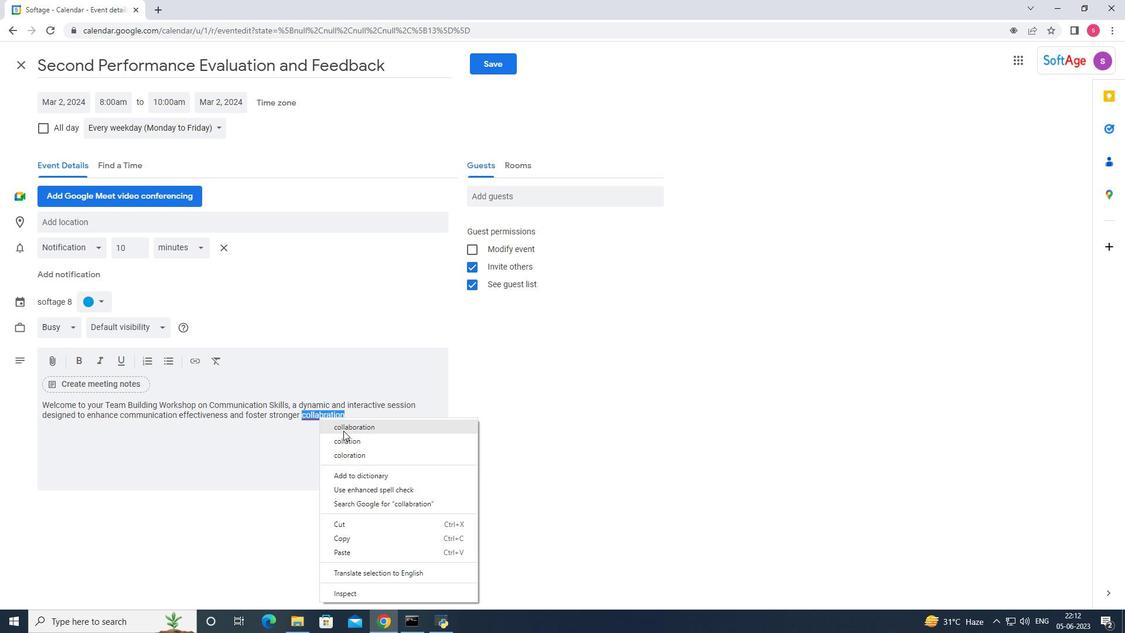 
Action: Mouse moved to (398, 342)
Screenshot: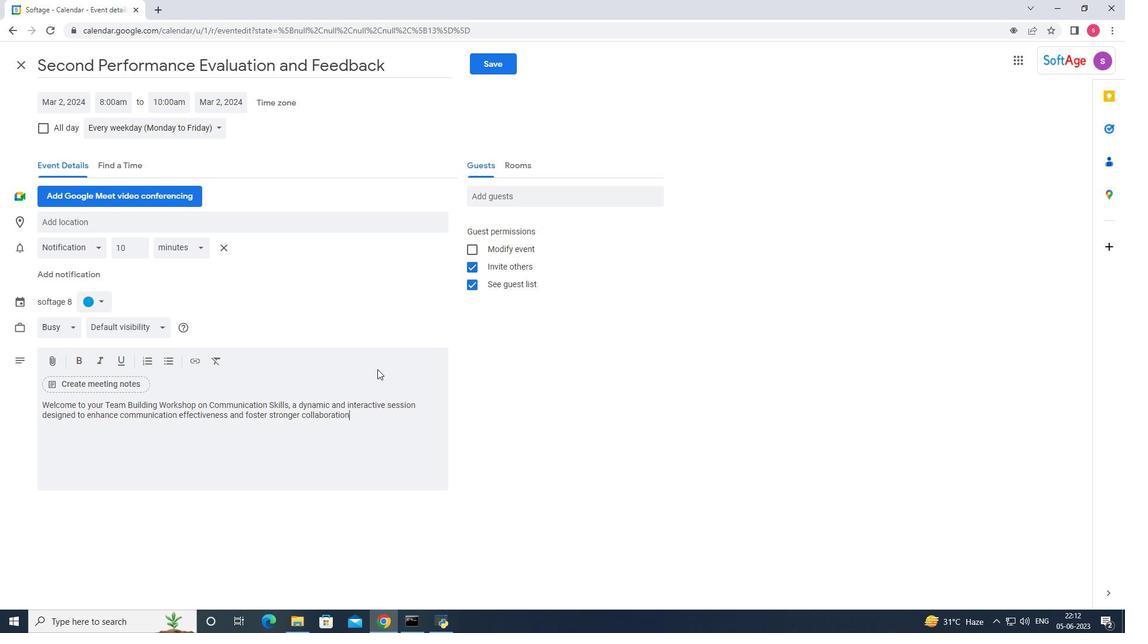 
Action: Key pressed <Key.space>within<Key.space>youe<Key.backspace>r<Key.space>tw<Key.backspace>ea<Key.space><Key.backspace>m<Key.space><Key.backspace>.<Key.space><Key.shift>This<Key.space>imo<Key.backspace>prove<Key.space>their<Key.space>communication<Key.space>skills.<Key.backspace>,<Key.space>build<Key.space>rapport,<Key.space>and<Key.space>established<Key.space><Key.backspace><Key.backspace><Key.backspace><Key.space><Key.space><Key.backspace>a<Key.space>foundation<Key.space>of<Key.space>open<Key.space>and<Key.space>effective<Key.space>communication<Key.space>within<Key.space>their<Key.space>team.<Key.space>
Screenshot: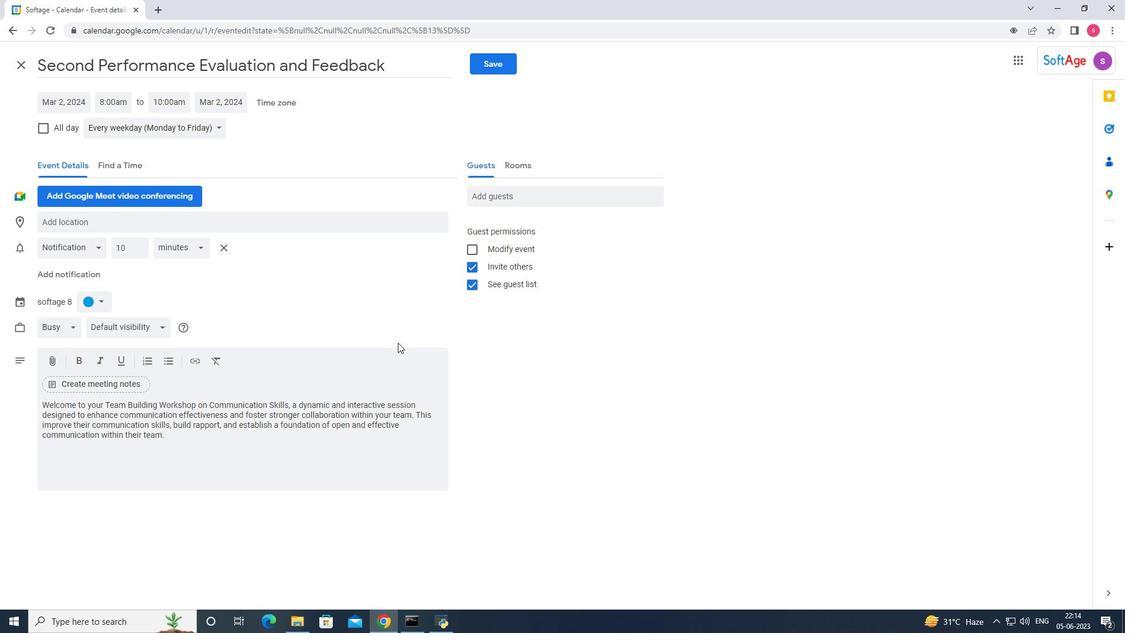 
Action: Mouse moved to (101, 299)
Screenshot: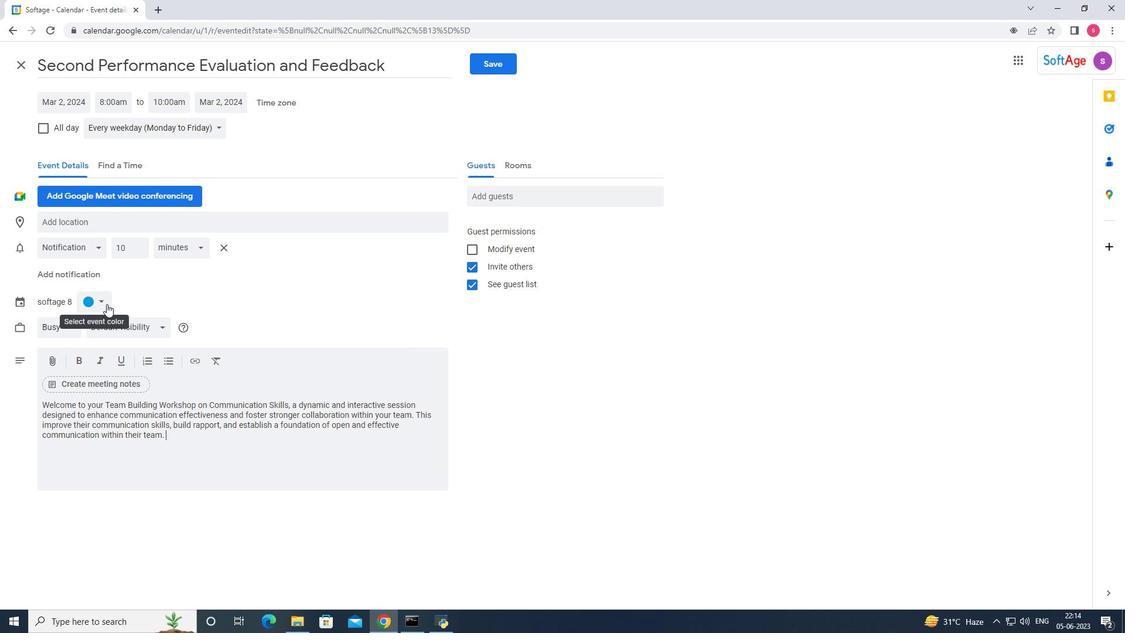 
Action: Mouse pressed left at (101, 299)
Screenshot: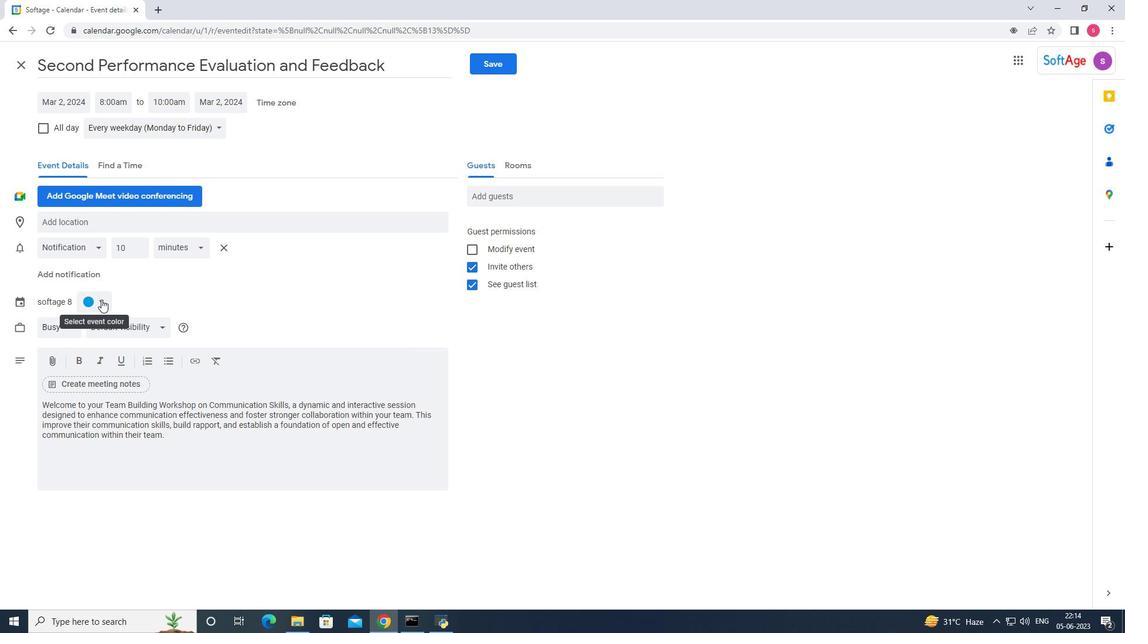 
Action: Mouse moved to (101, 315)
Screenshot: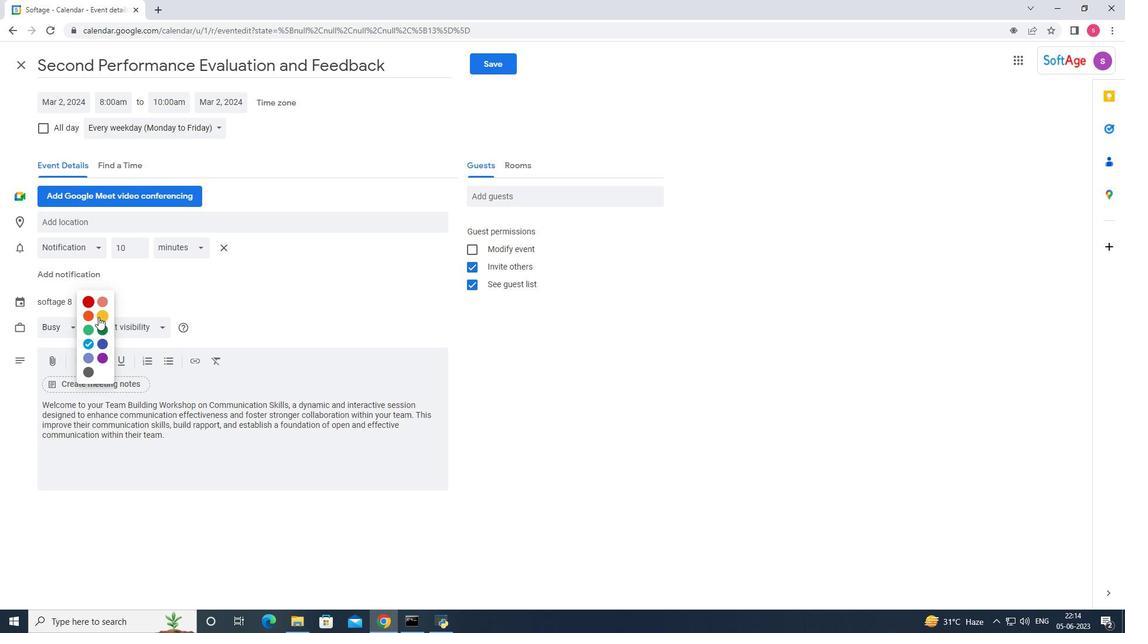 
Action: Mouse pressed left at (101, 315)
Screenshot: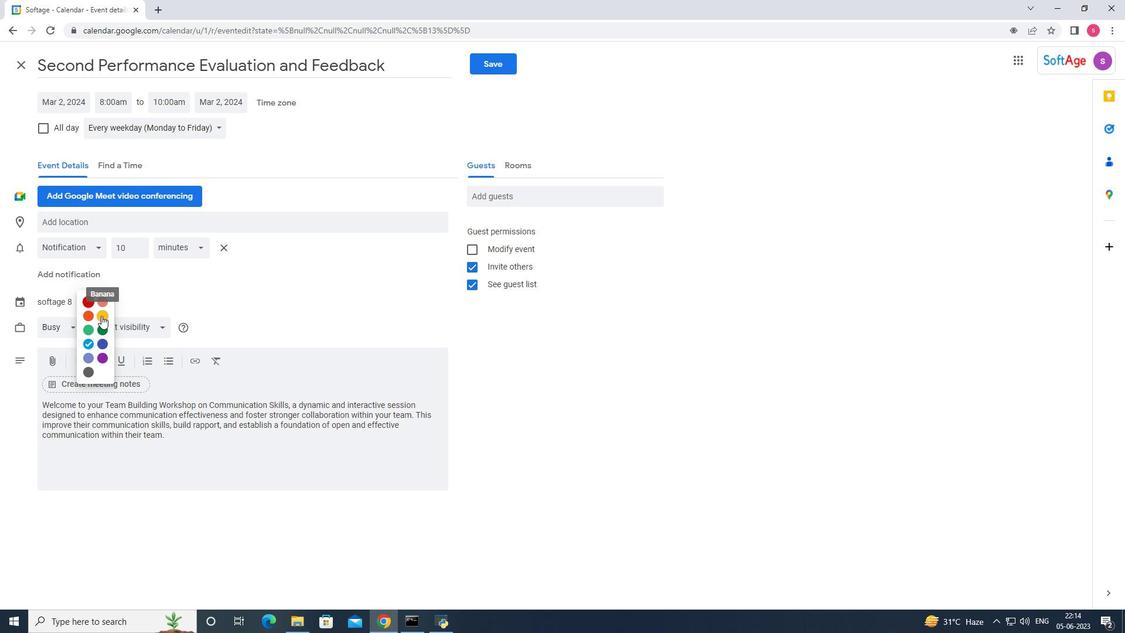 
Action: Mouse moved to (485, 197)
Screenshot: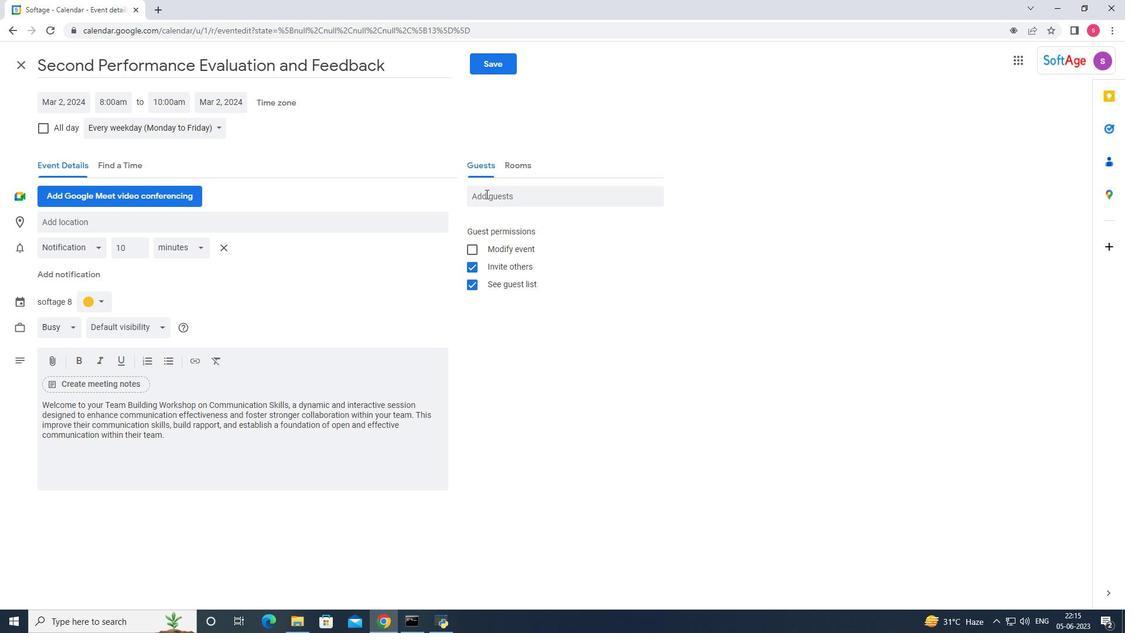 
Action: Mouse pressed left at (485, 197)
Screenshot: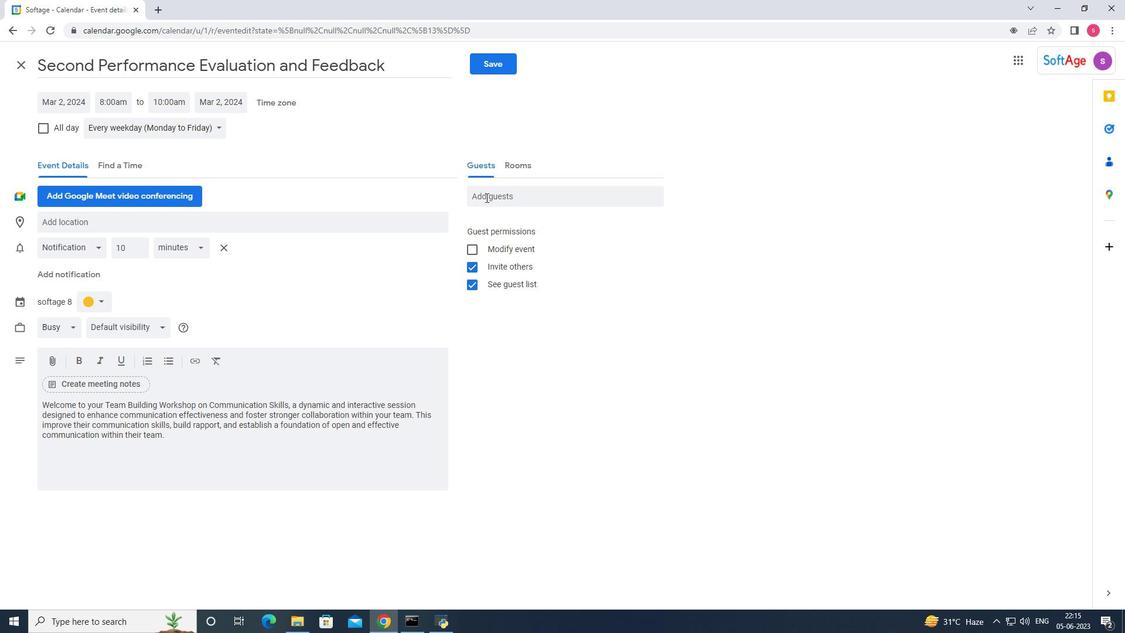 
Action: Mouse moved to (240, 226)
Screenshot: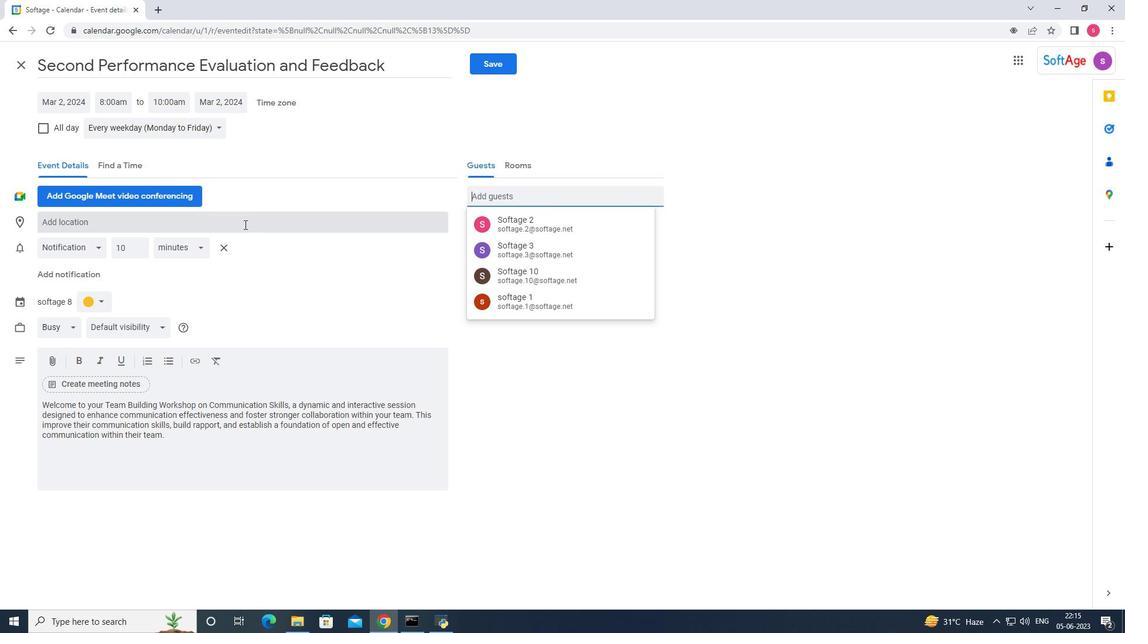 
Action: Mouse pressed left at (240, 226)
Screenshot: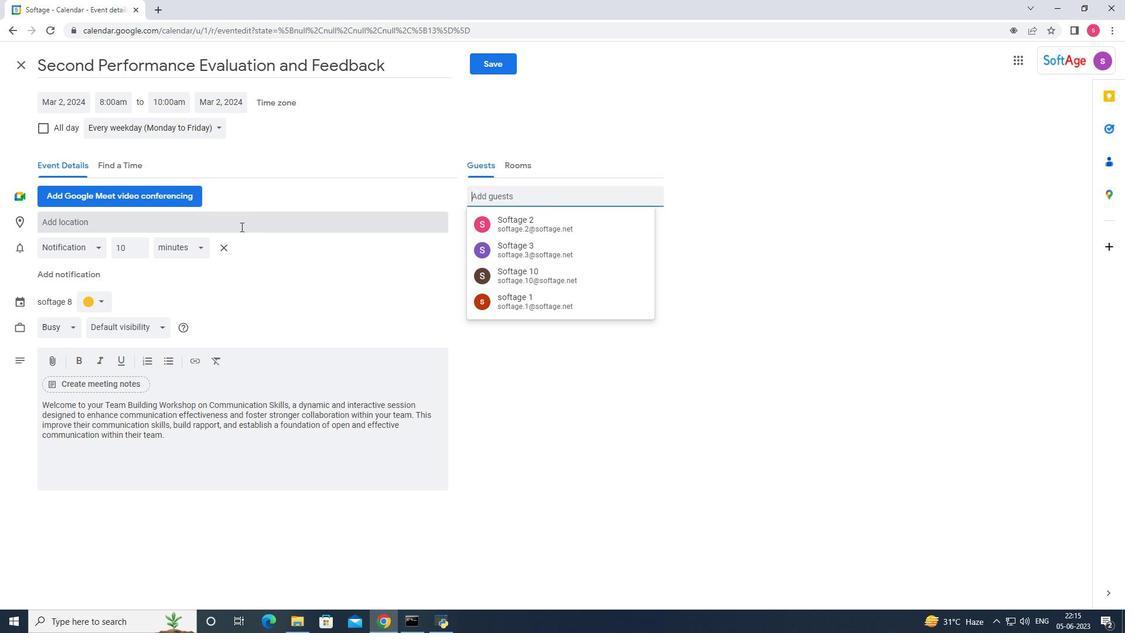 
Action: Key pressed <Key.shift>S<Key.backspace><Key.shift>Tunis<Key.space><Key.backspace>,<Key.space><Key.shift>Tunisia
Screenshot: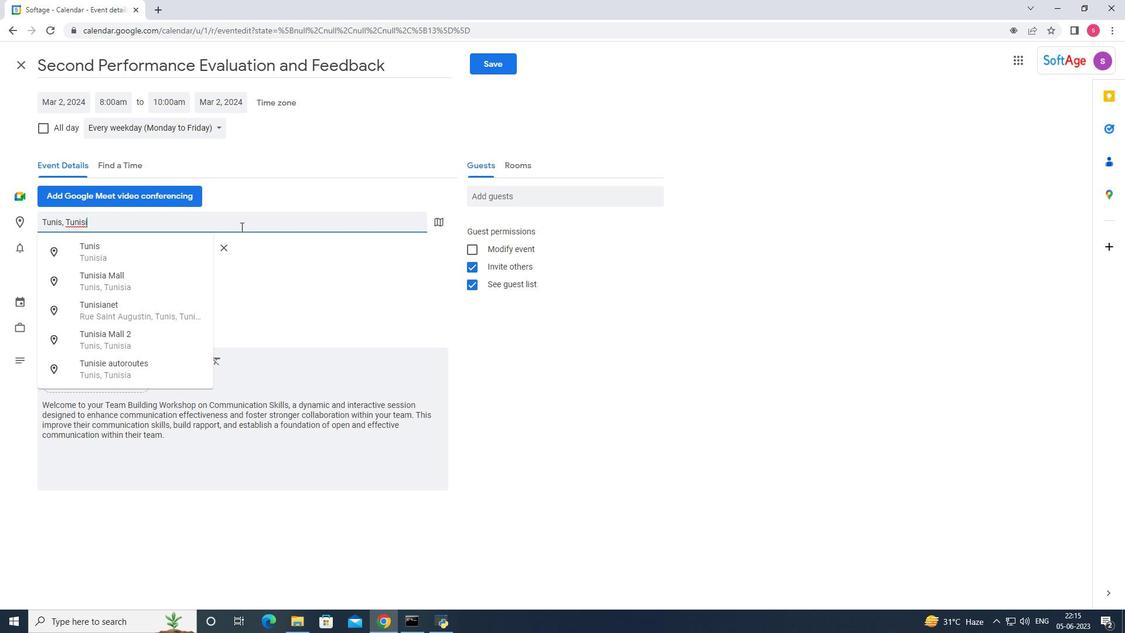 
Action: Mouse moved to (507, 196)
Screenshot: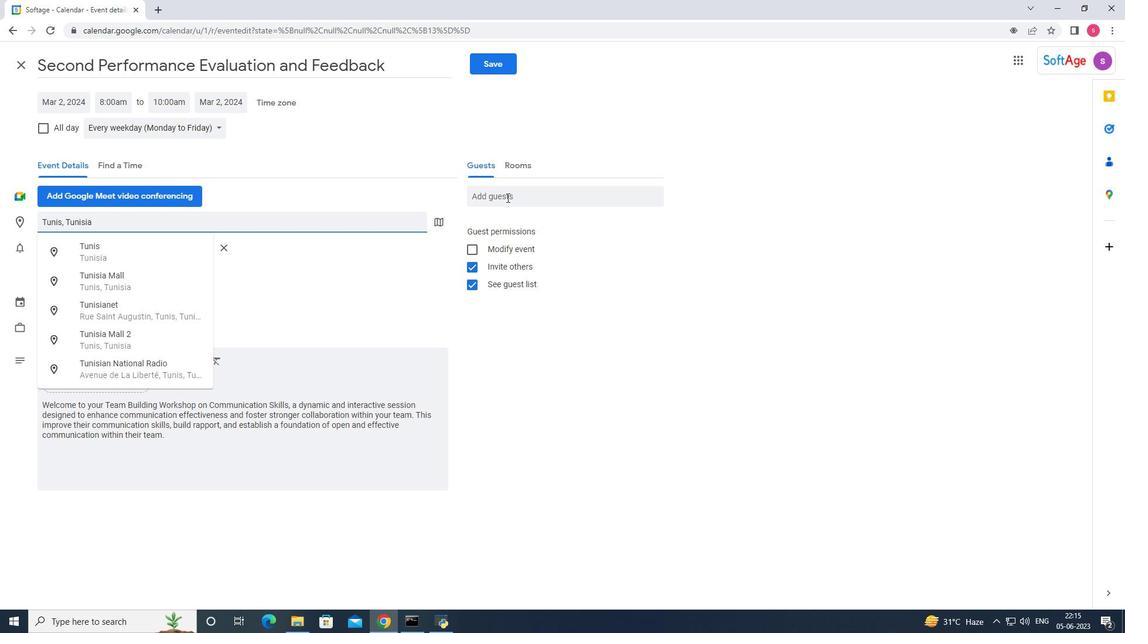 
Action: Mouse pressed left at (507, 196)
Screenshot: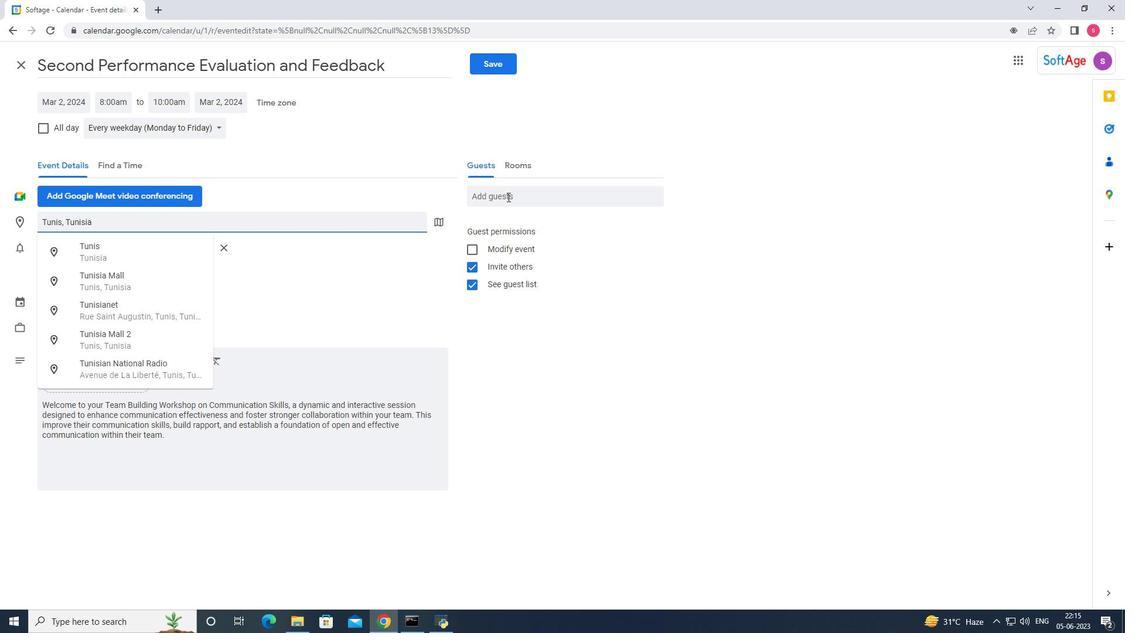 
Action: Key pressed softage.6
Screenshot: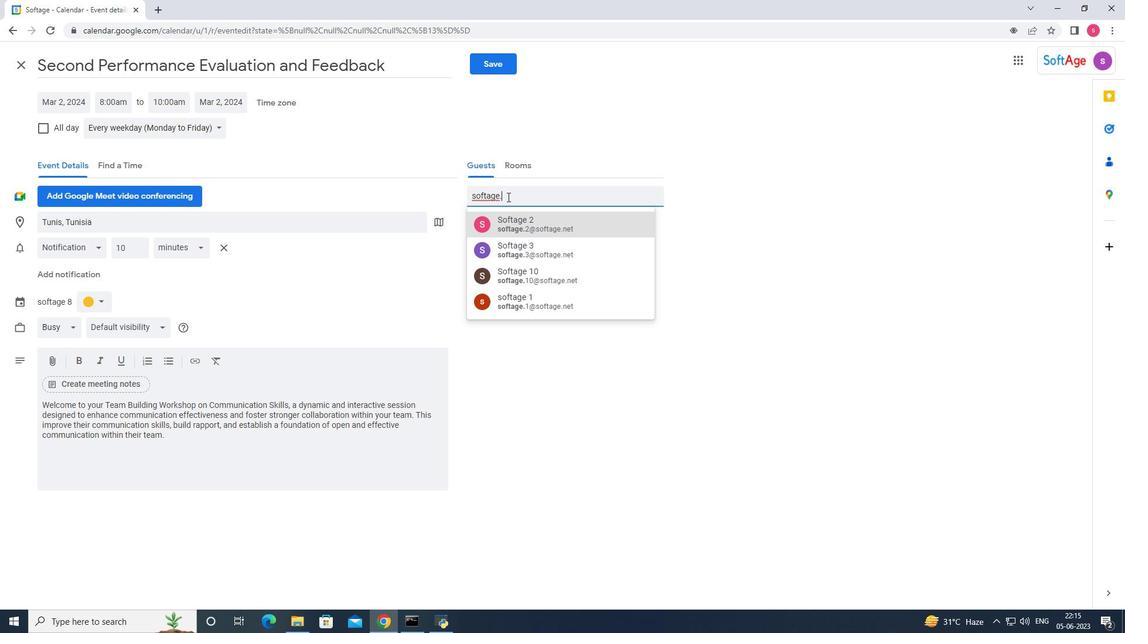 
Action: Mouse moved to (517, 216)
Screenshot: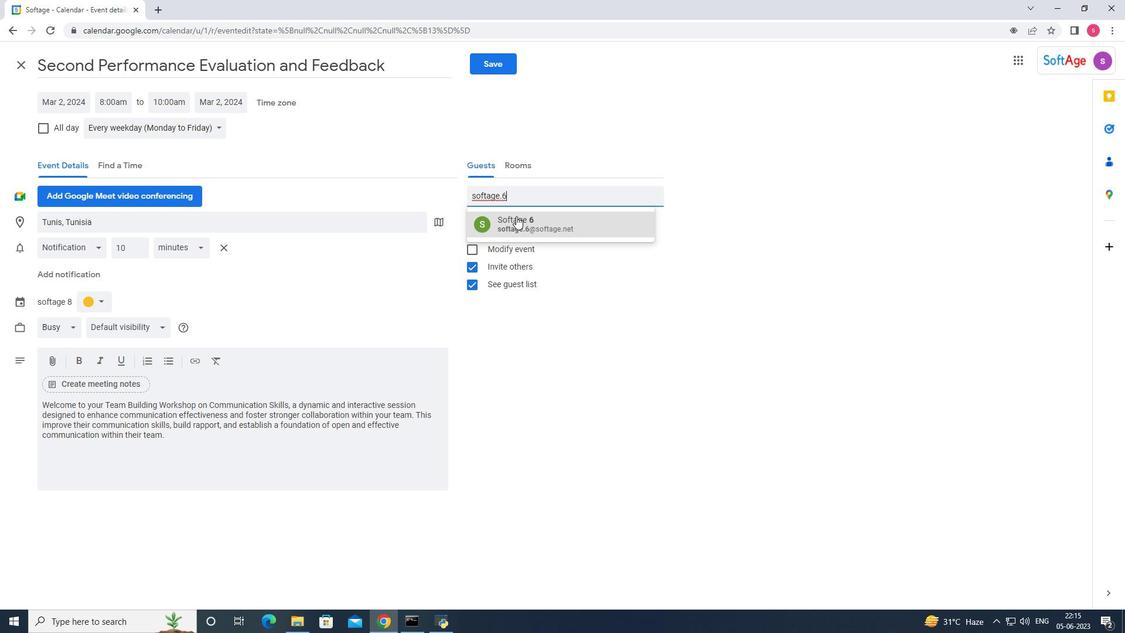 
Action: Key pressed <Key.down>
Screenshot: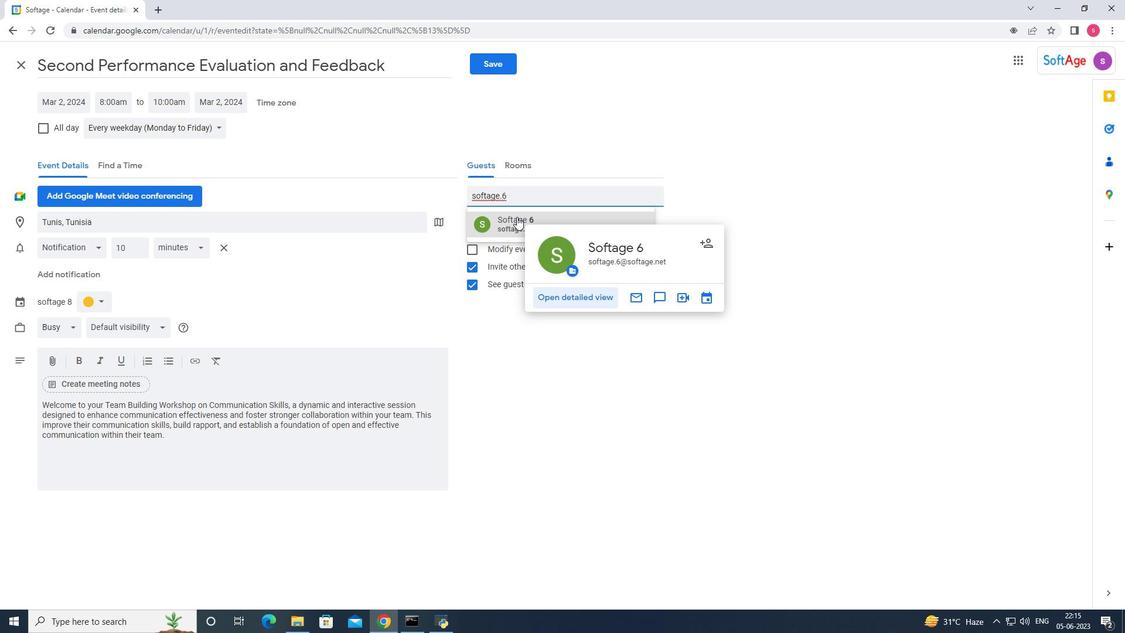 
Action: Mouse moved to (517, 225)
Screenshot: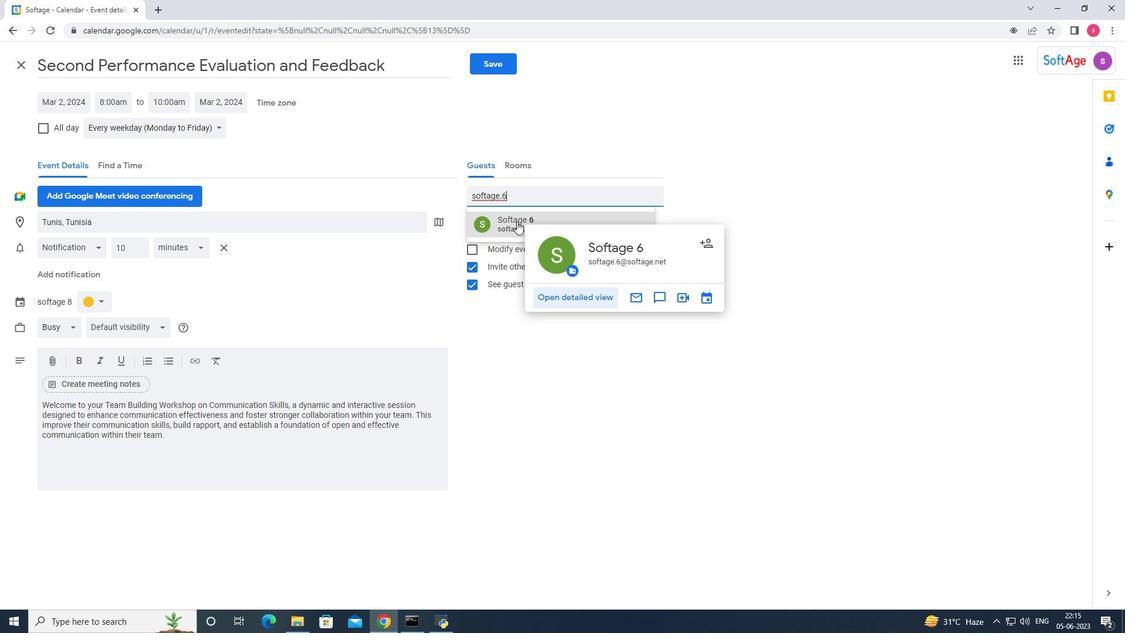 
Action: Mouse pressed left at (517, 225)
Screenshot: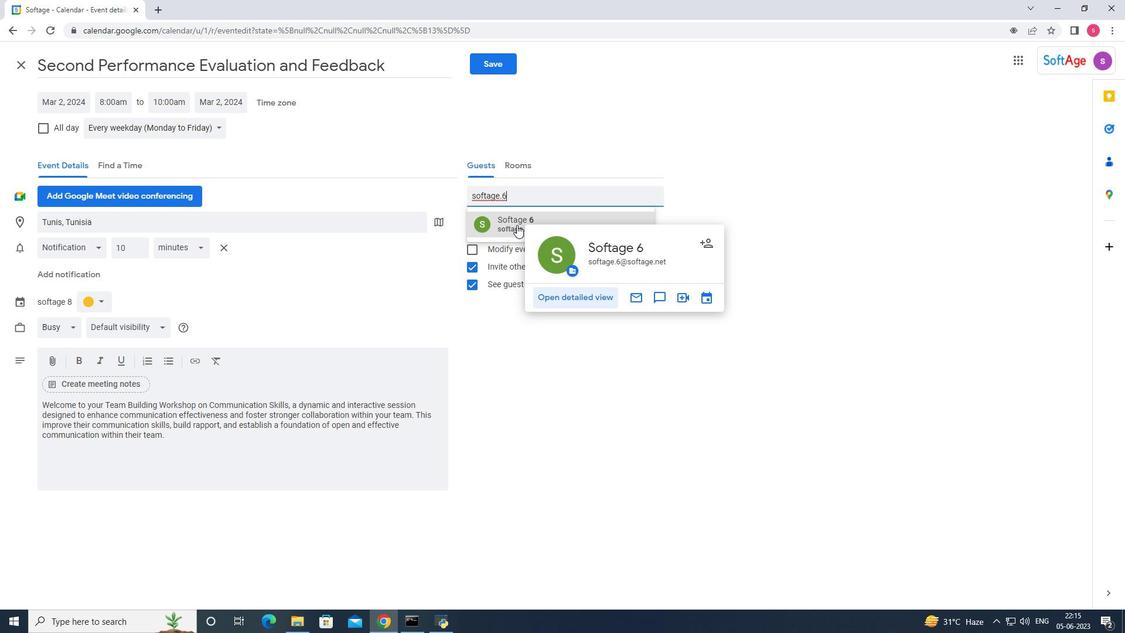 
Action: Mouse moved to (525, 196)
Screenshot: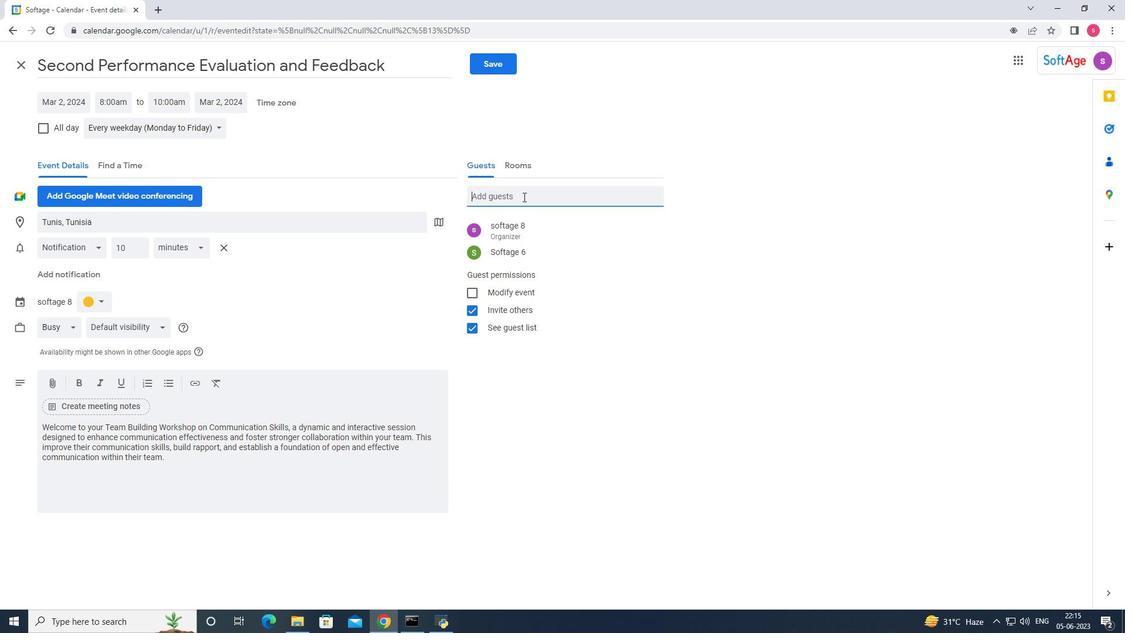 
Action: Mouse pressed left at (525, 196)
Screenshot: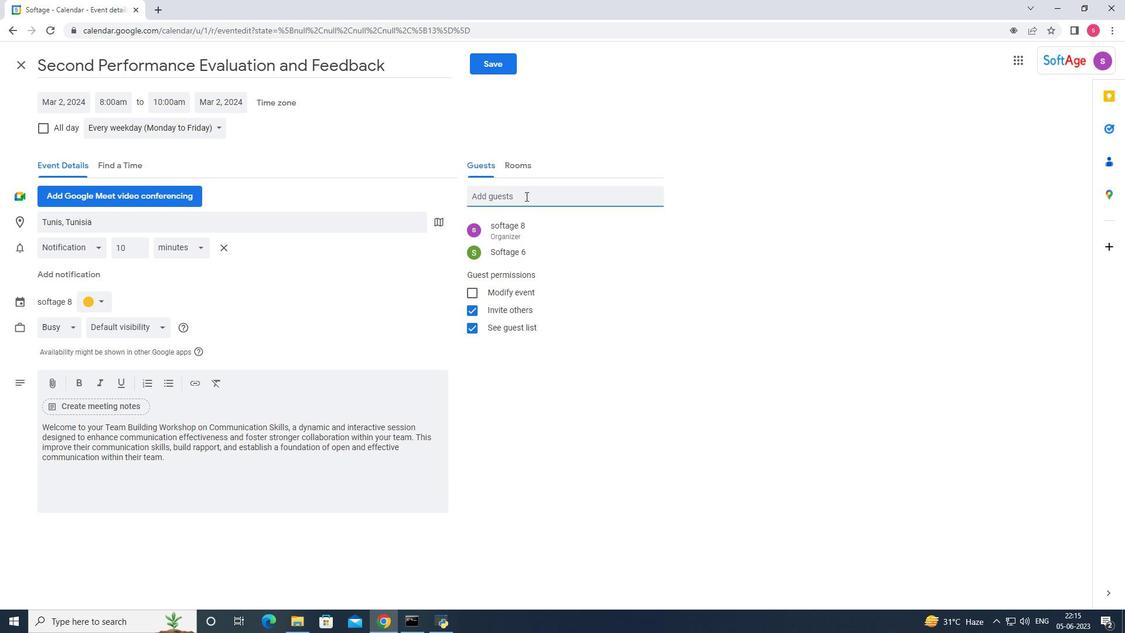 
Action: Key pressed softage.1
Screenshot: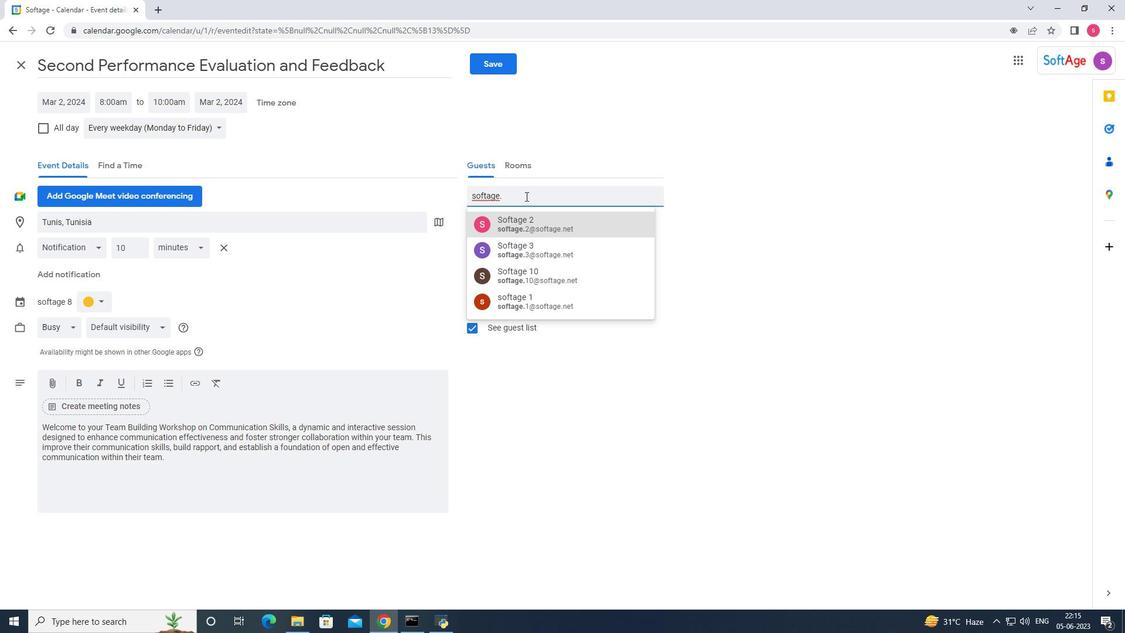 
Action: Mouse moved to (541, 250)
Screenshot: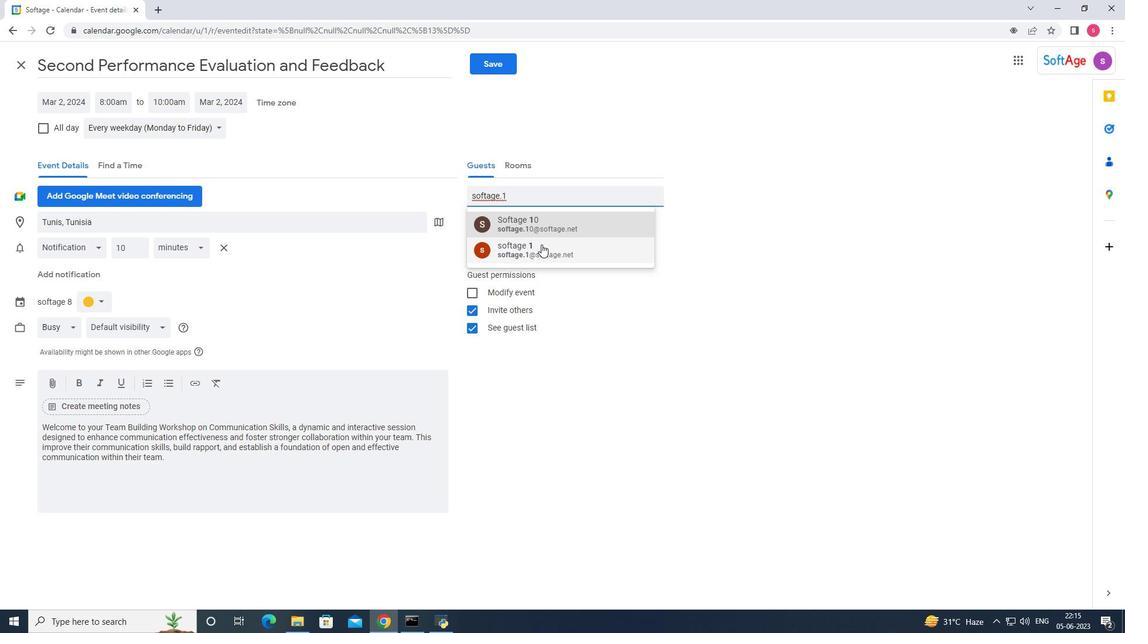 
Action: Mouse pressed left at (541, 250)
Screenshot: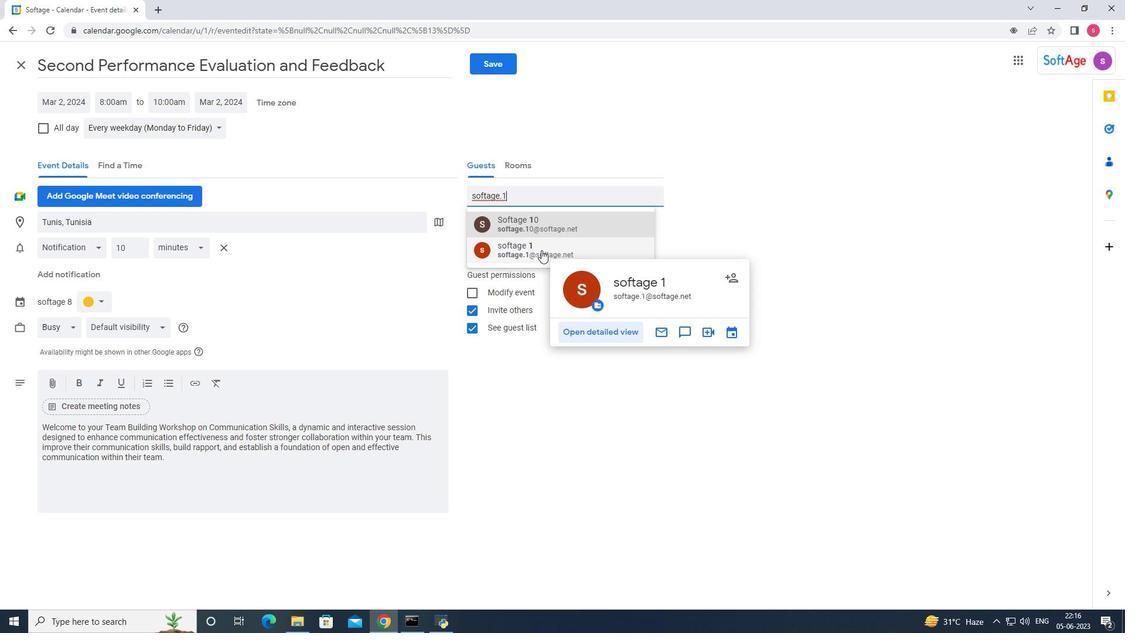 
Action: Mouse moved to (538, 423)
Screenshot: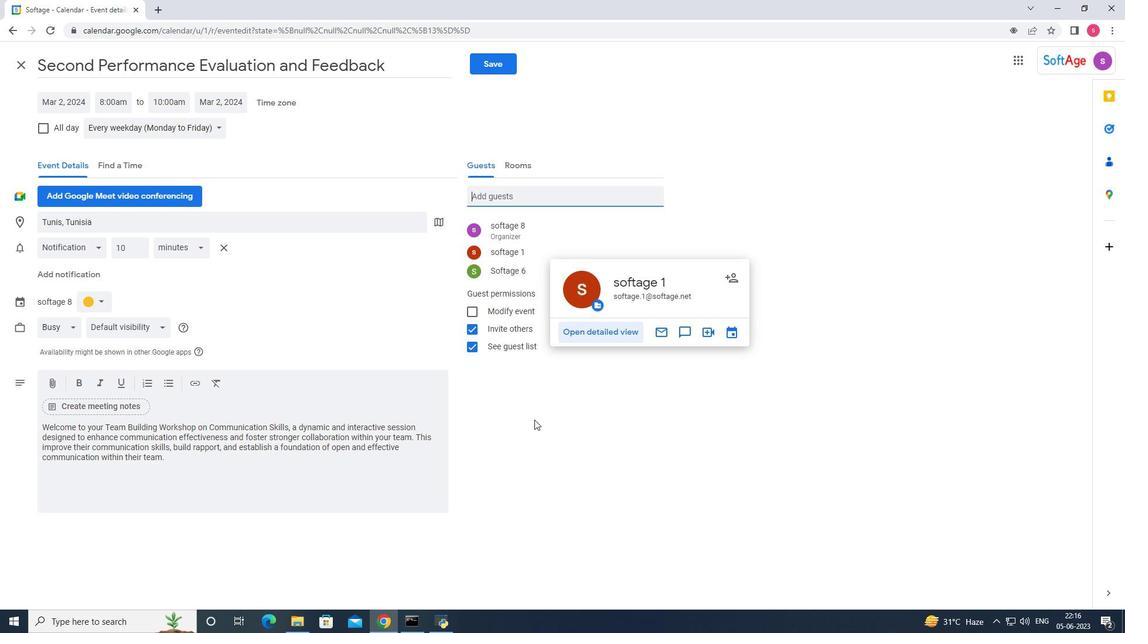 
Action: Mouse pressed left at (538, 423)
Screenshot: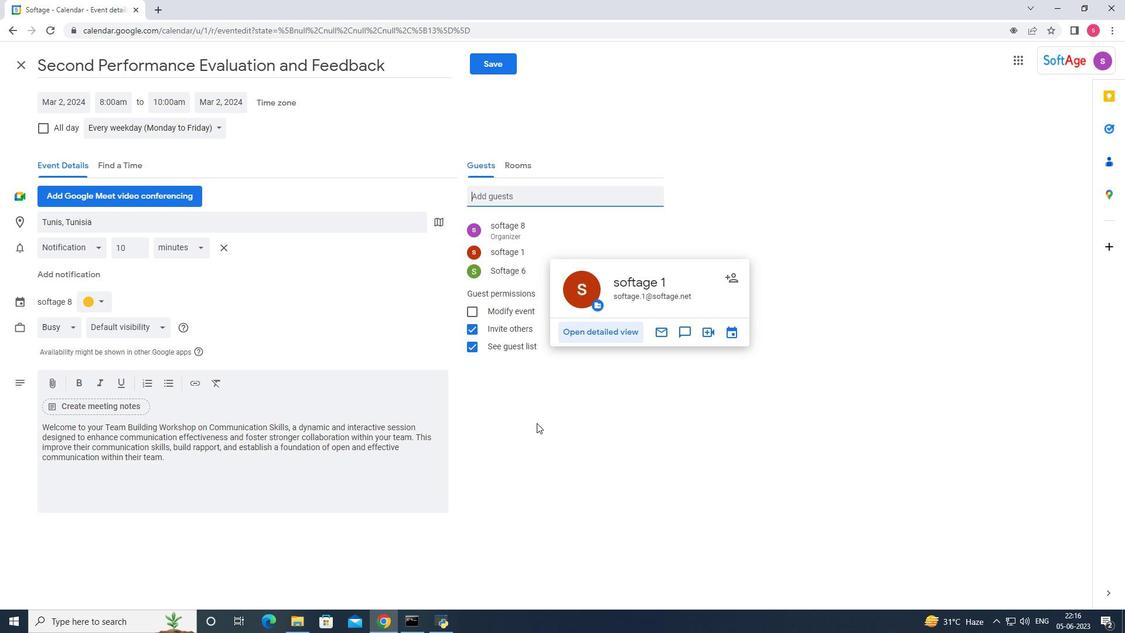
Action: Mouse moved to (491, 62)
Screenshot: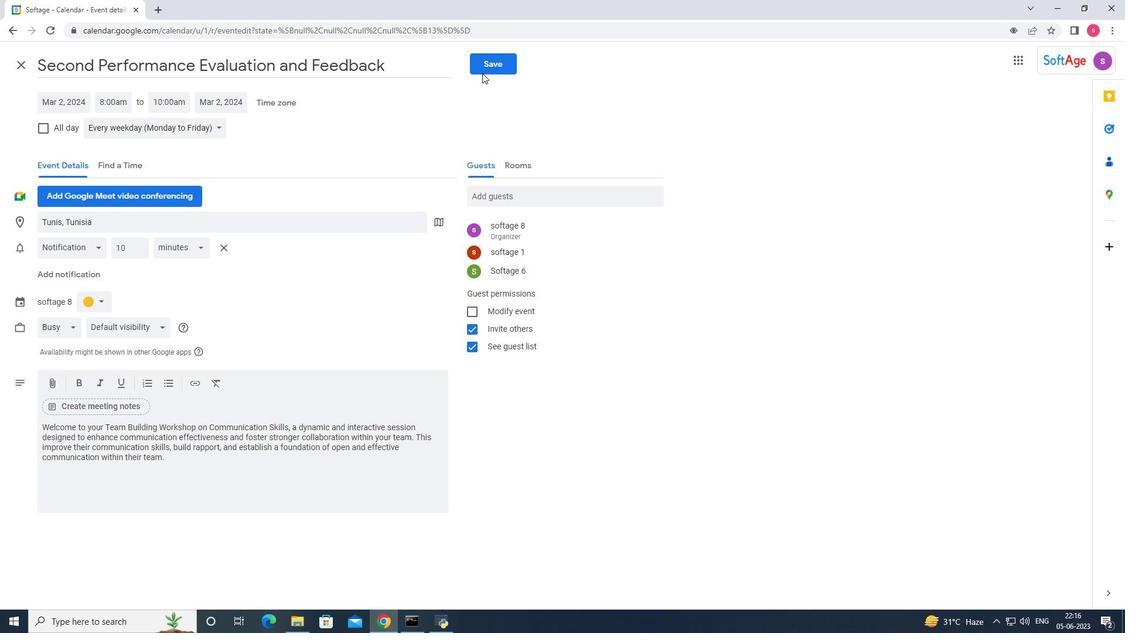 
Action: Mouse pressed left at (491, 62)
Screenshot: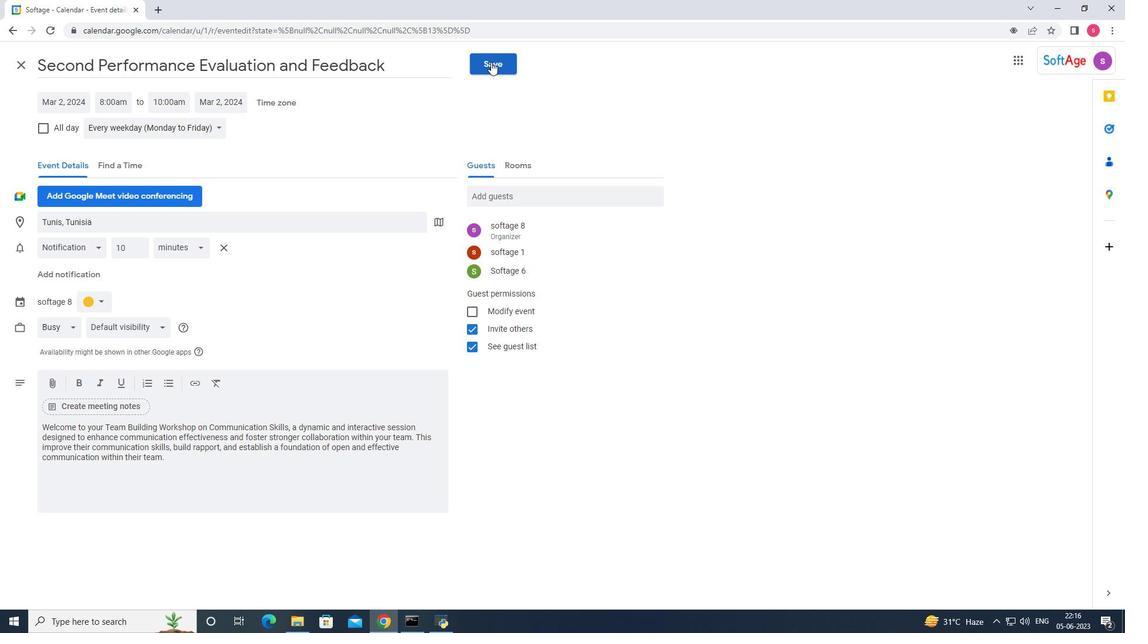 
Action: Mouse moved to (681, 355)
Screenshot: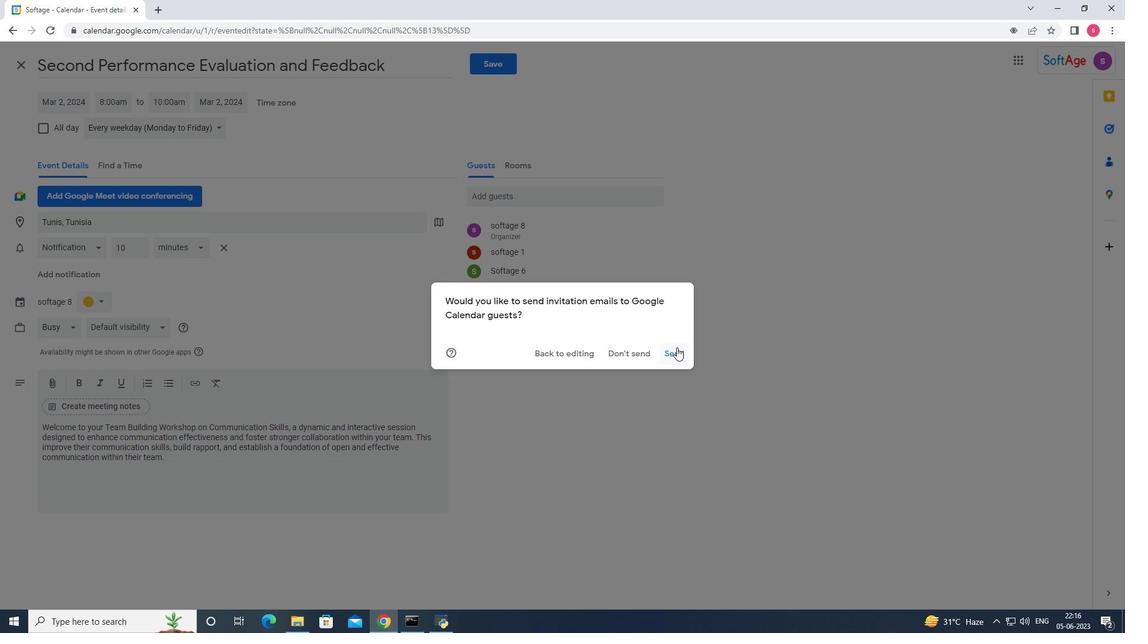 
Action: Mouse pressed left at (681, 355)
Screenshot: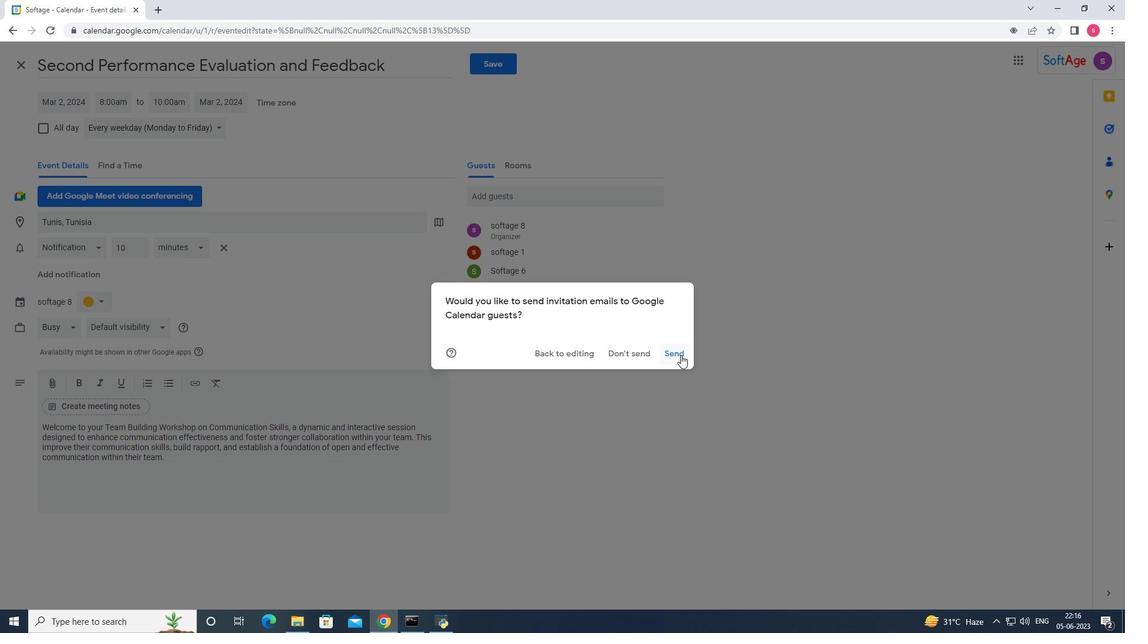 
Action: Mouse moved to (678, 355)
Screenshot: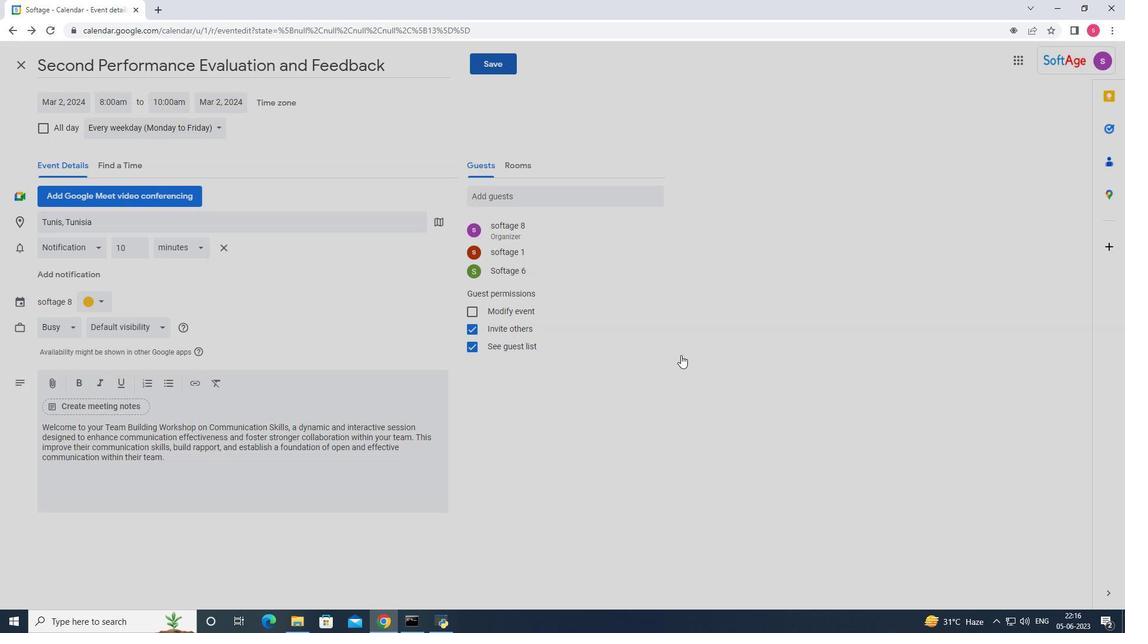
